 Task: Add a signature McKenzie Adams containing With gratitude and sincere wishes, McKenzie Adams to email address softage.9@softage.net and add a label Auto insurance
Action: Mouse moved to (984, 57)
Screenshot: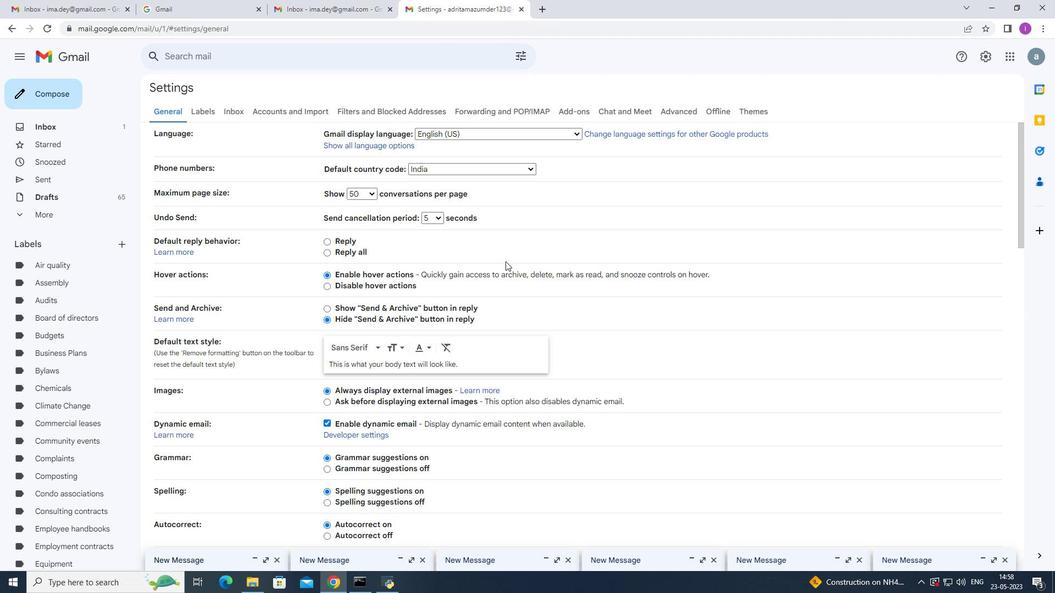 
Action: Mouse pressed left at (984, 57)
Screenshot: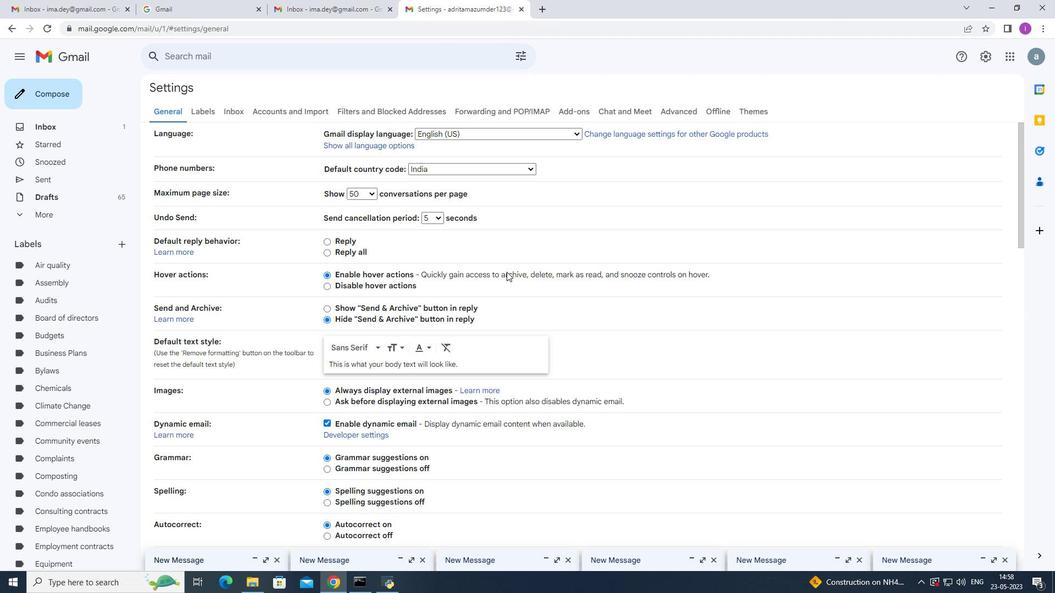 
Action: Mouse moved to (925, 117)
Screenshot: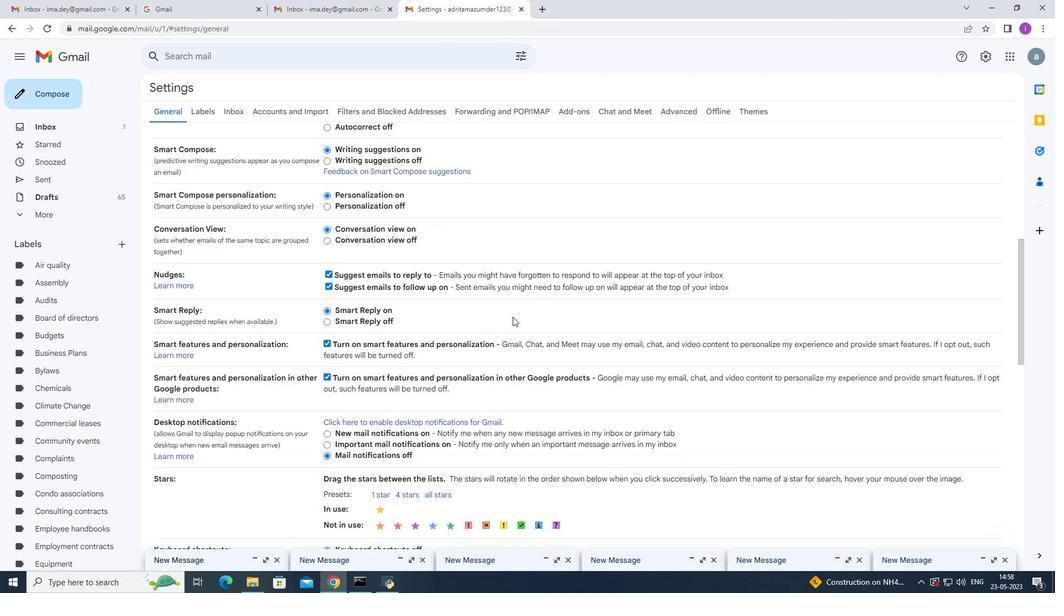 
Action: Mouse pressed left at (925, 117)
Screenshot: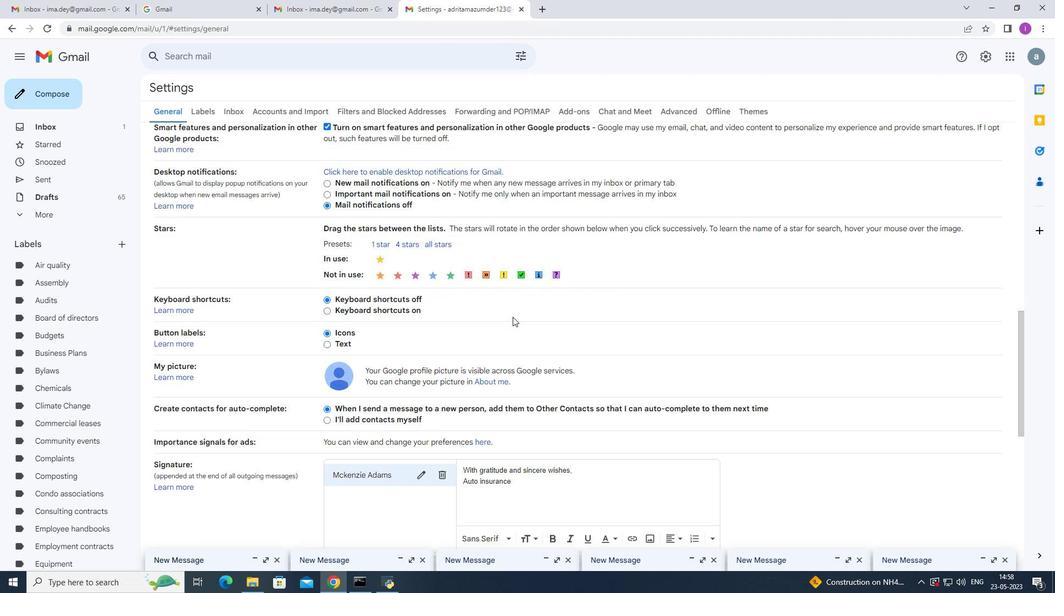 
Action: Mouse moved to (924, 114)
Screenshot: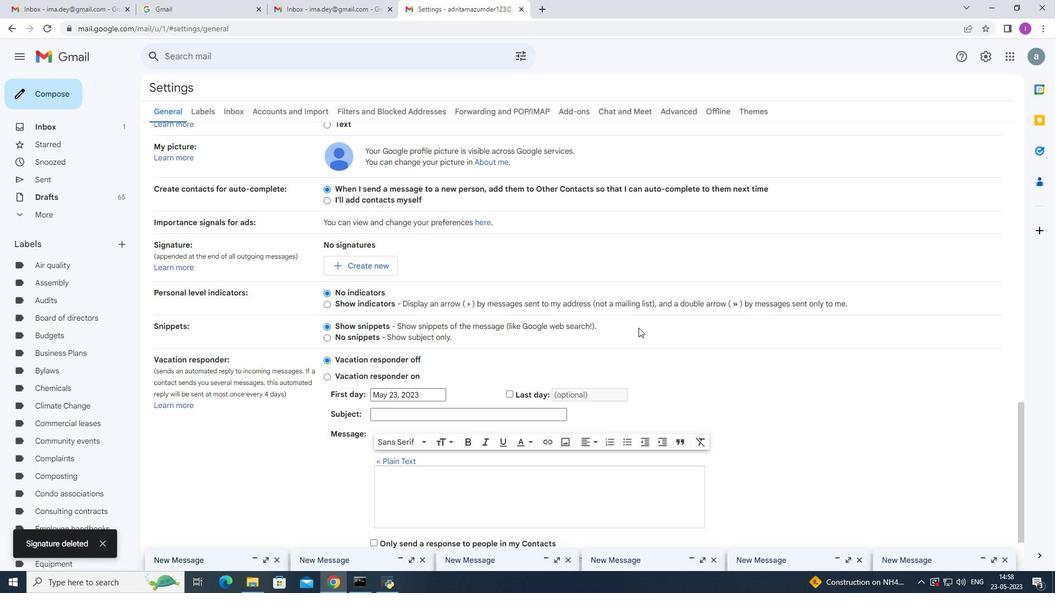 
Action: Mouse pressed left at (924, 114)
Screenshot: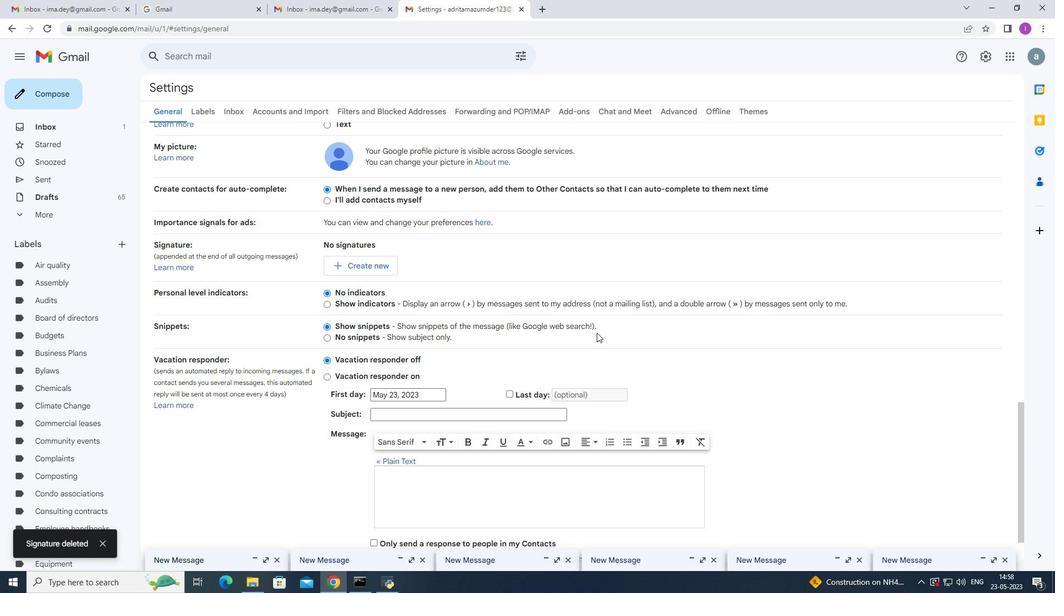 
Action: Mouse moved to (946, 108)
Screenshot: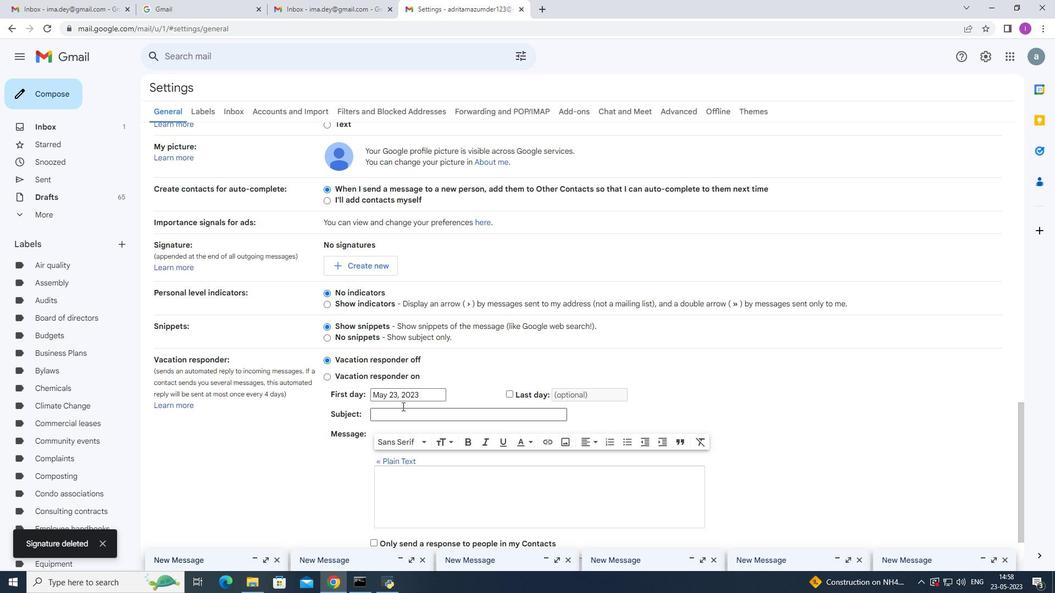 
Action: Mouse pressed left at (946, 108)
Screenshot: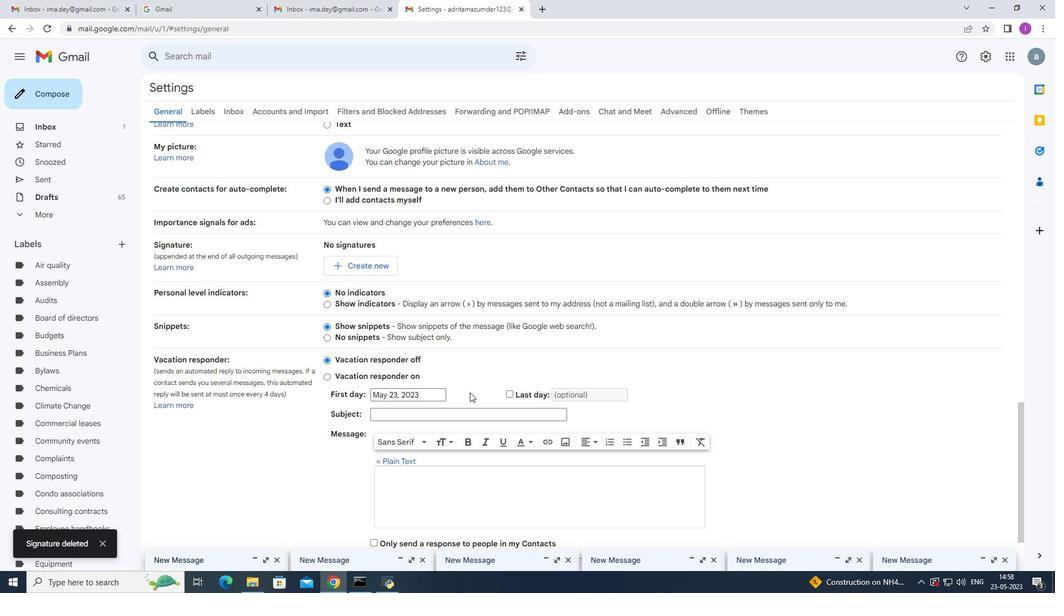 
Action: Mouse moved to (918, 101)
Screenshot: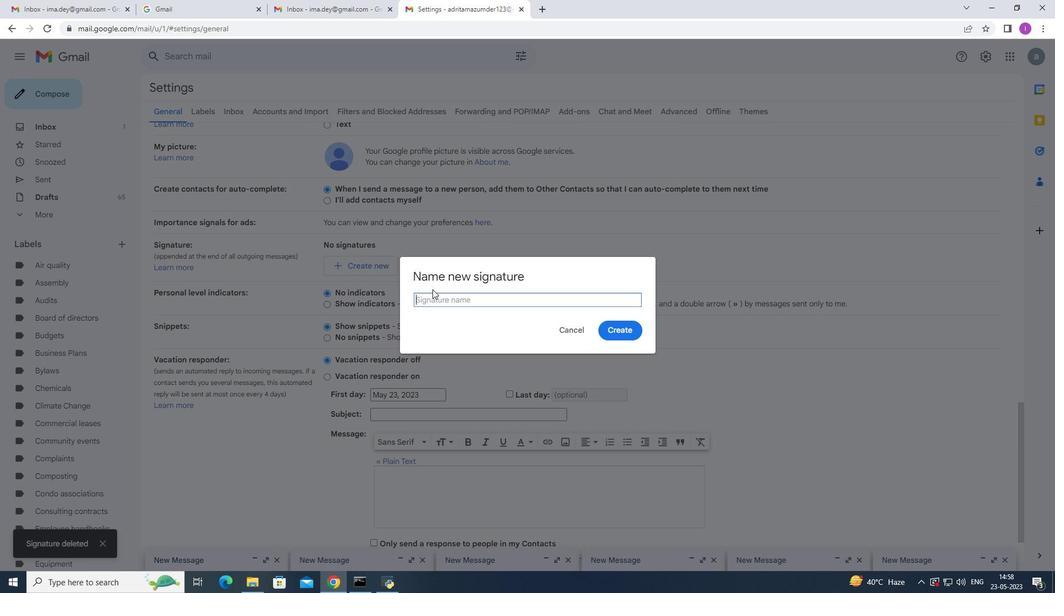 
Action: Mouse pressed left at (918, 101)
Screenshot: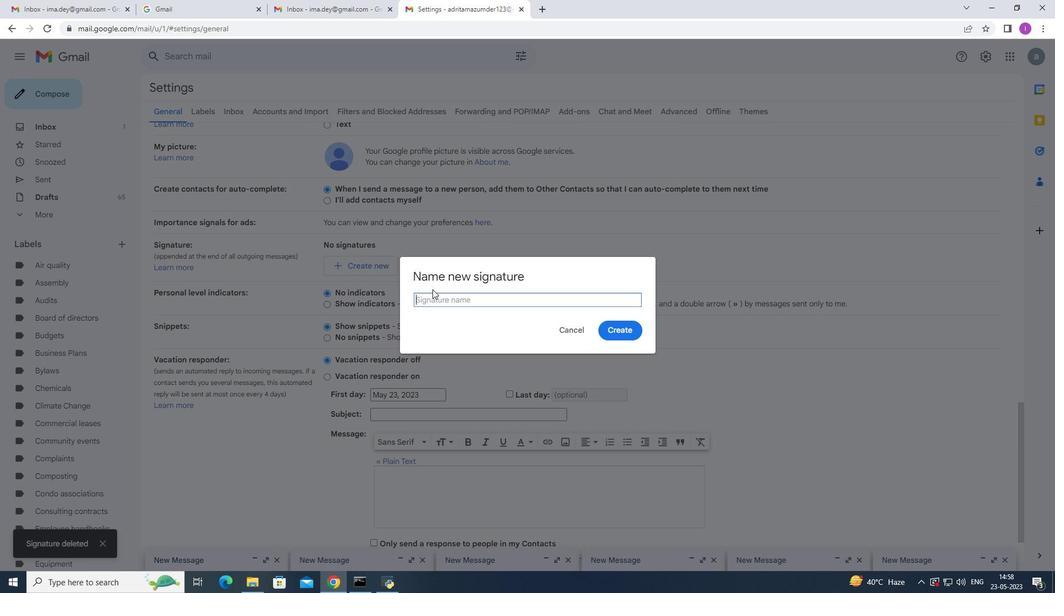 
Action: Mouse moved to (915, 106)
Screenshot: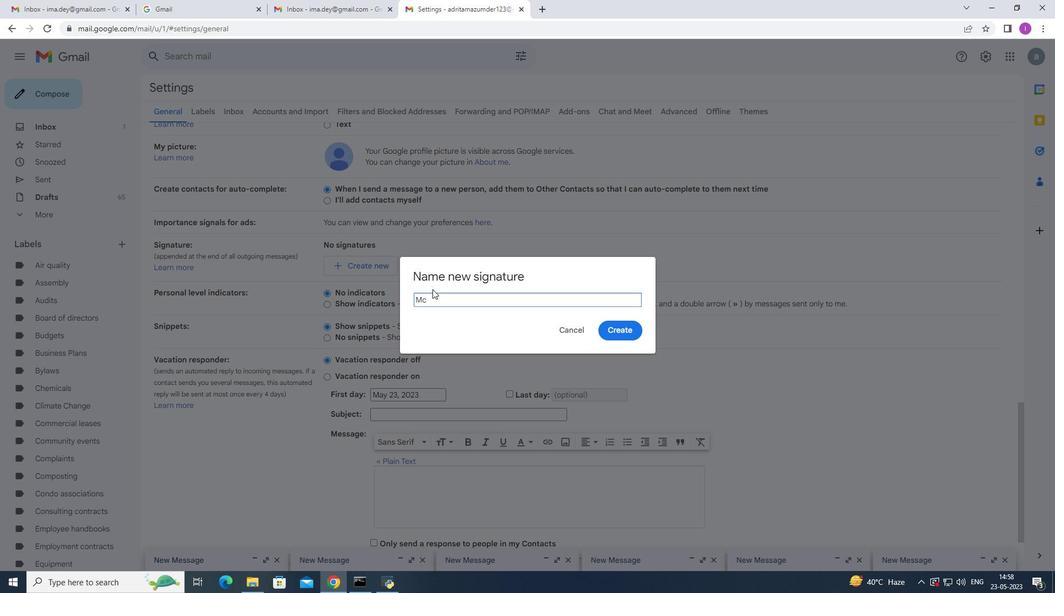
Action: Mouse pressed left at (915, 106)
Screenshot: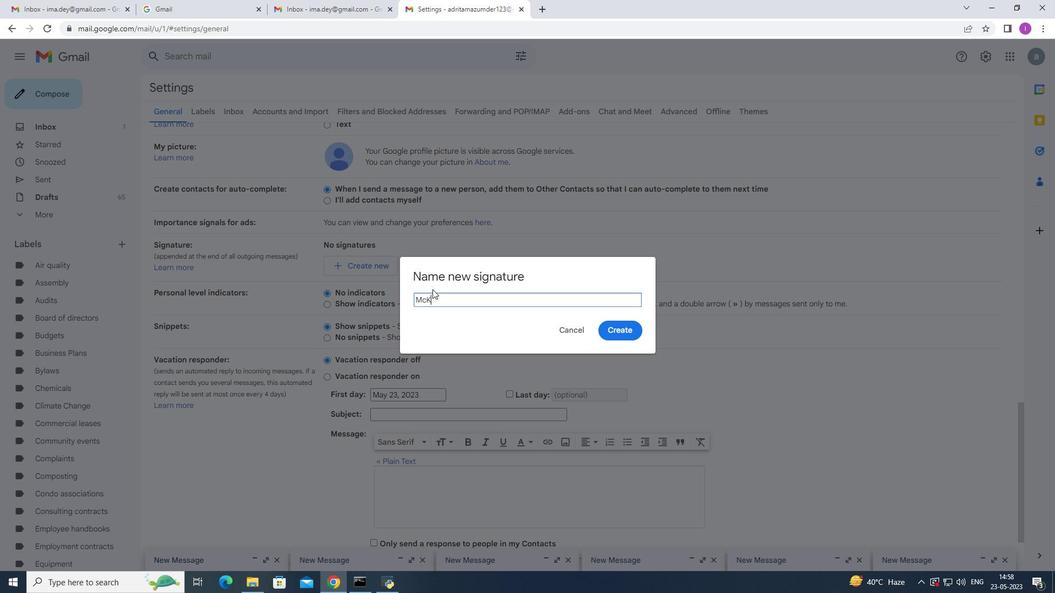 
Action: Mouse pressed left at (915, 106)
Screenshot: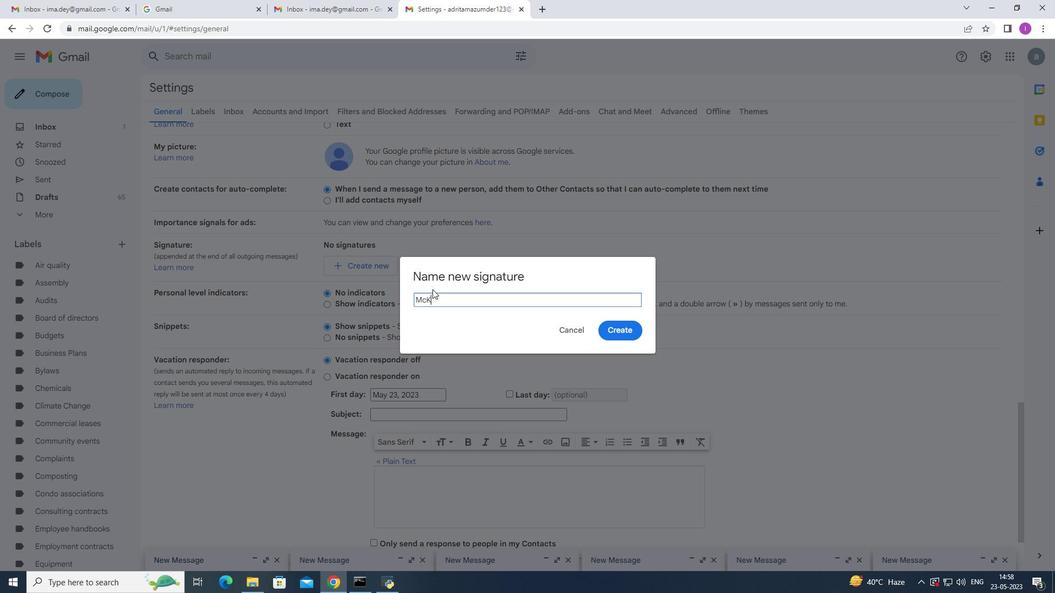 
Action: Mouse moved to (389, 245)
Screenshot: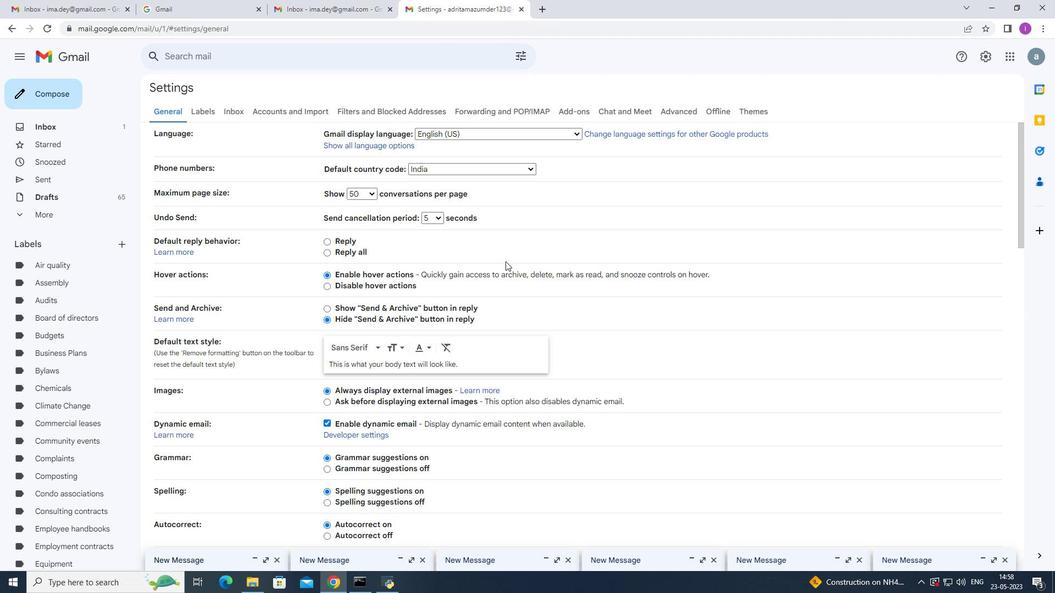 
Action: Mouse scrolled (389, 244) with delta (0, 0)
Screenshot: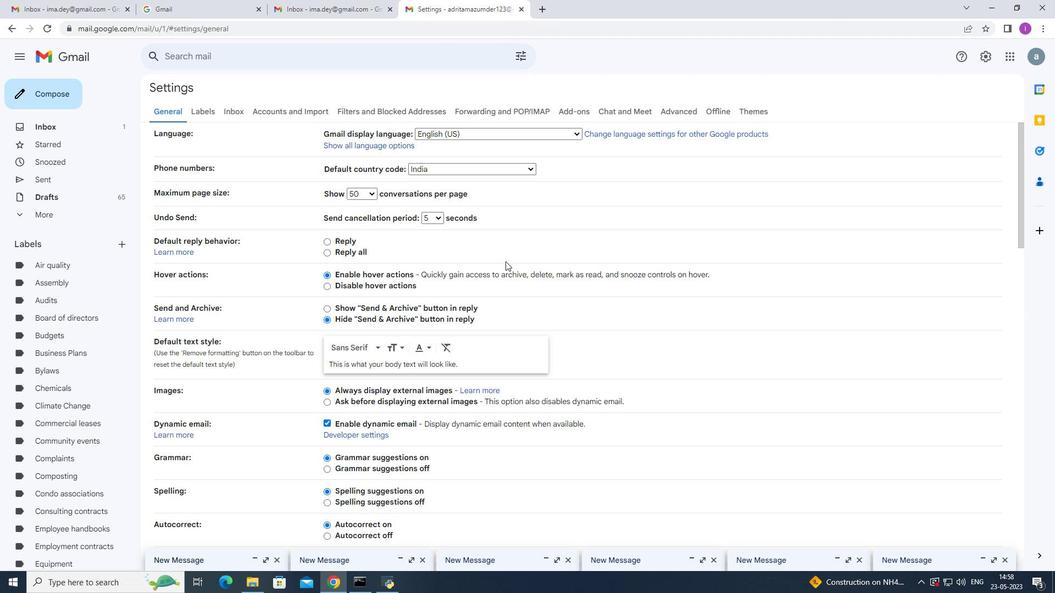 
Action: Mouse moved to (389, 245)
Screenshot: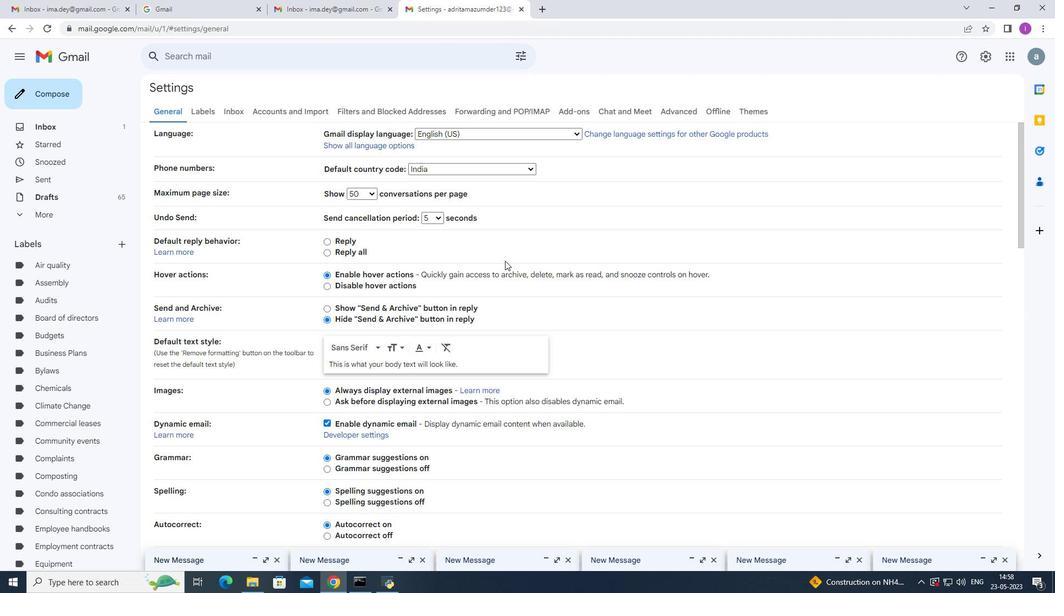 
Action: Mouse scrolled (389, 244) with delta (0, 0)
Screenshot: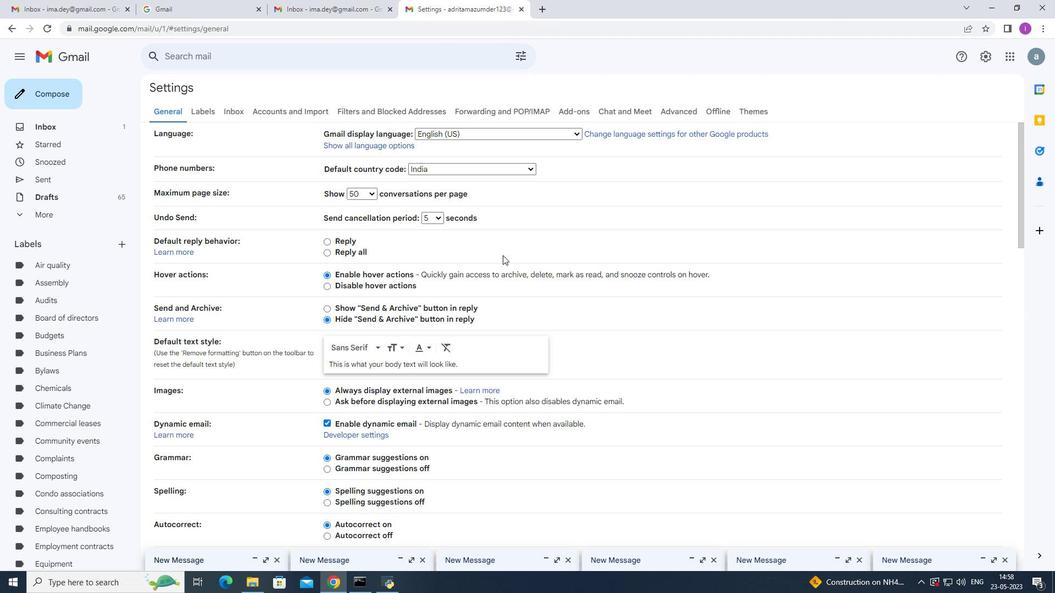 
Action: Mouse scrolled (389, 244) with delta (0, 0)
Screenshot: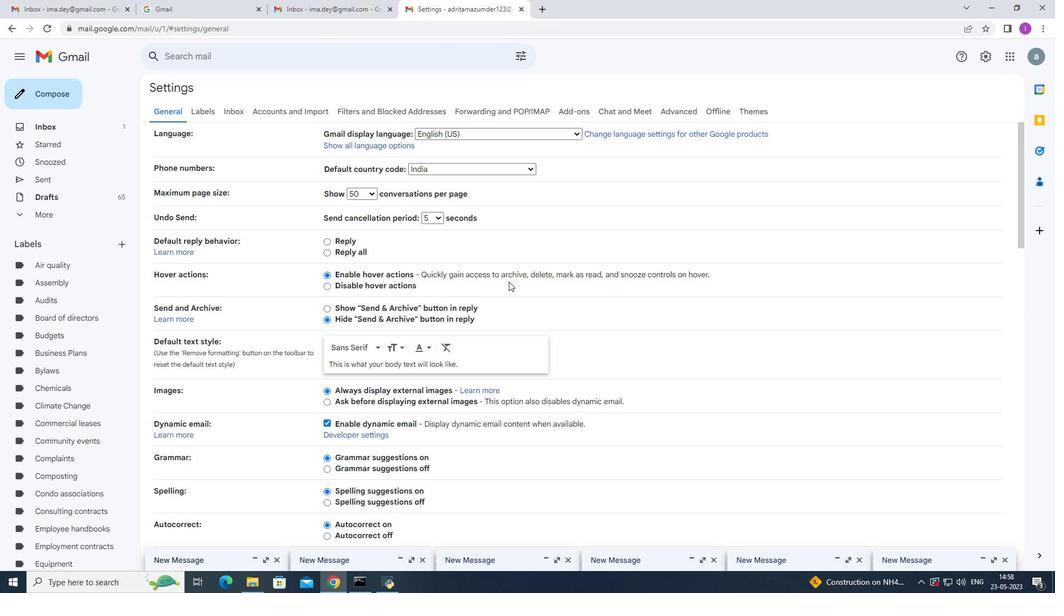 
Action: Mouse moved to (389, 245)
Screenshot: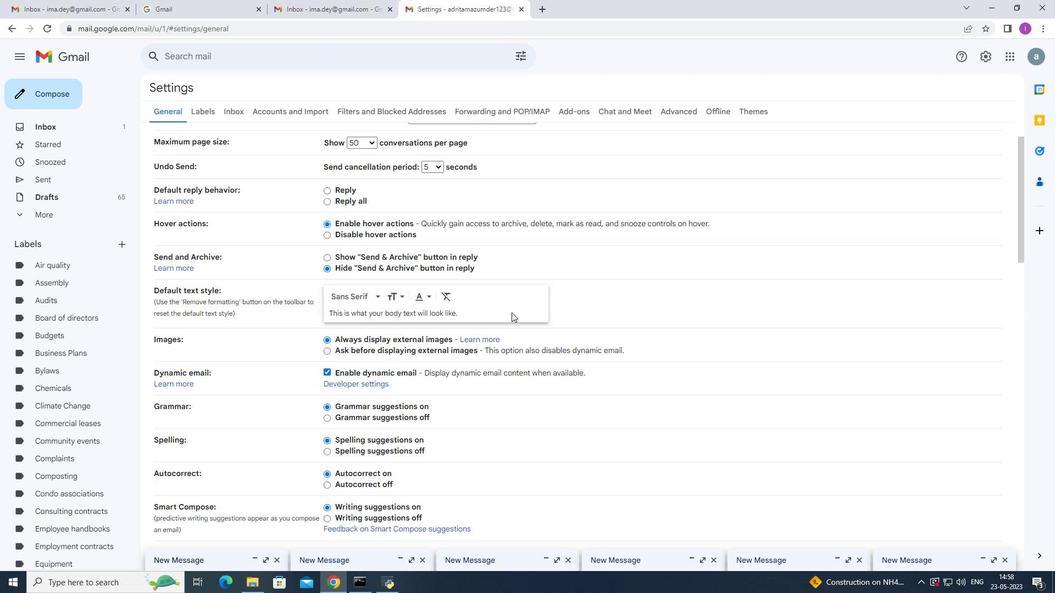 
Action: Mouse scrolled (389, 244) with delta (0, 0)
Screenshot: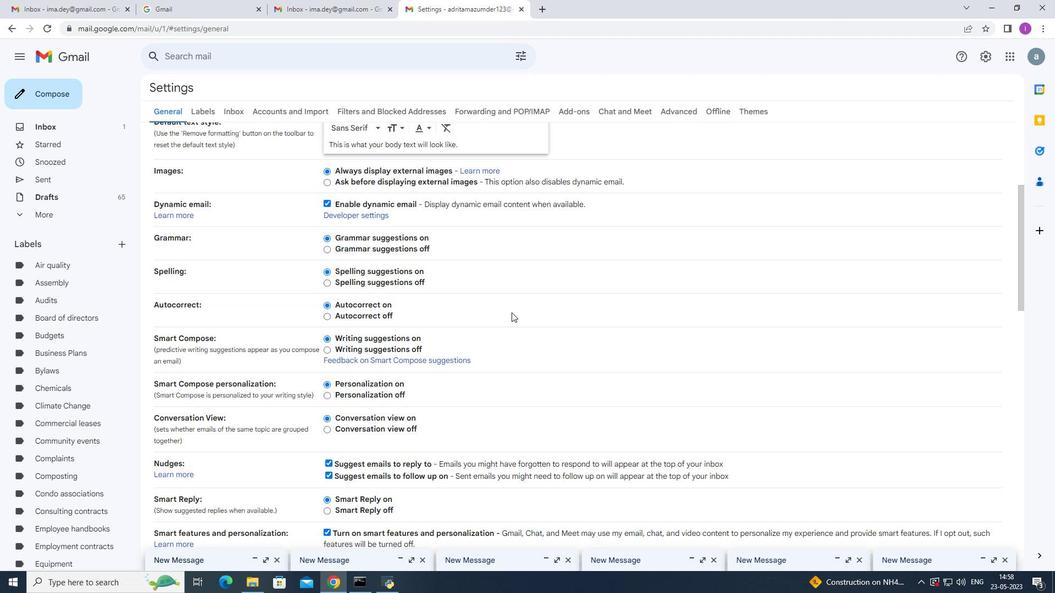 
Action: Mouse scrolled (389, 244) with delta (0, 0)
Screenshot: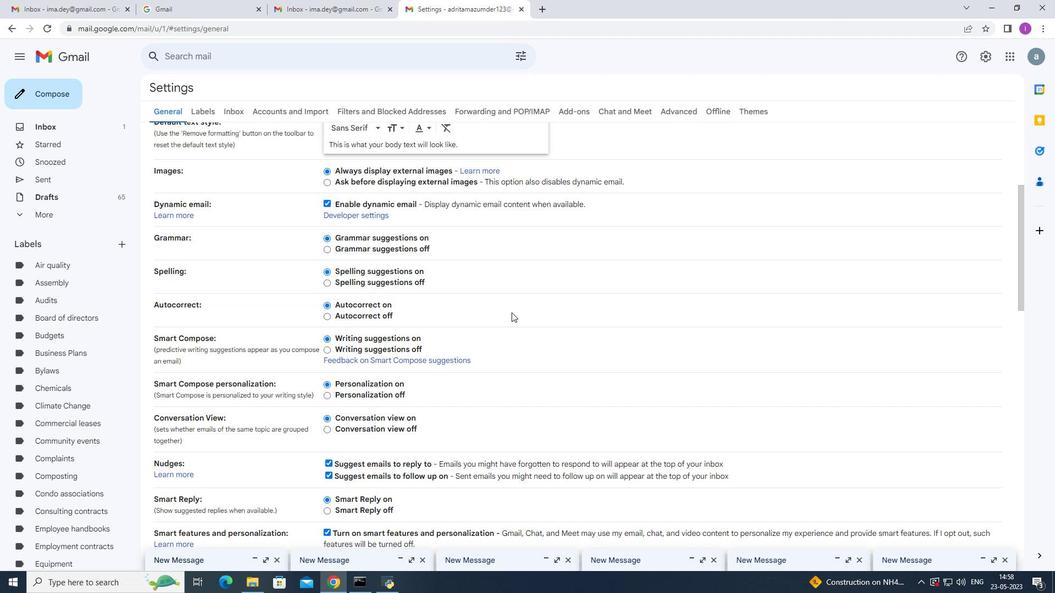 
Action: Mouse scrolled (389, 244) with delta (0, 0)
Screenshot: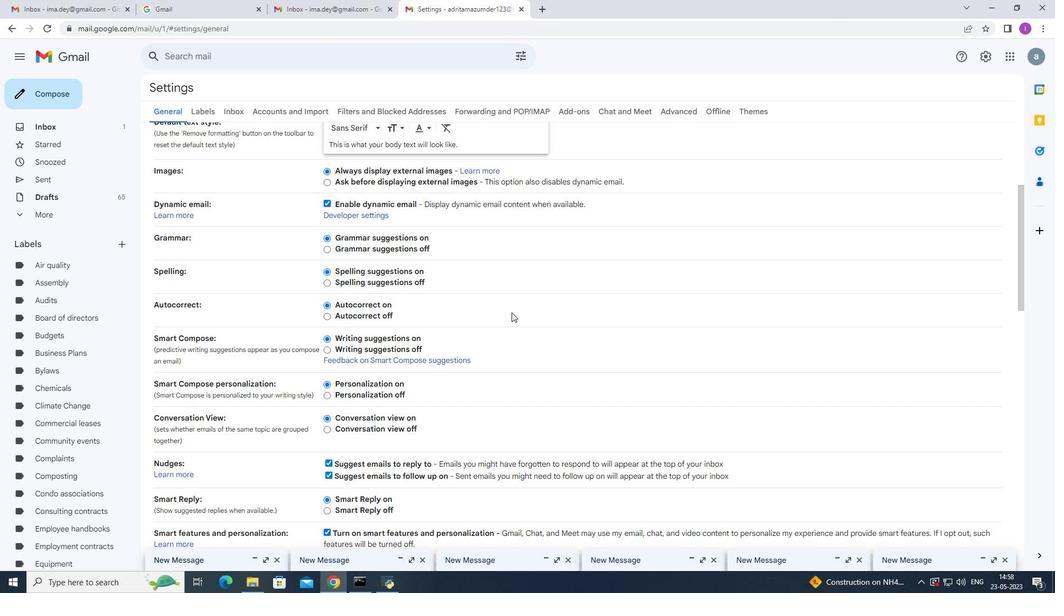 
Action: Mouse scrolled (389, 244) with delta (0, 0)
Screenshot: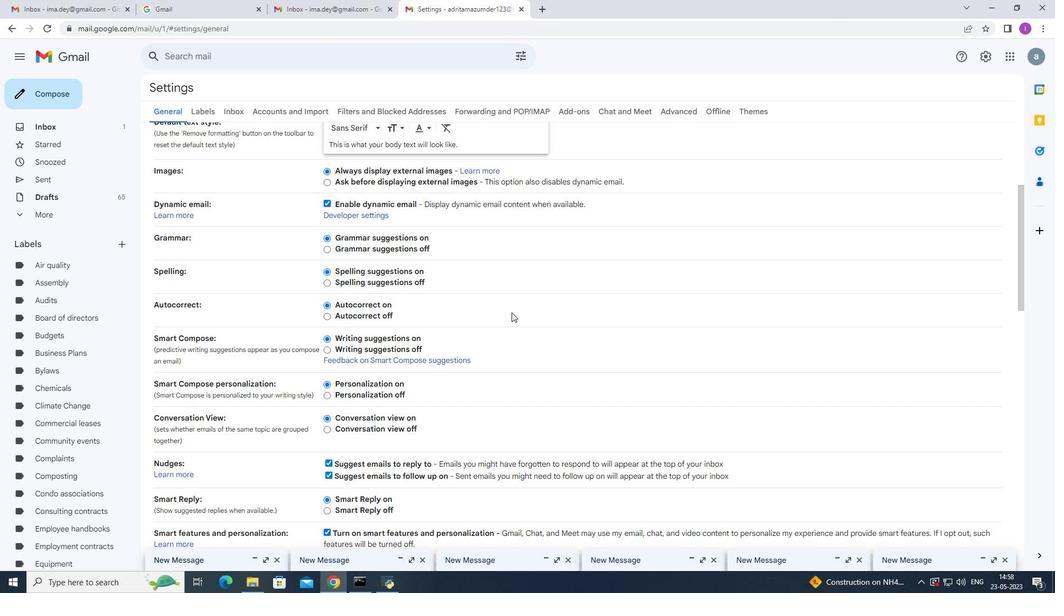 
Action: Mouse scrolled (389, 244) with delta (0, 0)
Screenshot: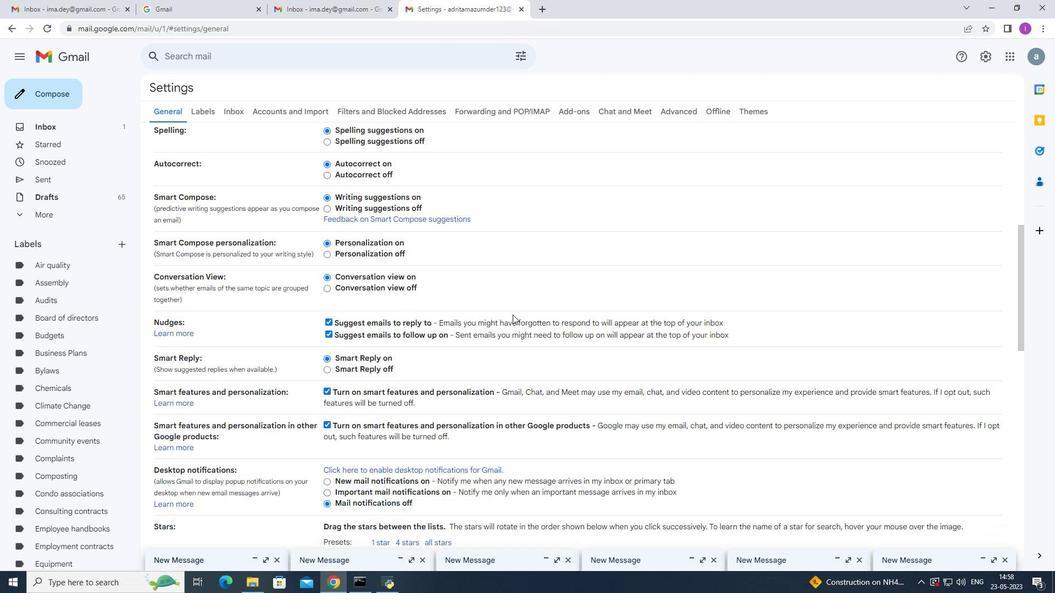 
Action: Mouse scrolled (389, 244) with delta (0, 0)
Screenshot: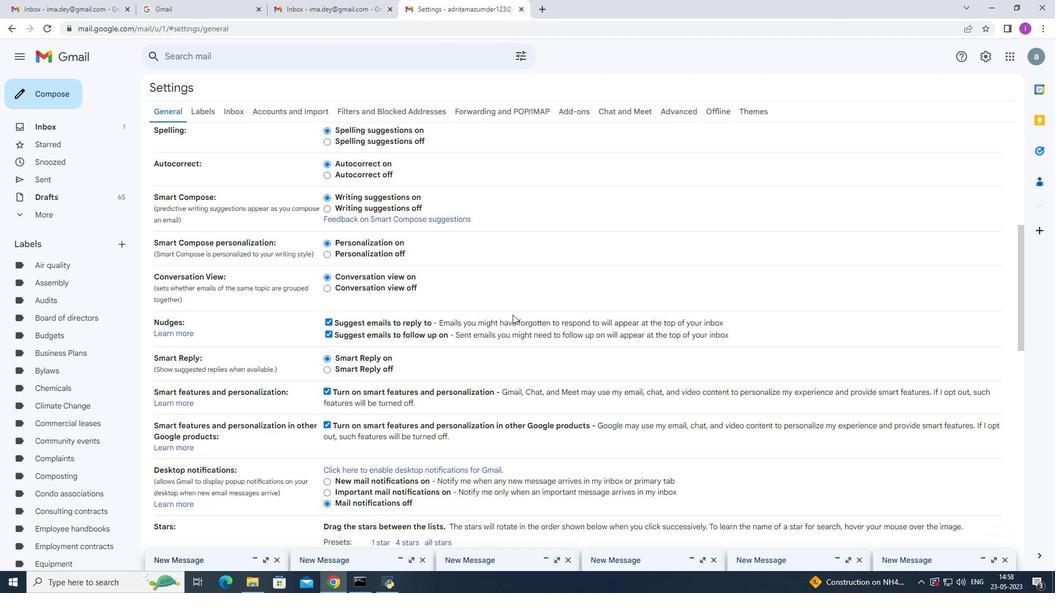 
Action: Mouse scrolled (389, 244) with delta (0, 0)
Screenshot: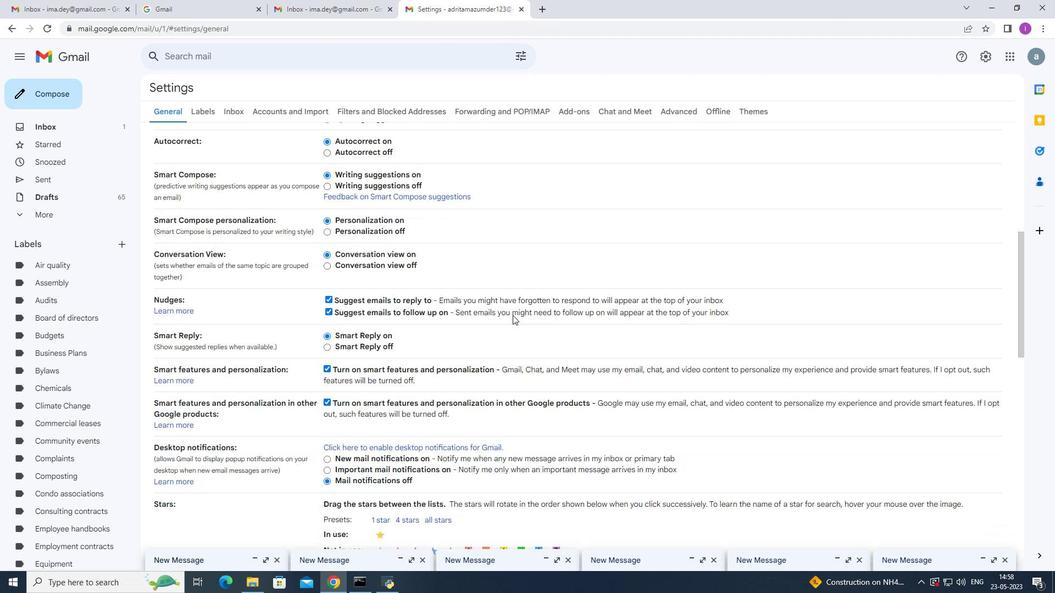 
Action: Mouse moved to (390, 245)
Screenshot: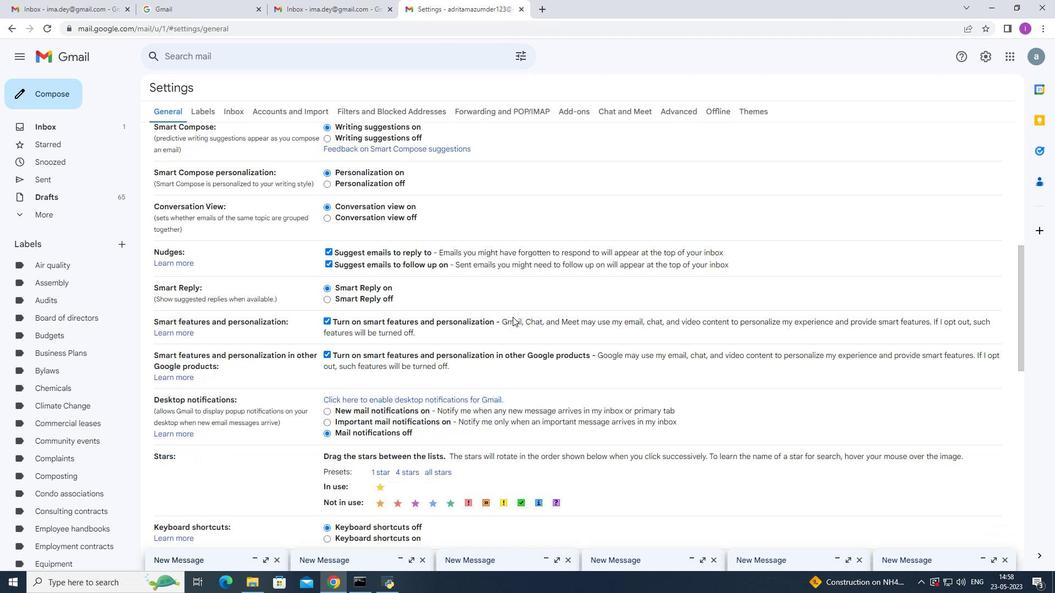 
Action: Mouse scrolled (390, 245) with delta (0, 0)
Screenshot: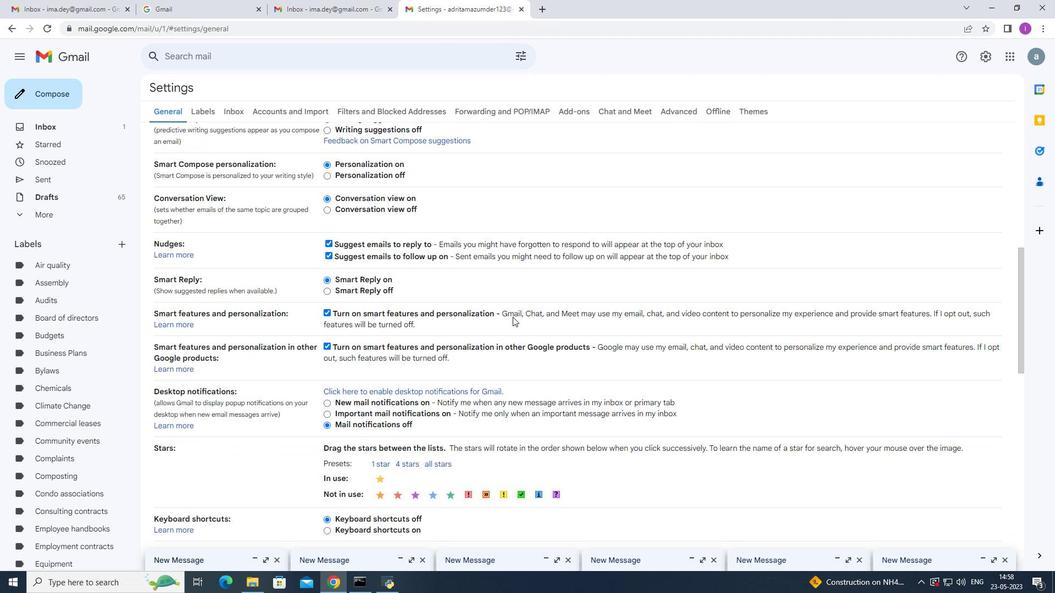 
Action: Mouse scrolled (390, 245) with delta (0, 0)
Screenshot: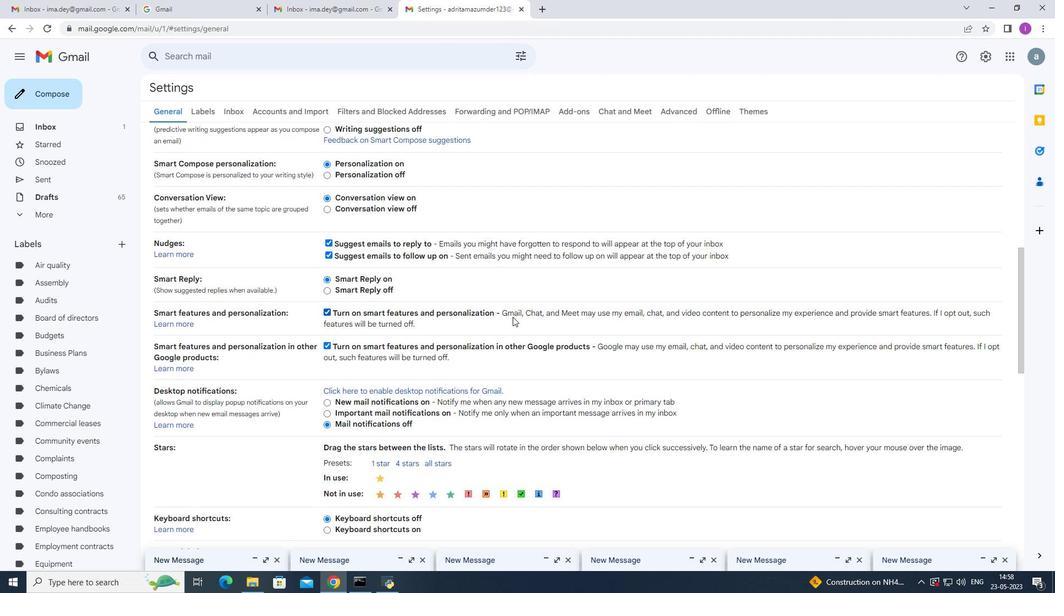 
Action: Mouse scrolled (390, 245) with delta (0, 0)
Screenshot: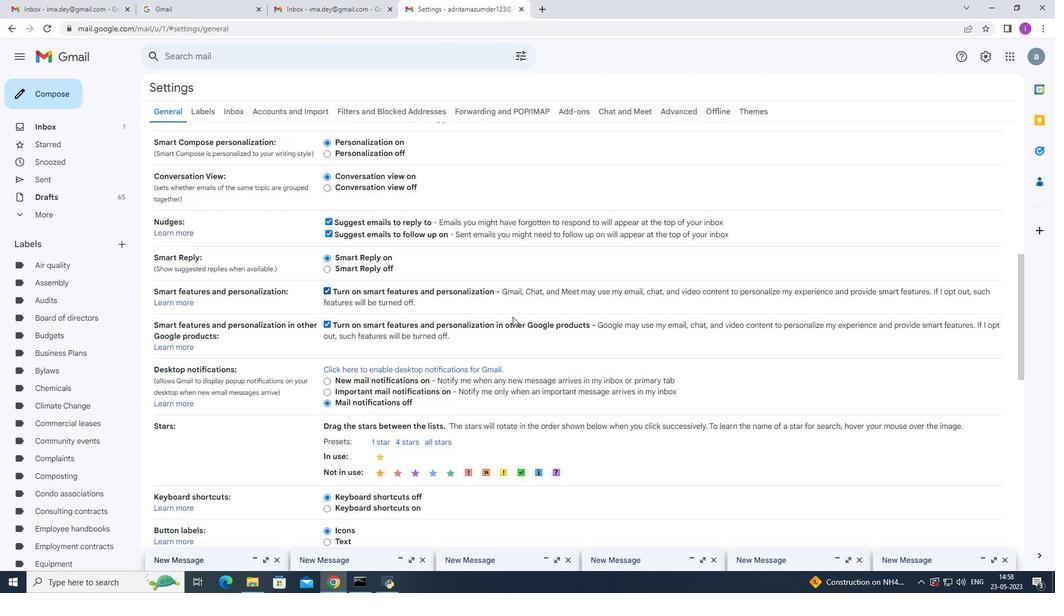 
Action: Mouse scrolled (390, 245) with delta (0, 0)
Screenshot: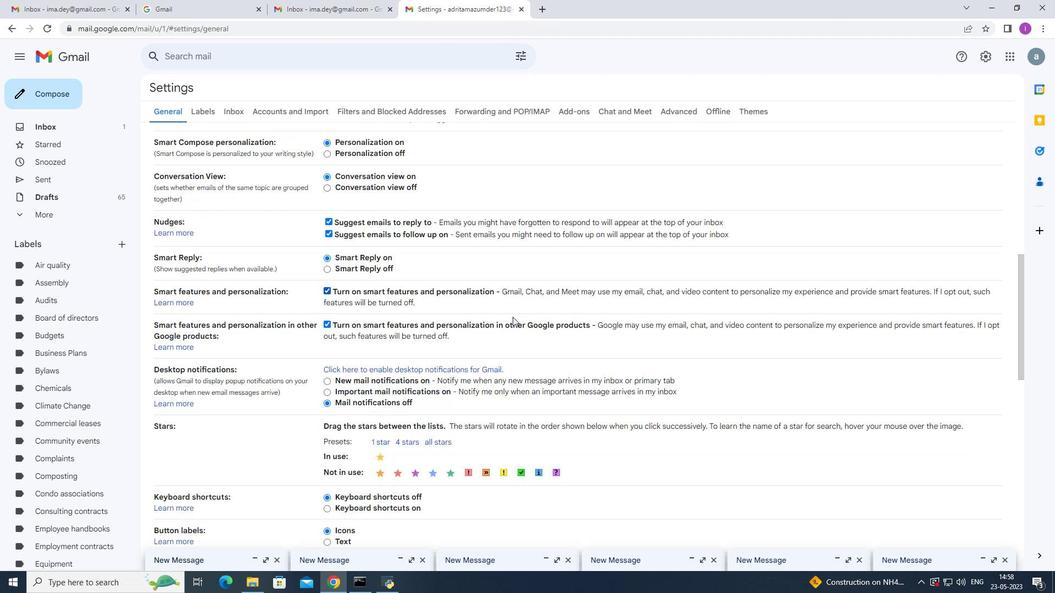 
Action: Mouse moved to (446, 366)
Screenshot: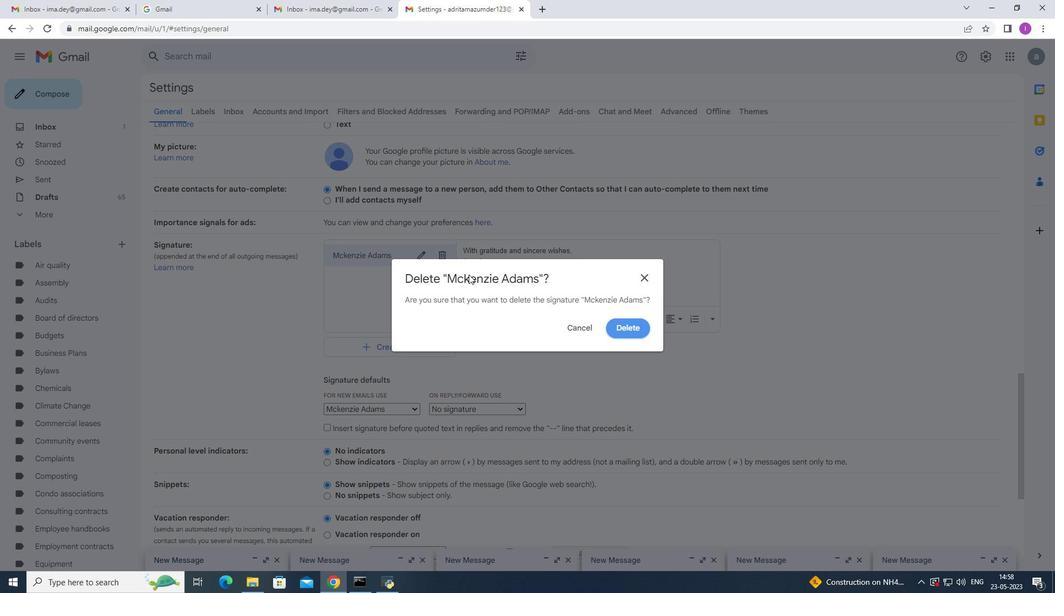 
Action: Mouse pressed left at (446, 366)
Screenshot: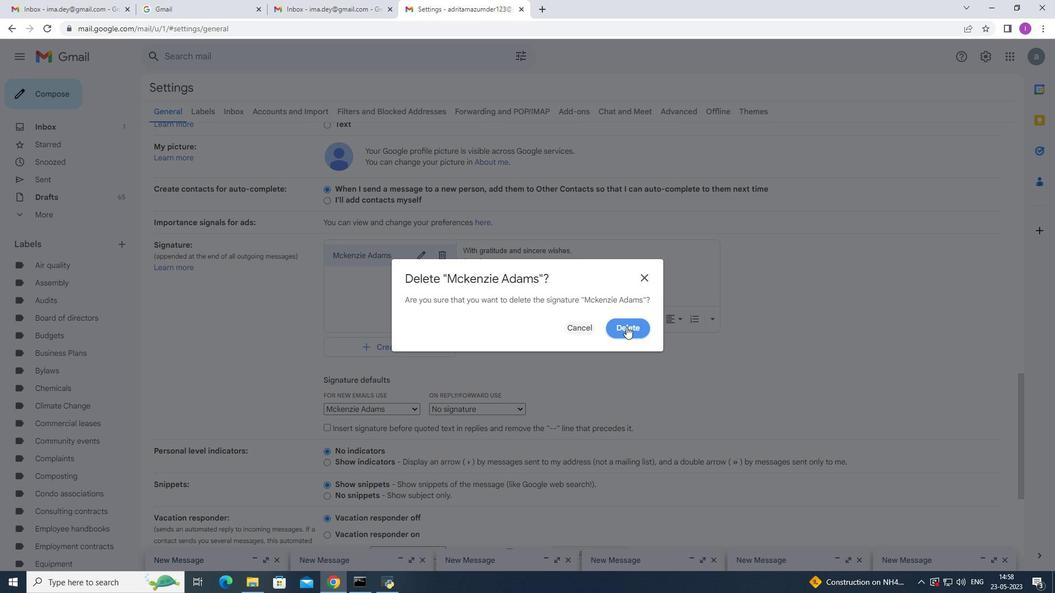 
Action: Mouse moved to (633, 329)
Screenshot: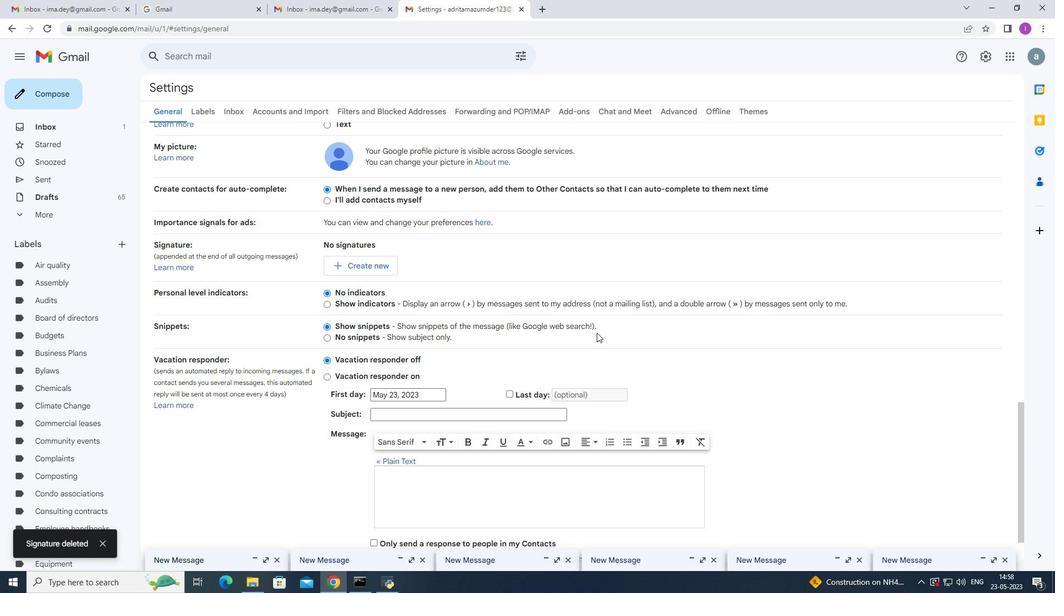
Action: Mouse pressed left at (633, 329)
Screenshot: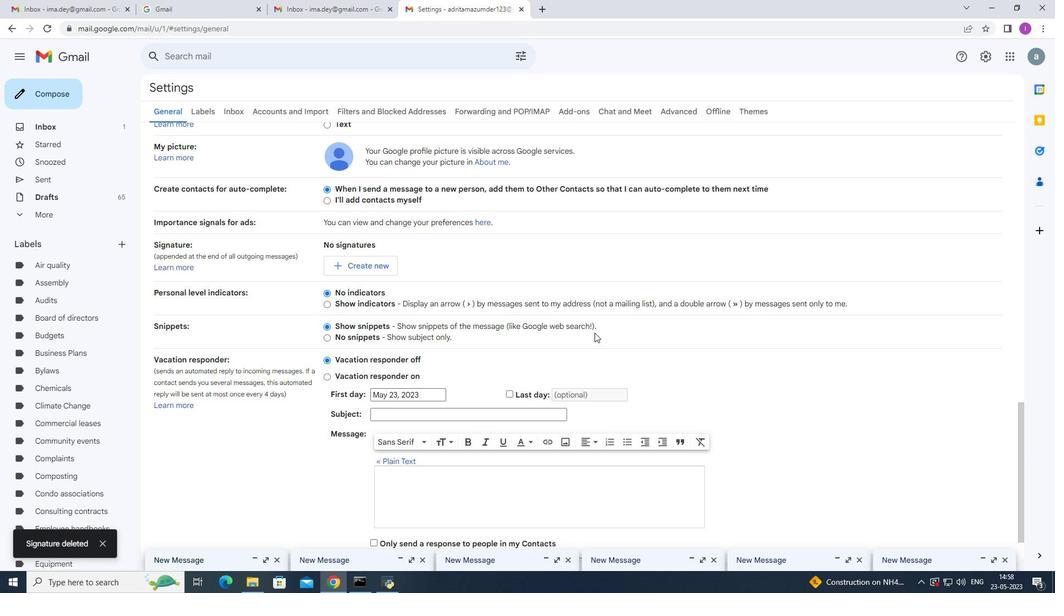 
Action: Mouse moved to (375, 377)
Screenshot: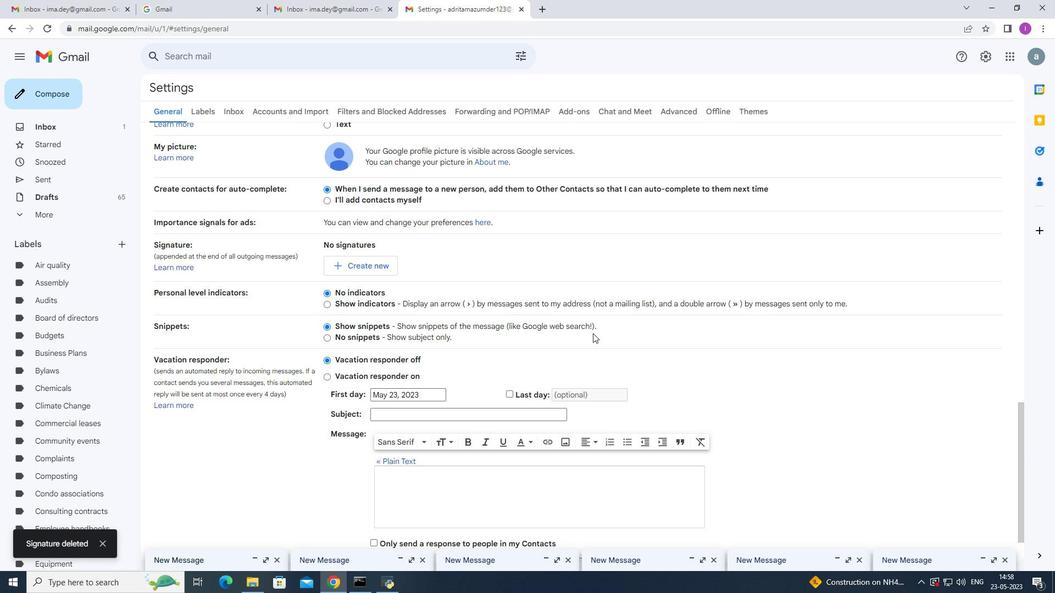 
Action: Mouse pressed left at (375, 377)
Screenshot: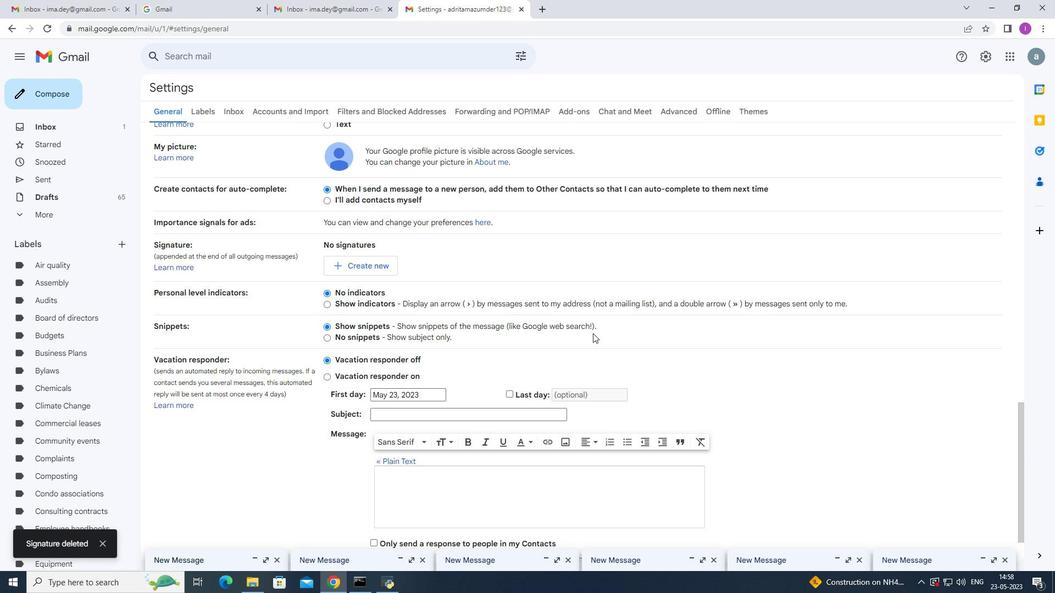 
Action: Mouse moved to (425, 294)
Screenshot: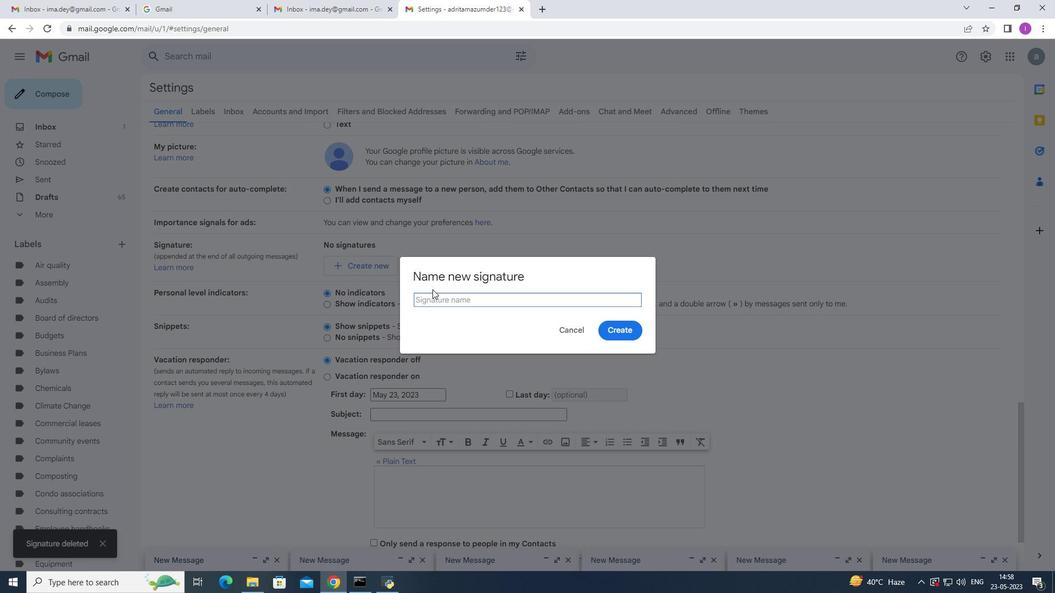 
Action: Mouse pressed left at (425, 294)
Screenshot: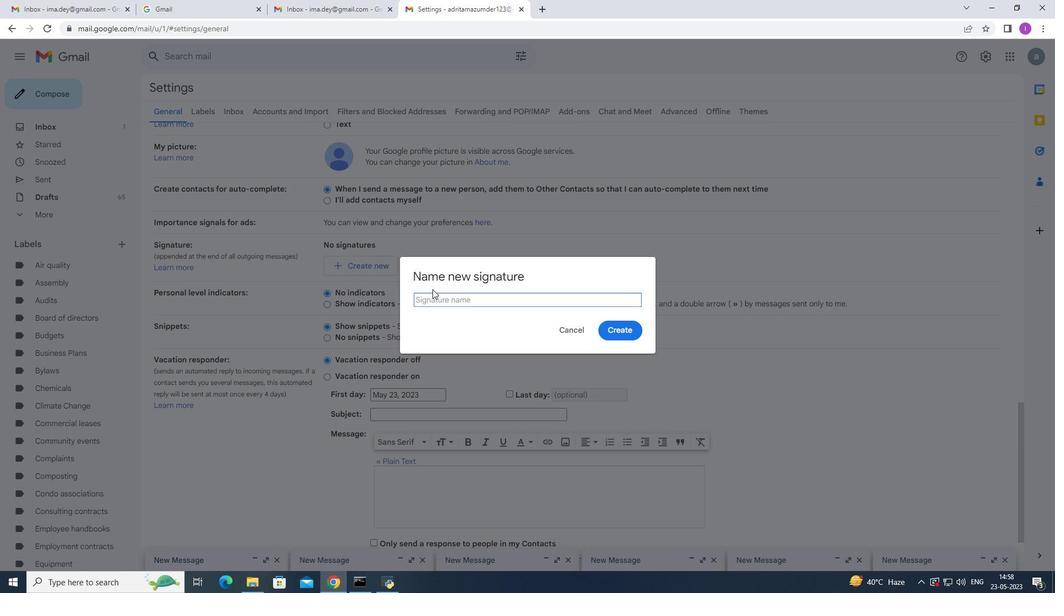 
Action: Mouse moved to (425, 297)
Screenshot: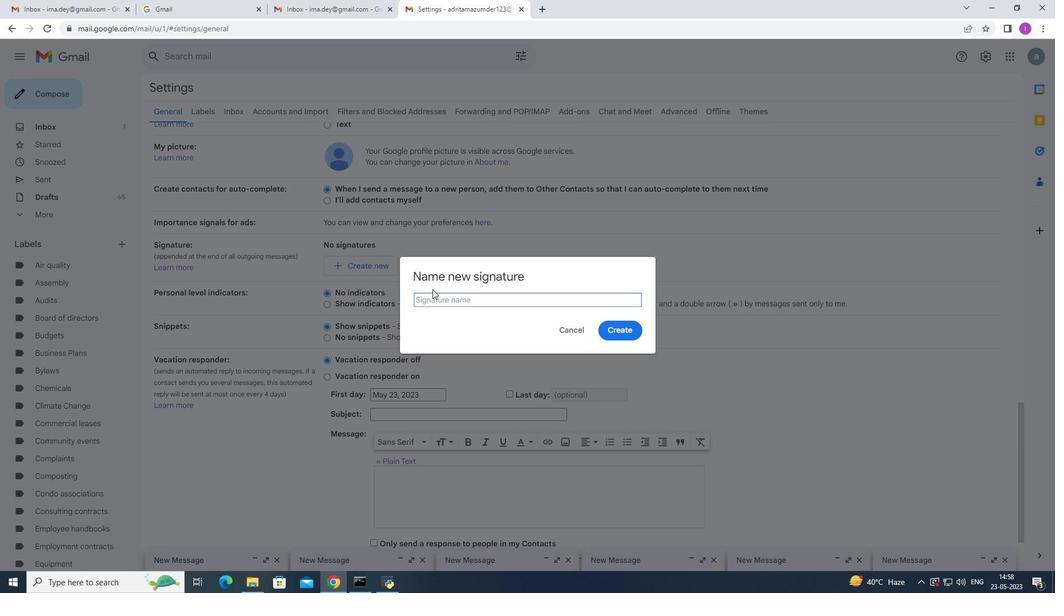 
Action: Key pressed <Key.shift><Key.shift>Ma<Key.backspace>ckenzie<Key.space><Key.shift>adams
Screenshot: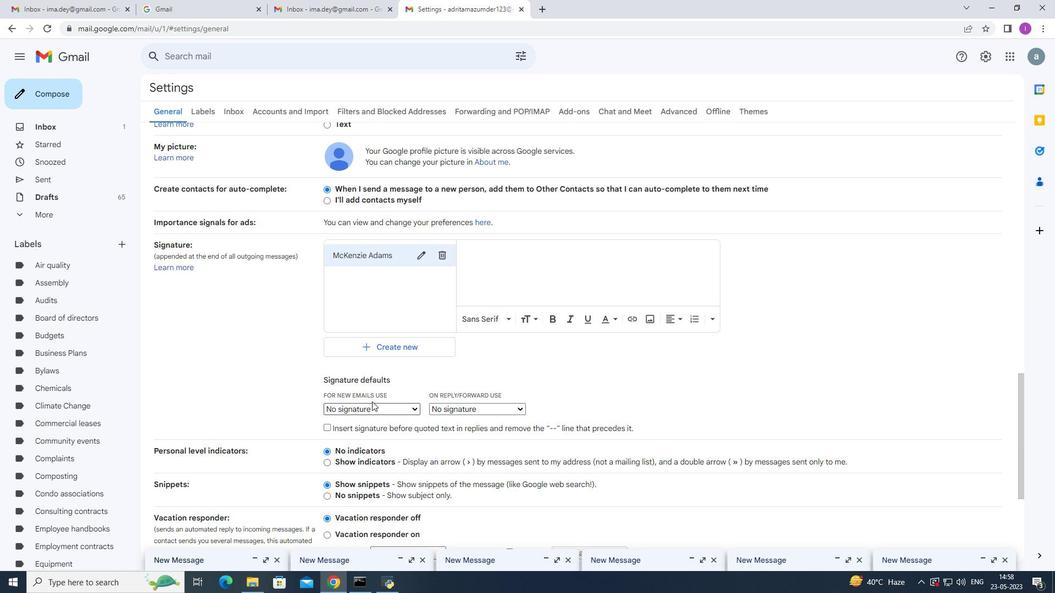 
Action: Mouse moved to (454, 300)
Screenshot: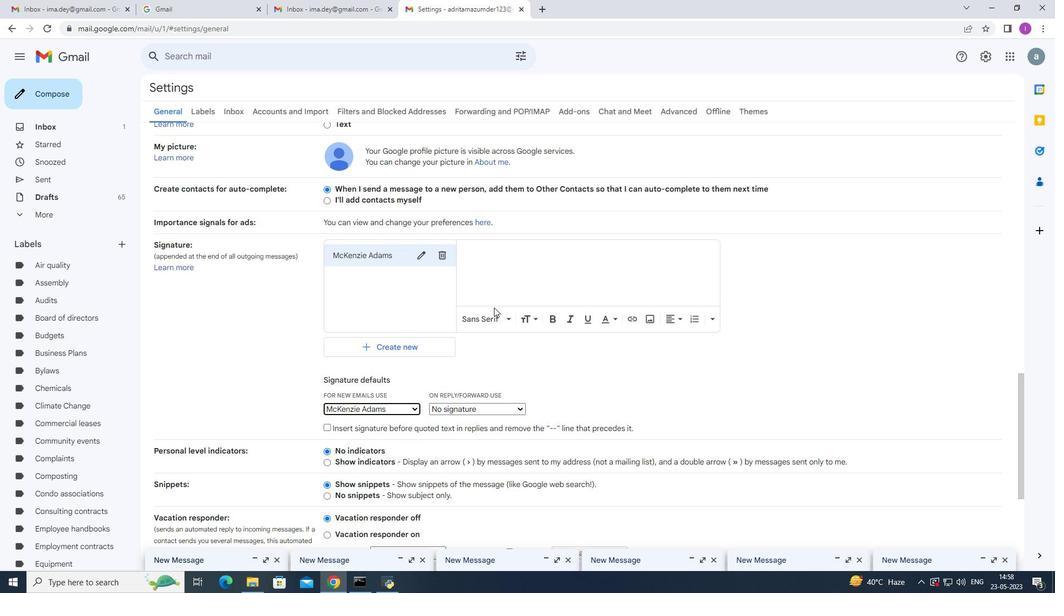 
Action: Mouse pressed left at (454, 300)
Screenshot: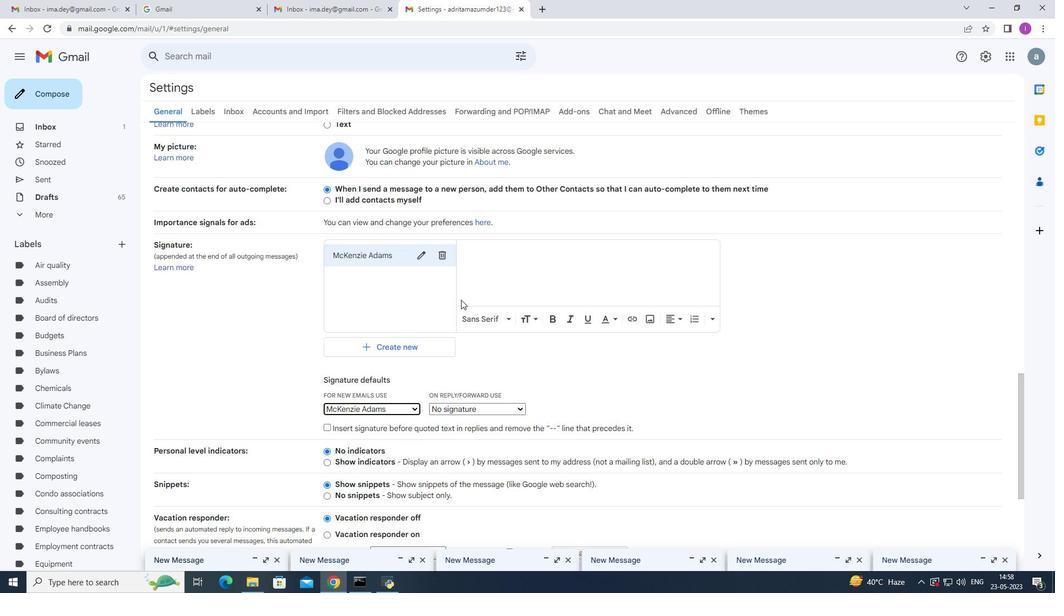 
Action: Mouse moved to (495, 297)
Screenshot: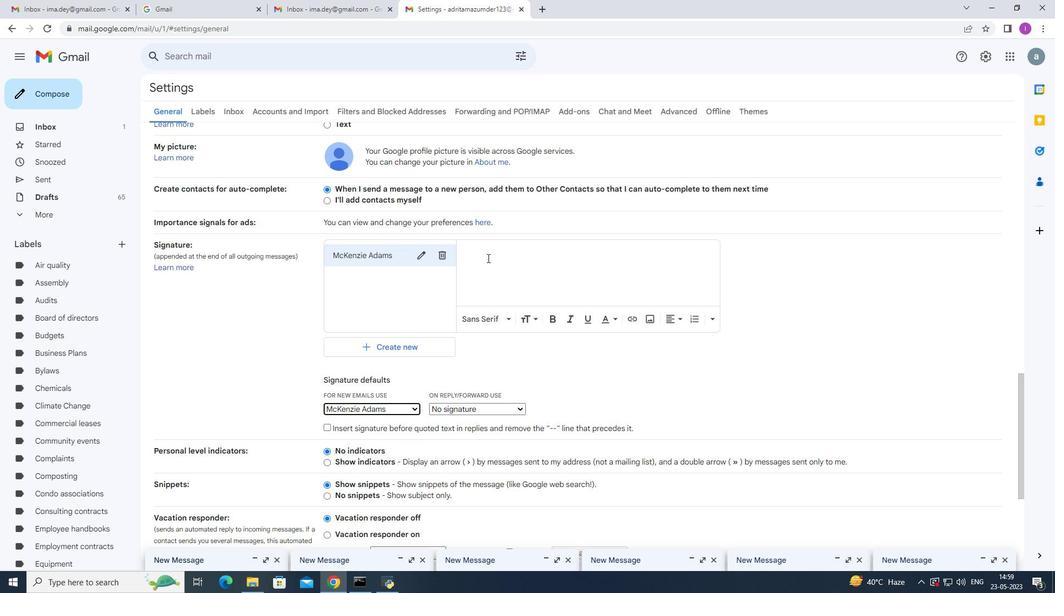 
Action: Key pressed <Key.backspace><Key.shift>A
Screenshot: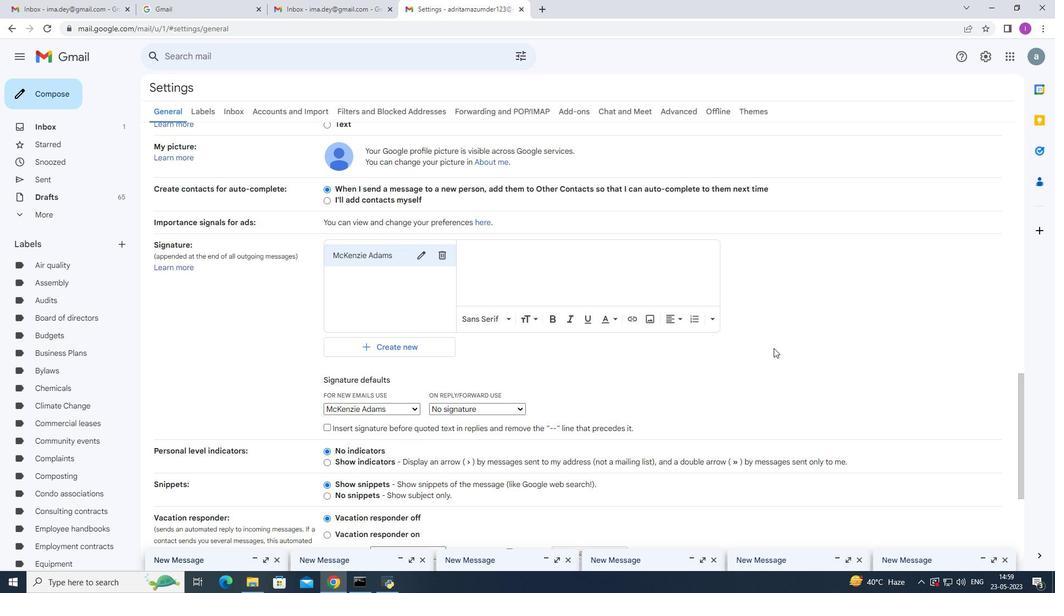 
Action: Mouse moved to (449, 300)
Screenshot: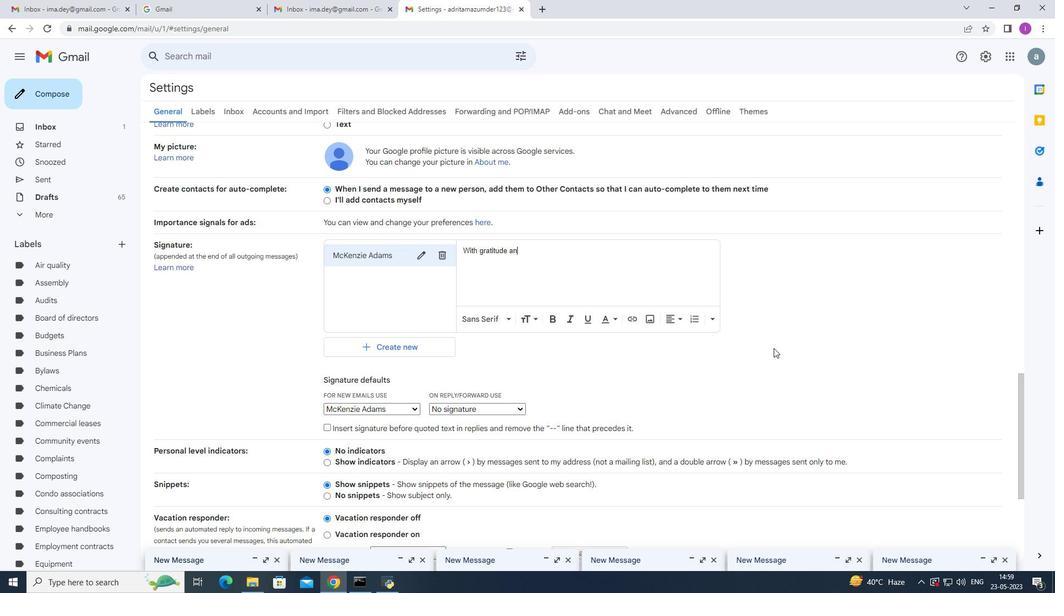 
Action: Mouse pressed left at (449, 300)
Screenshot: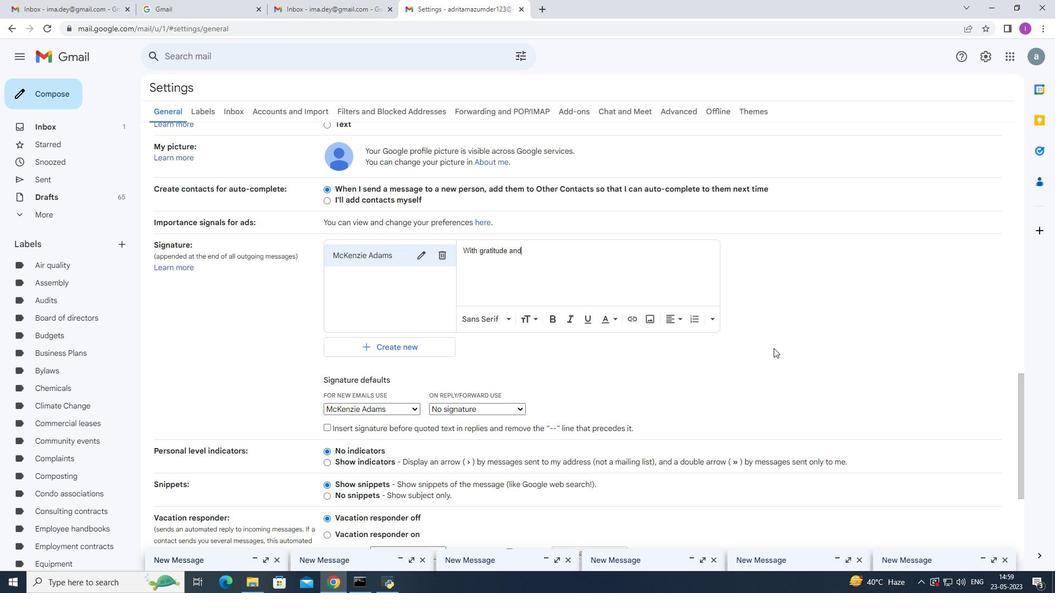 
Action: Key pressed <Key.space>
Screenshot: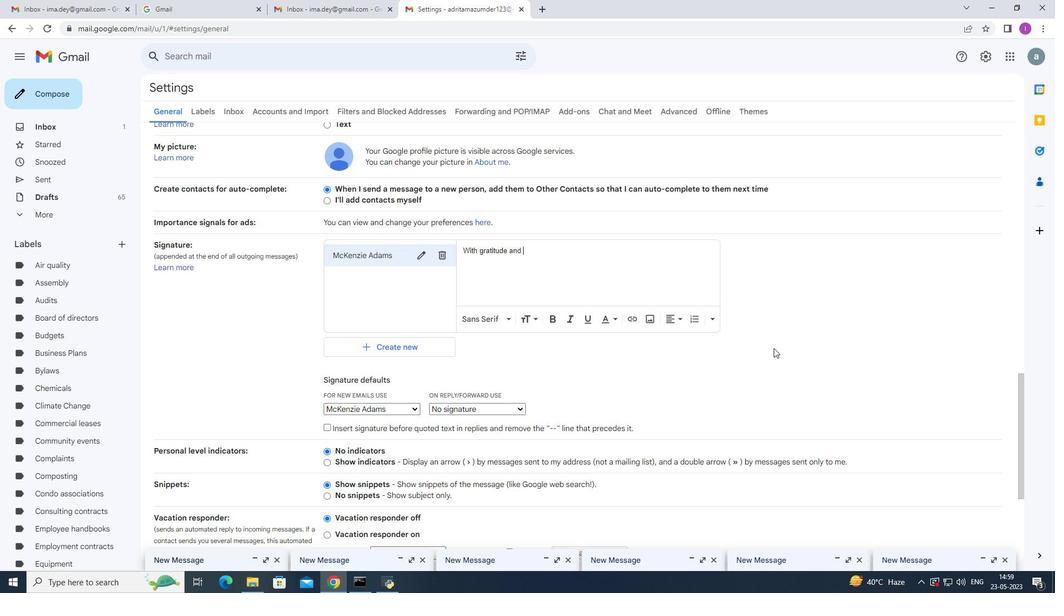
Action: Mouse moved to (638, 335)
Screenshot: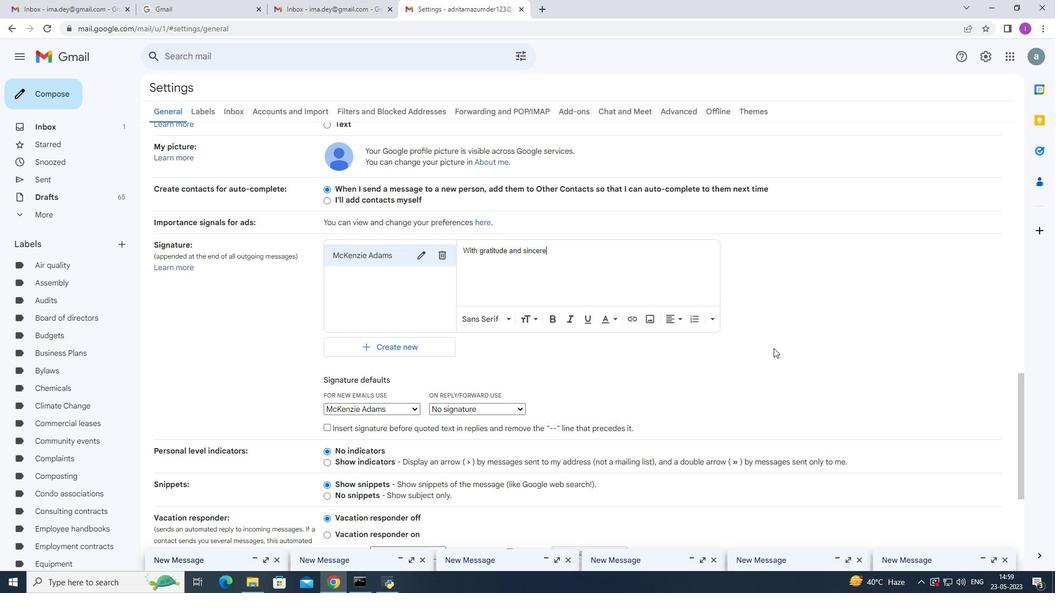 
Action: Mouse pressed left at (638, 335)
Screenshot: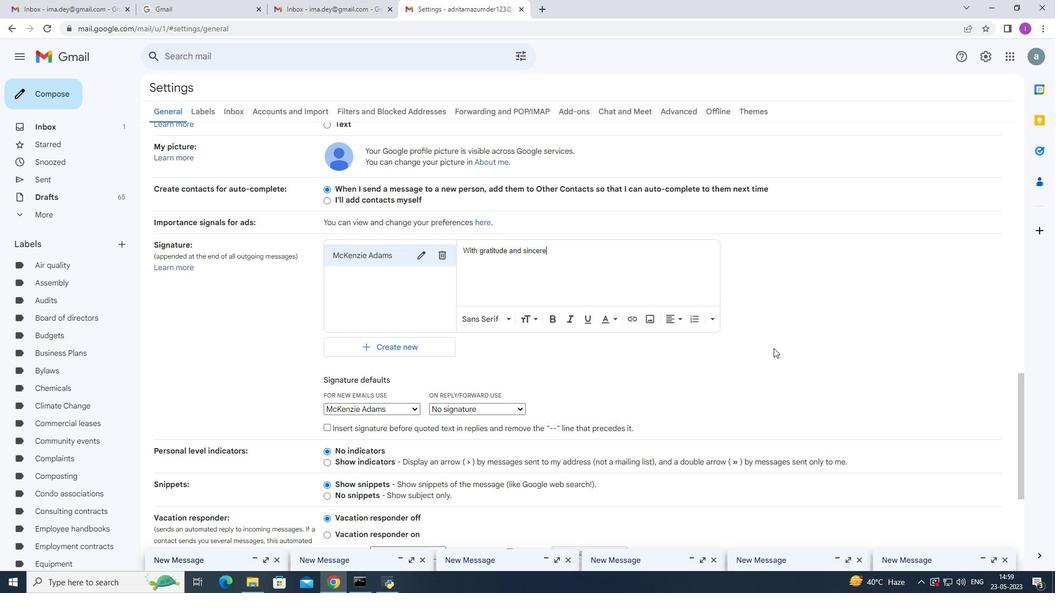 
Action: Mouse moved to (413, 518)
Screenshot: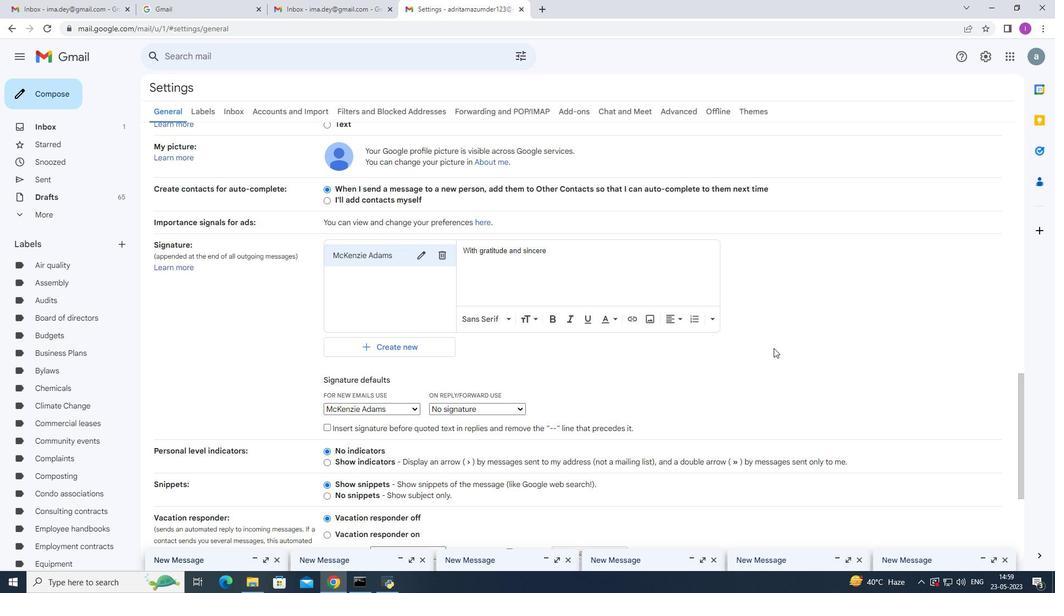 
Action: Mouse pressed left at (413, 518)
Screenshot: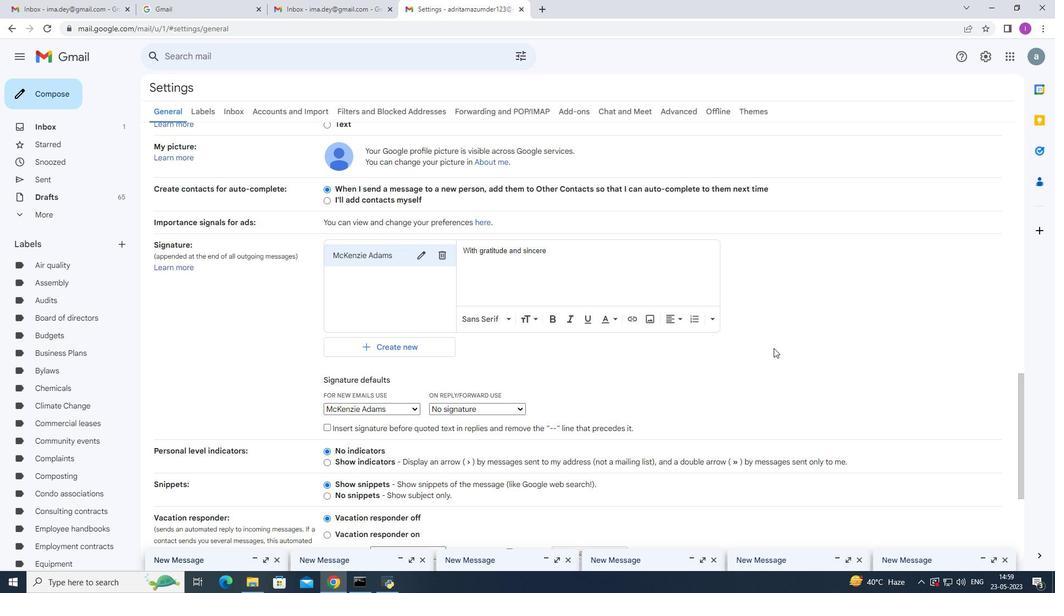 
Action: Mouse moved to (392, 540)
Screenshot: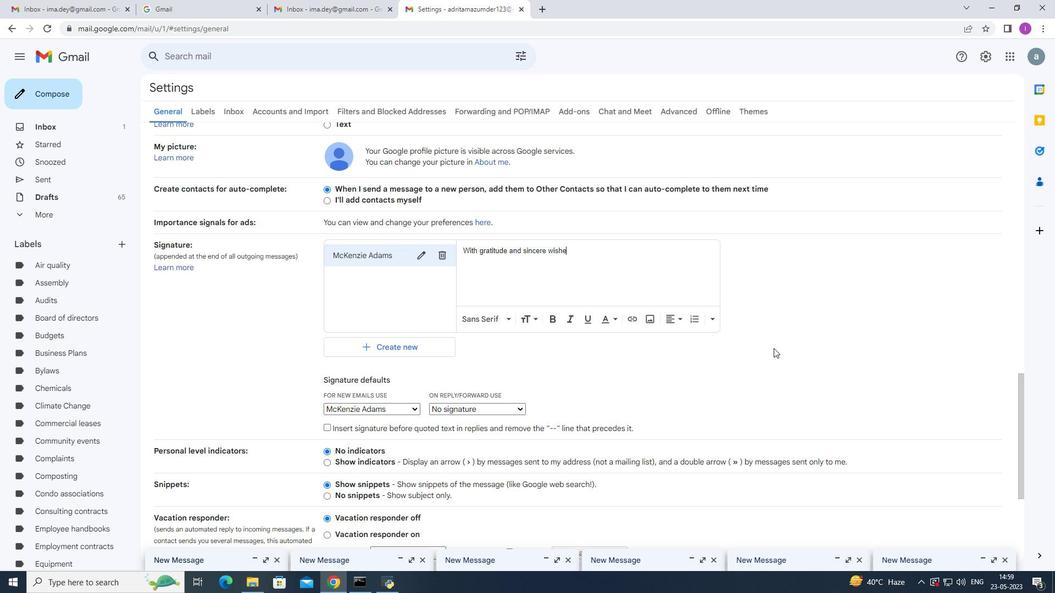 
Action: Mouse pressed left at (392, 540)
Screenshot: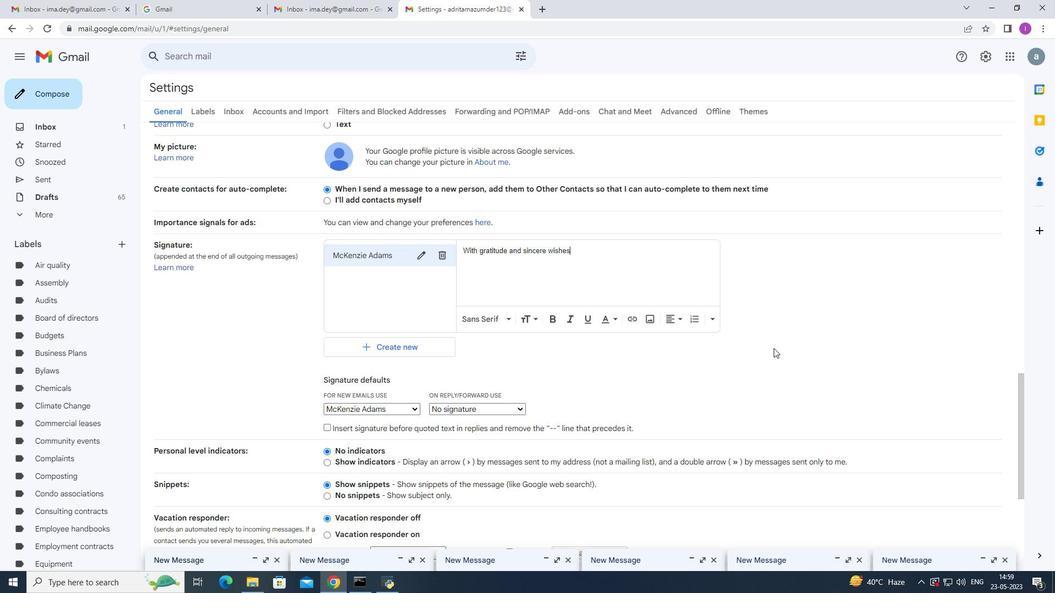 
Action: Mouse pressed left at (392, 540)
Screenshot: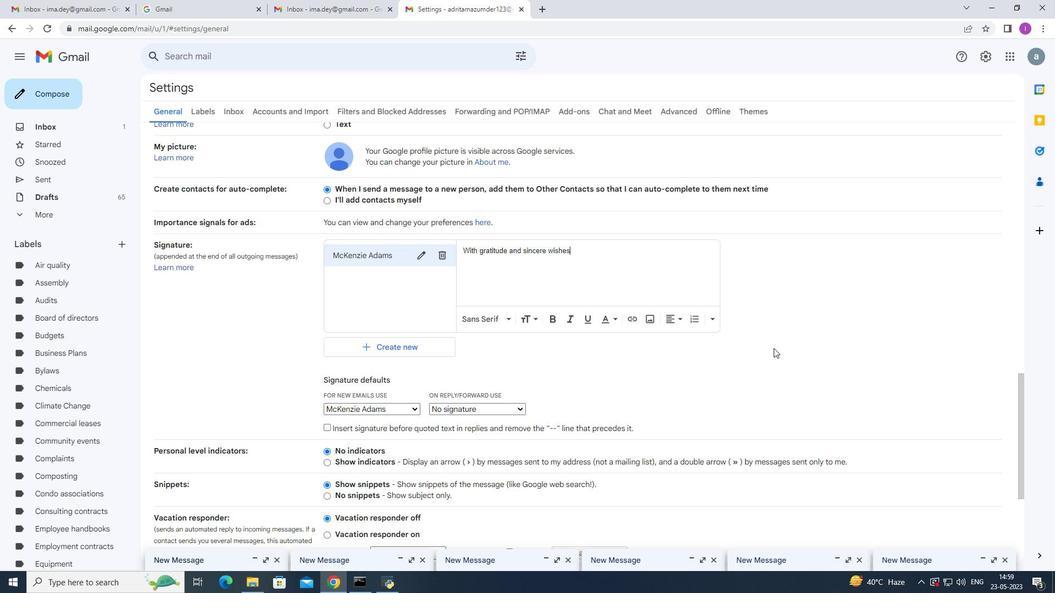 
Action: Mouse moved to (475, 372)
Screenshot: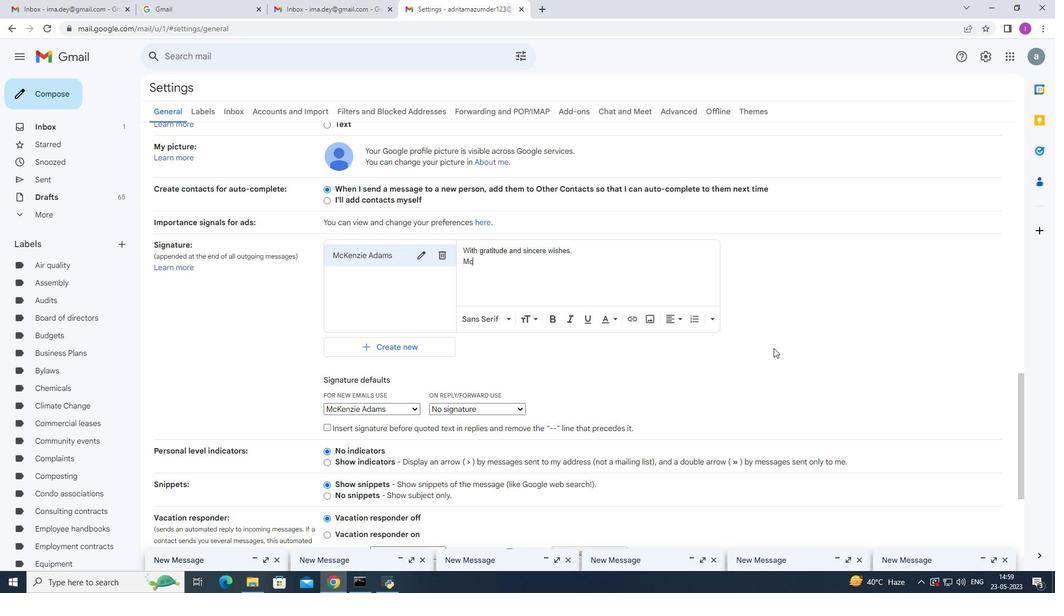 
Action: Mouse pressed left at (475, 372)
Screenshot: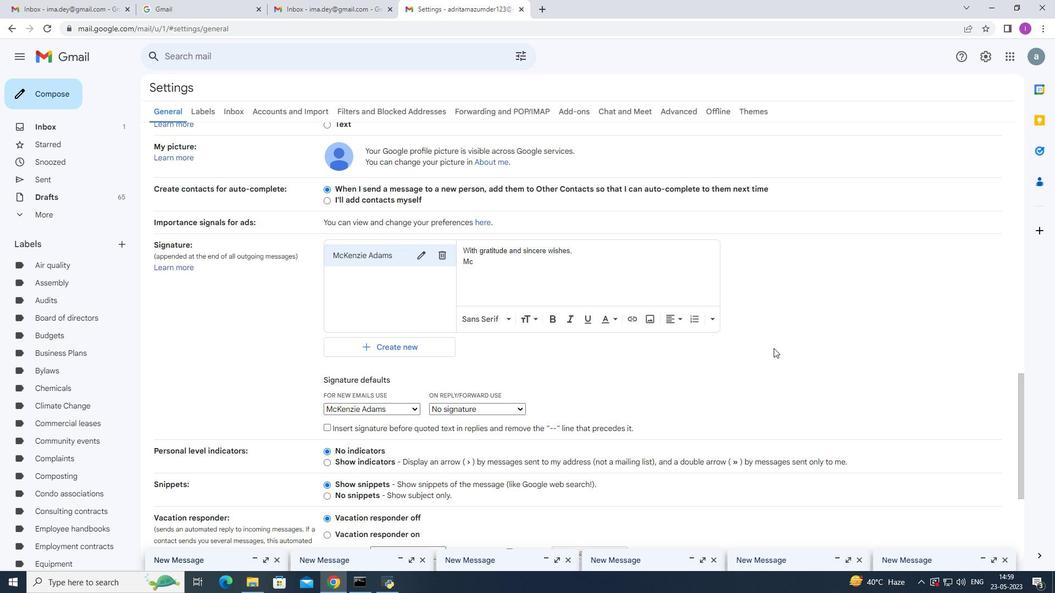 
Action: Mouse moved to (541, 368)
Screenshot: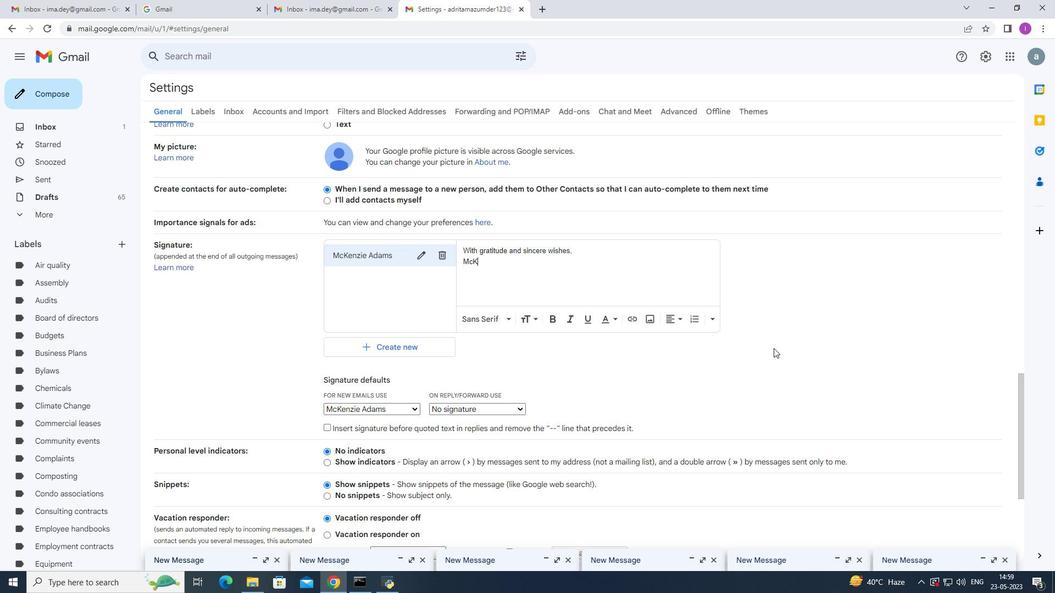
Action: Key pressed <Key.shift>With<Key.space><Key.shift>gratitude<Key.space>and<Key.space>sincere<Key.space>wishes,<Key.enter><Key.shift>Autp<Key.space><Key.backspace><Key.backspace>o<Key.space><Key.shift><Key.shift><Key.shift><Key.shift><Key.shift><Key.shift>Ij<Key.backspace><Key.backspace>insurens<Key.backspace>ce
Screenshot: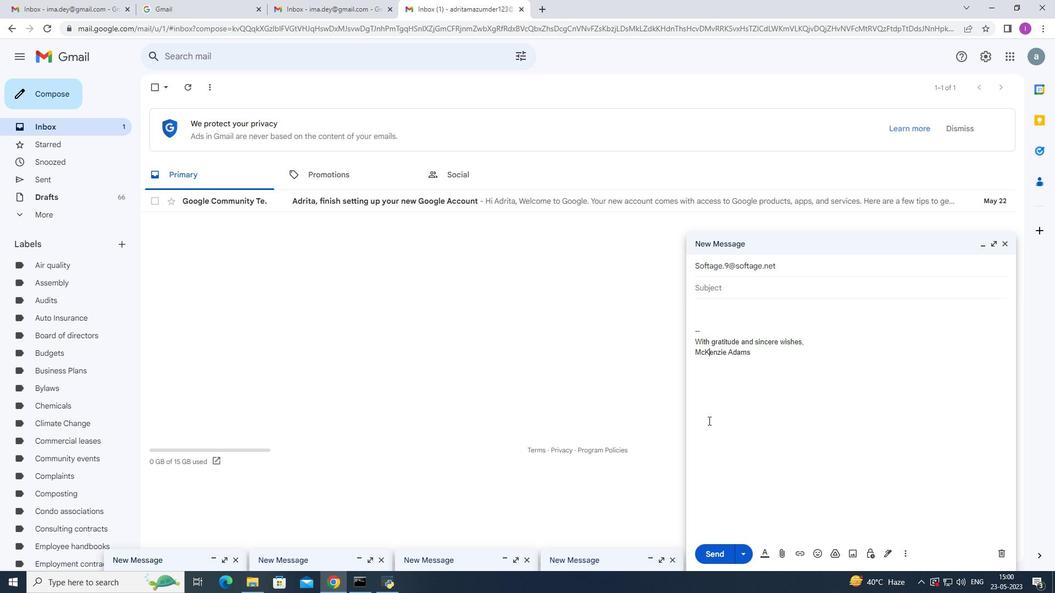 
Action: Mouse moved to (498, 372)
Screenshot: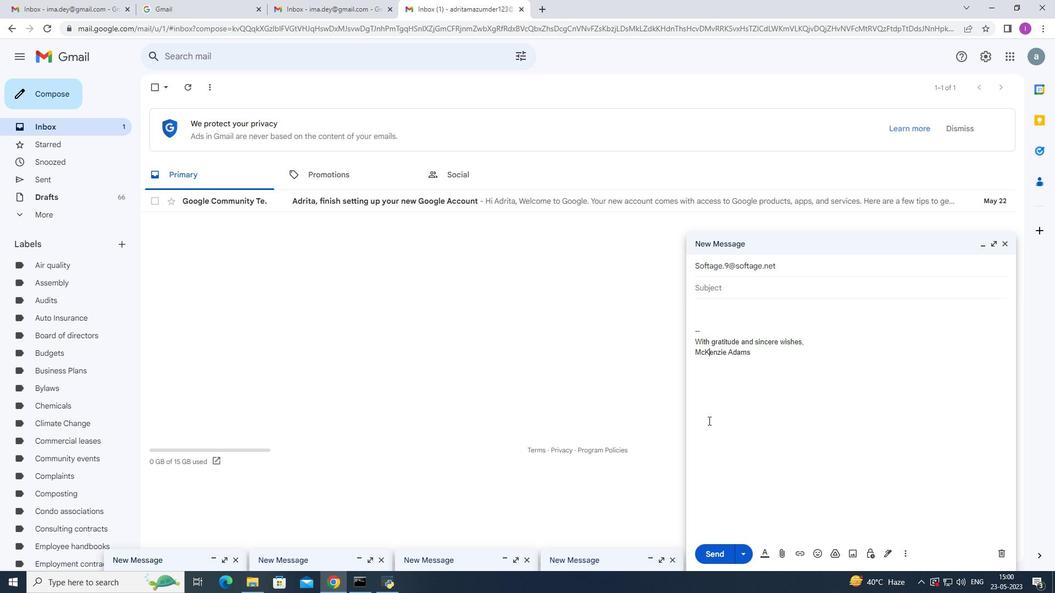 
Action: Mouse pressed left at (498, 372)
Screenshot: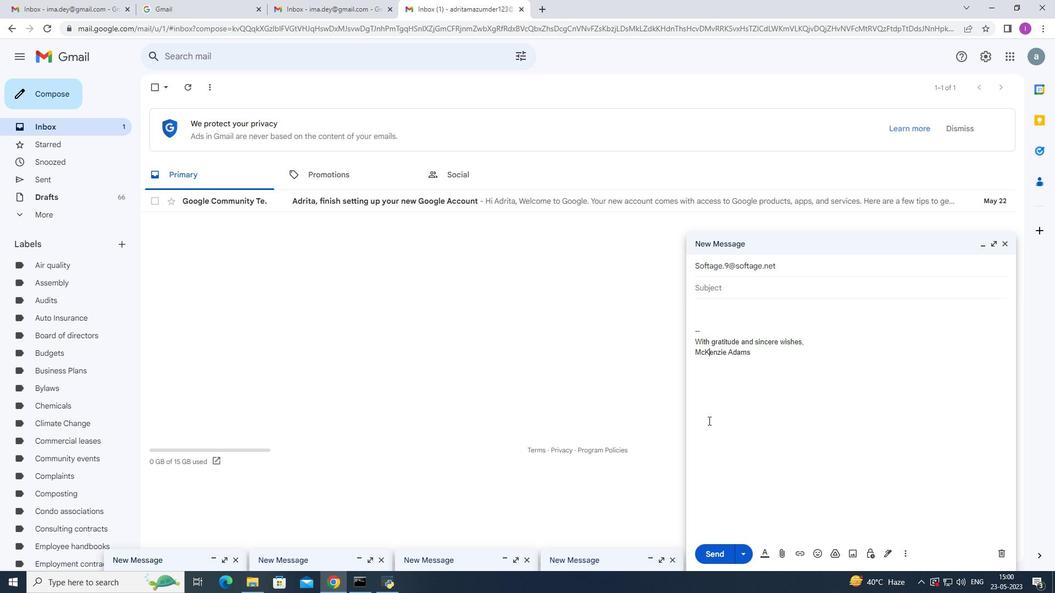 
Action: Mouse moved to (518, 369)
Screenshot: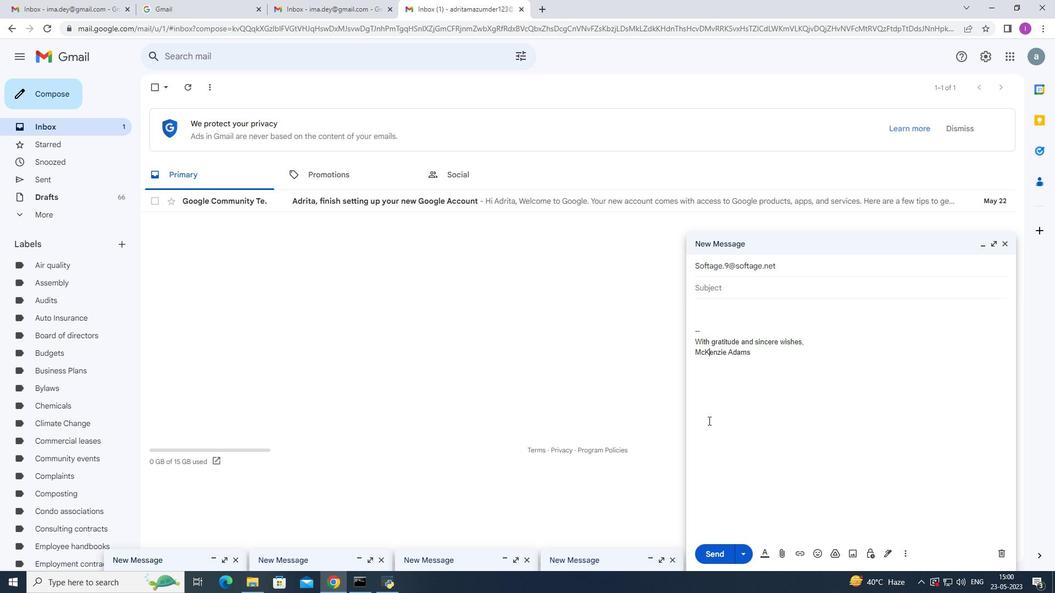 
Action: Key pressed <Key.backspace>a
Screenshot: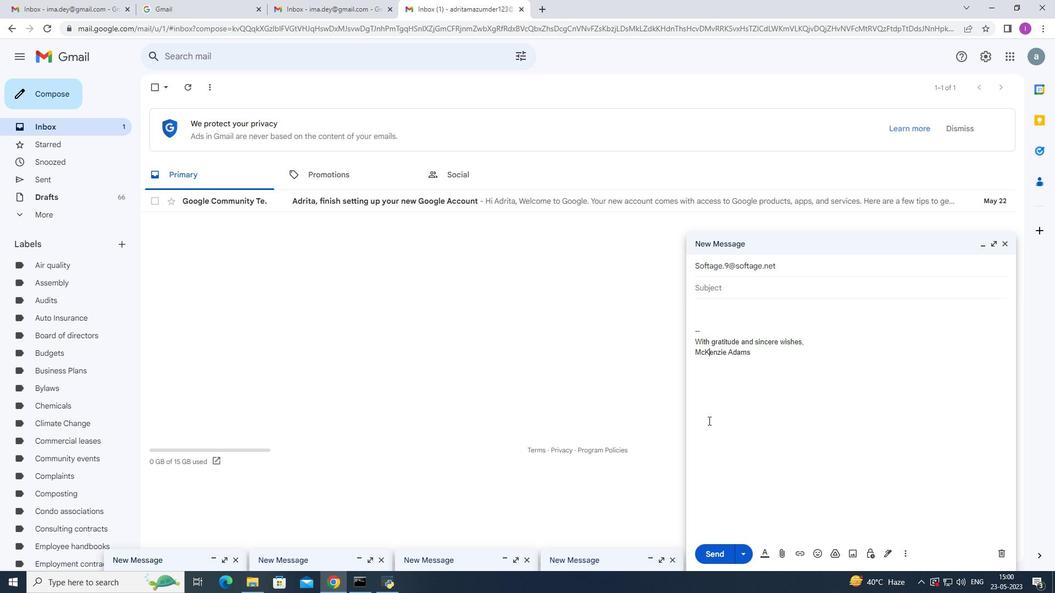
Action: Mouse moved to (522, 375)
Screenshot: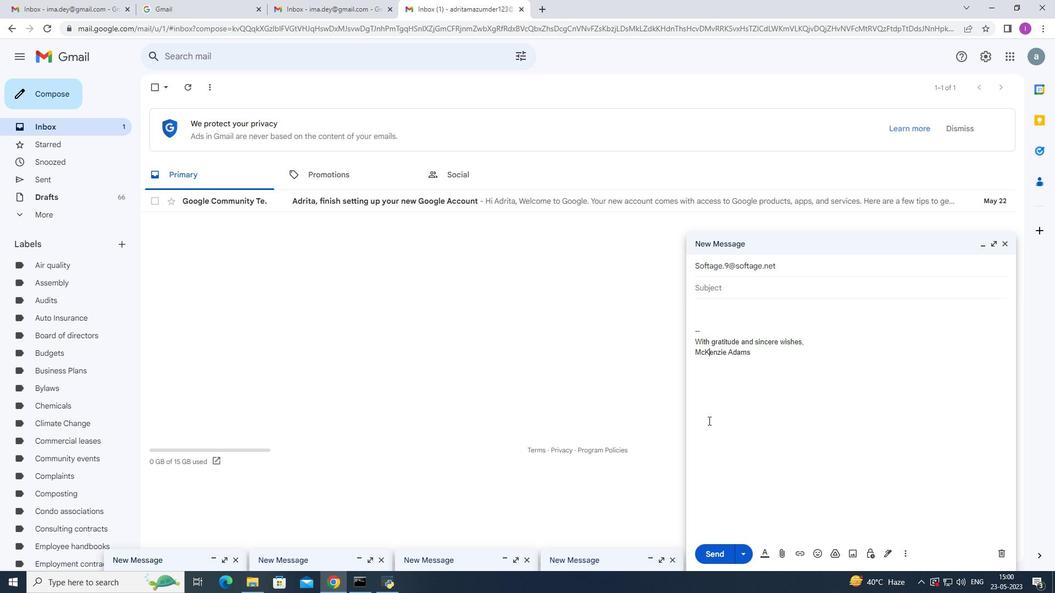
Action: Mouse pressed left at (522, 375)
Screenshot: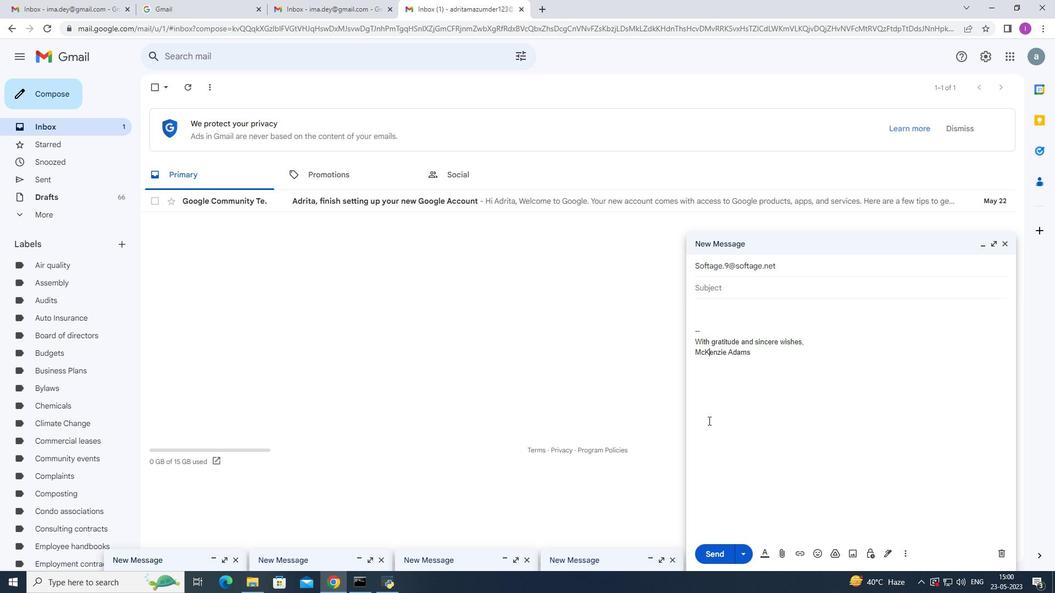 
Action: Mouse moved to (611, 386)
Screenshot: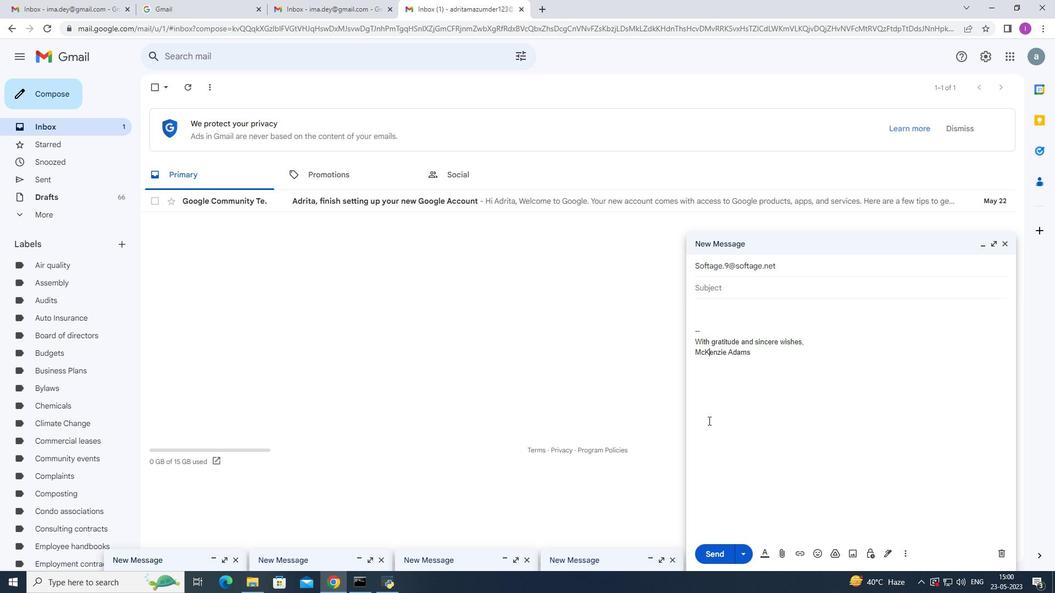 
Action: Mouse scrolled (611, 385) with delta (0, 0)
Screenshot: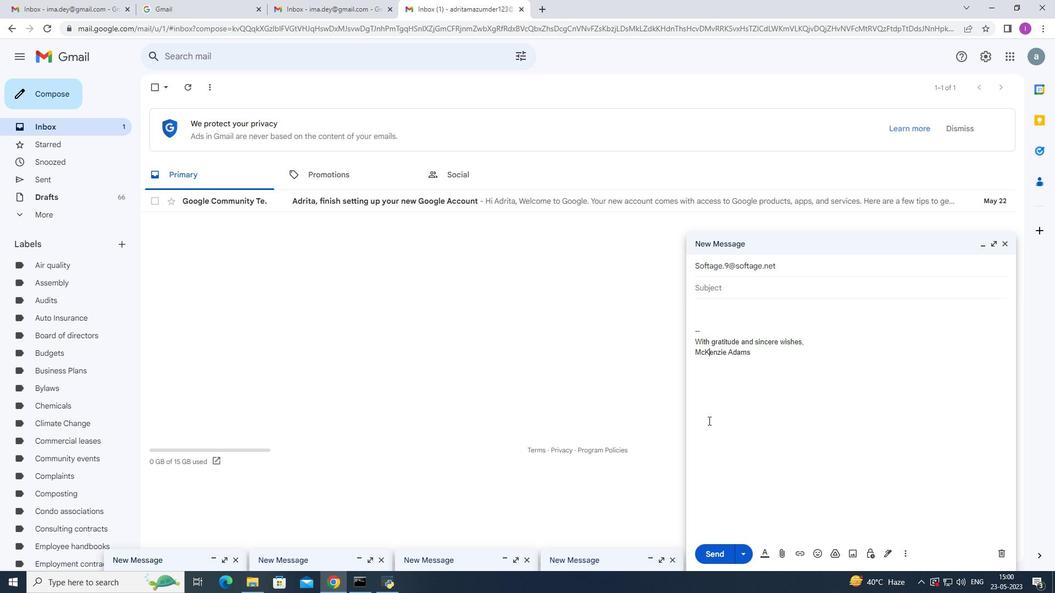 
Action: Mouse scrolled (611, 385) with delta (0, 0)
Screenshot: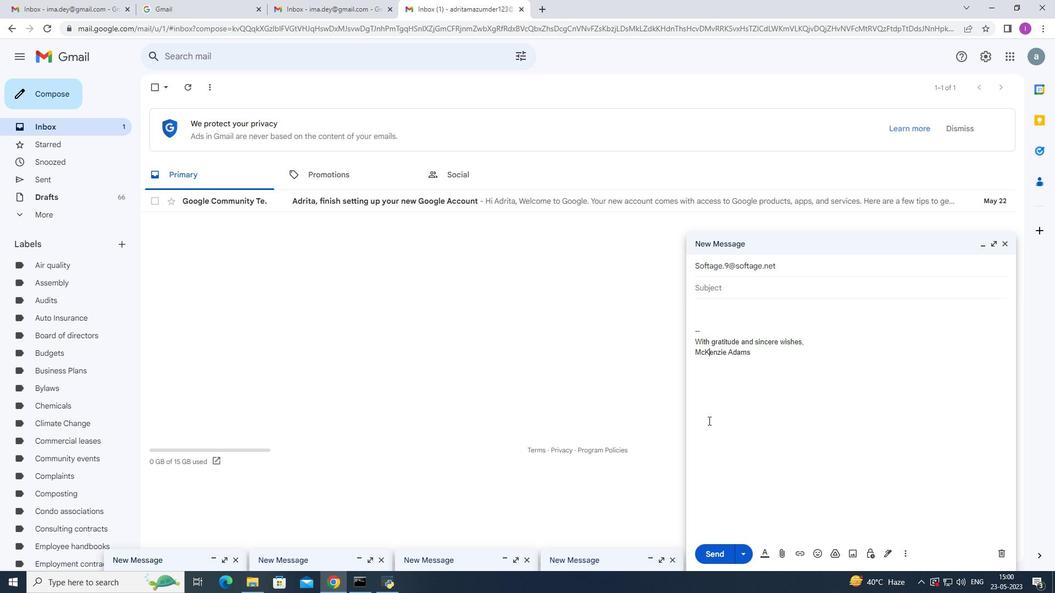 
Action: Mouse moved to (611, 386)
Screenshot: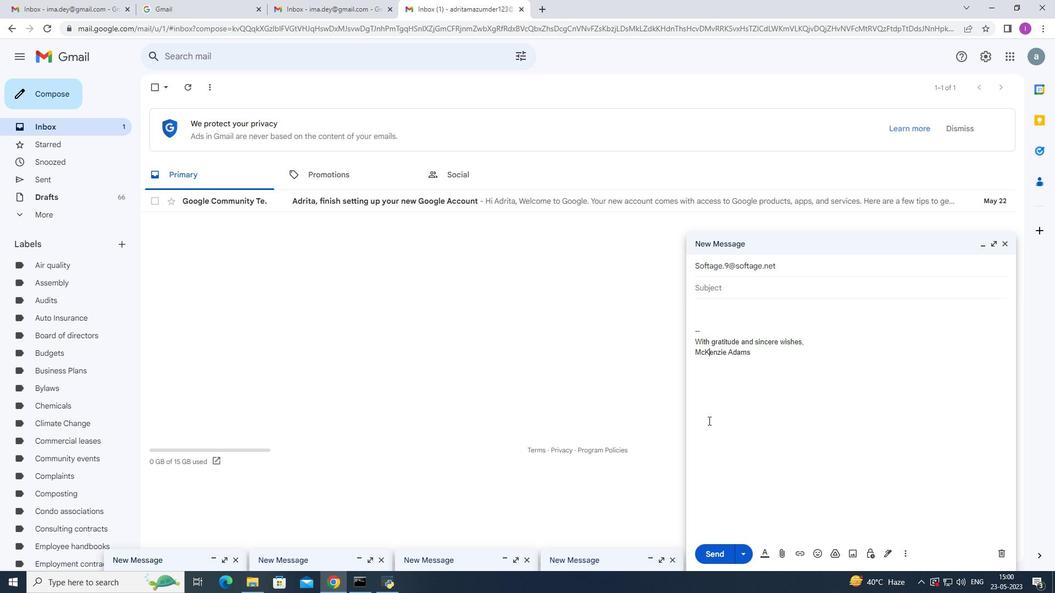 
Action: Mouse scrolled (611, 386) with delta (0, 0)
Screenshot: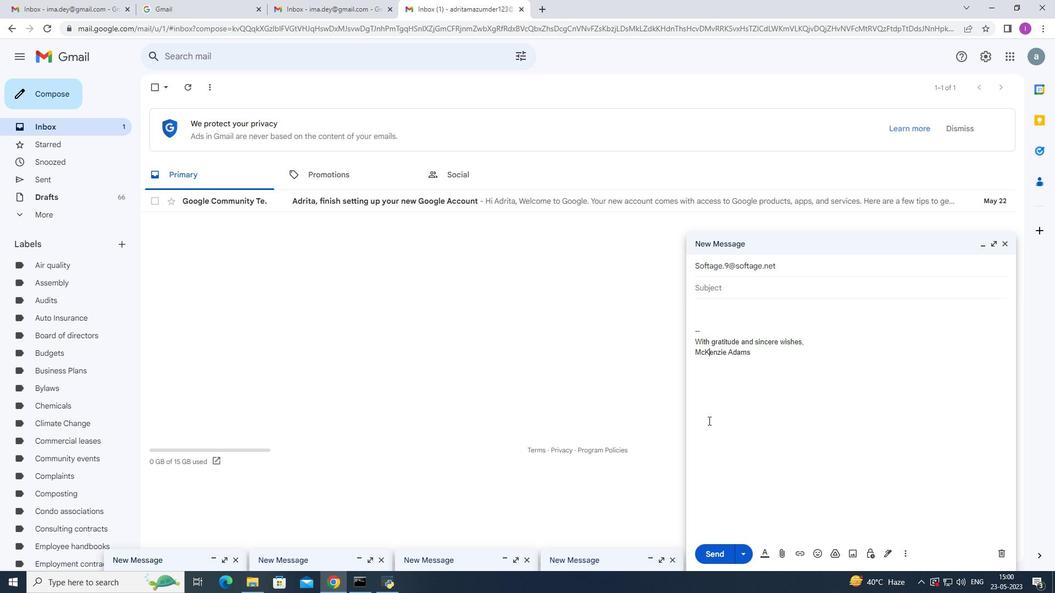 
Action: Mouse scrolled (611, 386) with delta (0, 0)
Screenshot: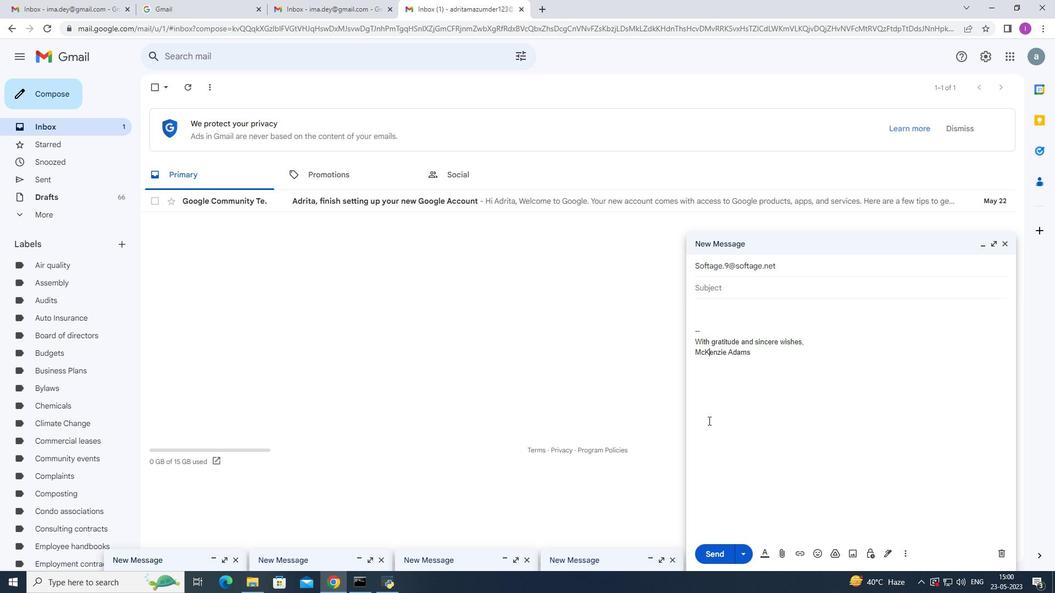 
Action: Mouse scrolled (611, 386) with delta (0, 0)
Screenshot: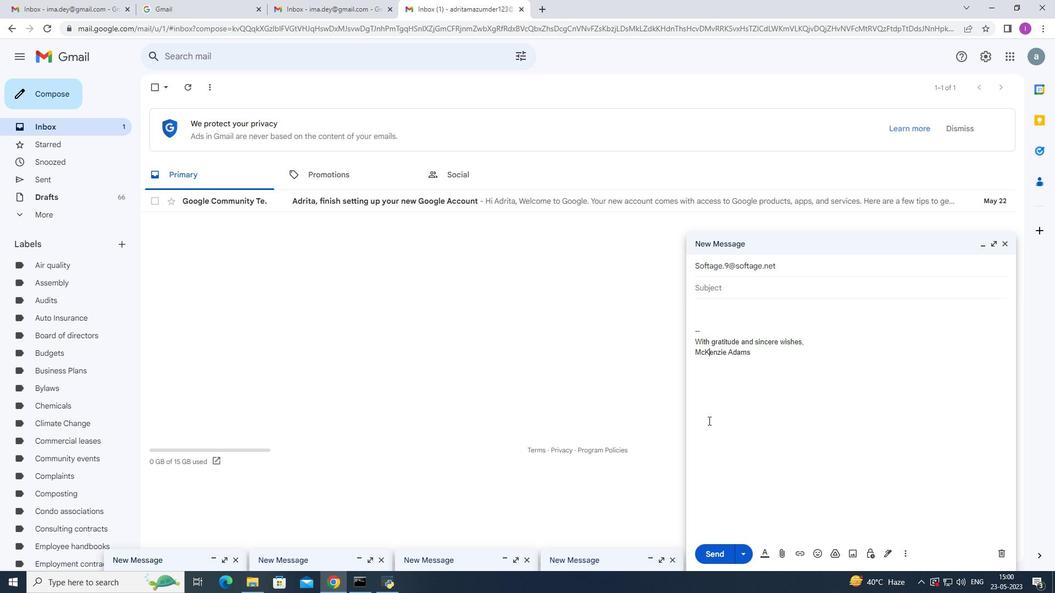 
Action: Mouse scrolled (611, 386) with delta (0, 0)
Screenshot: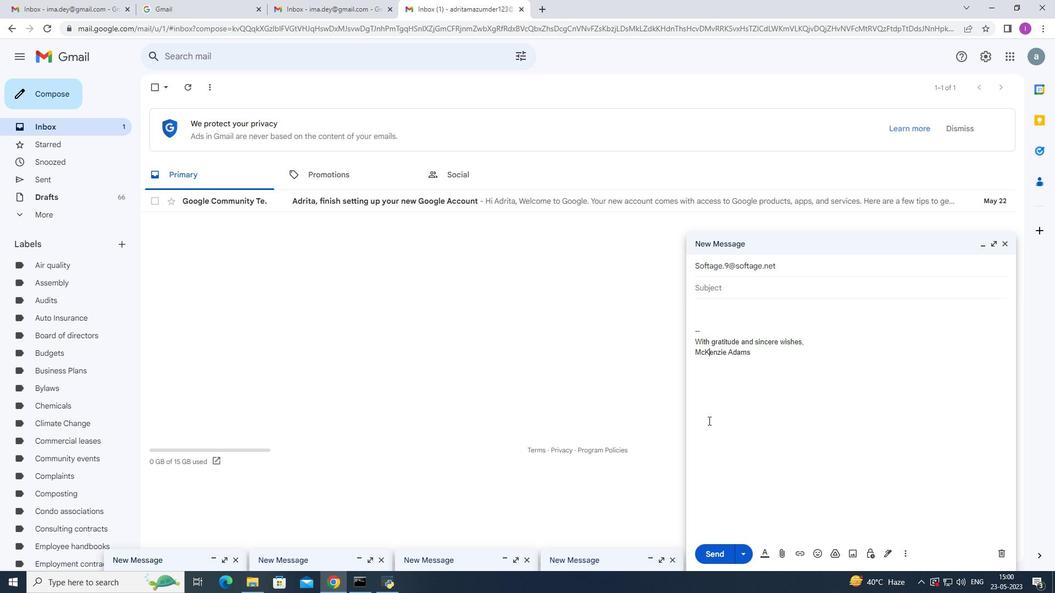 
Action: Mouse scrolled (611, 387) with delta (0, 0)
Screenshot: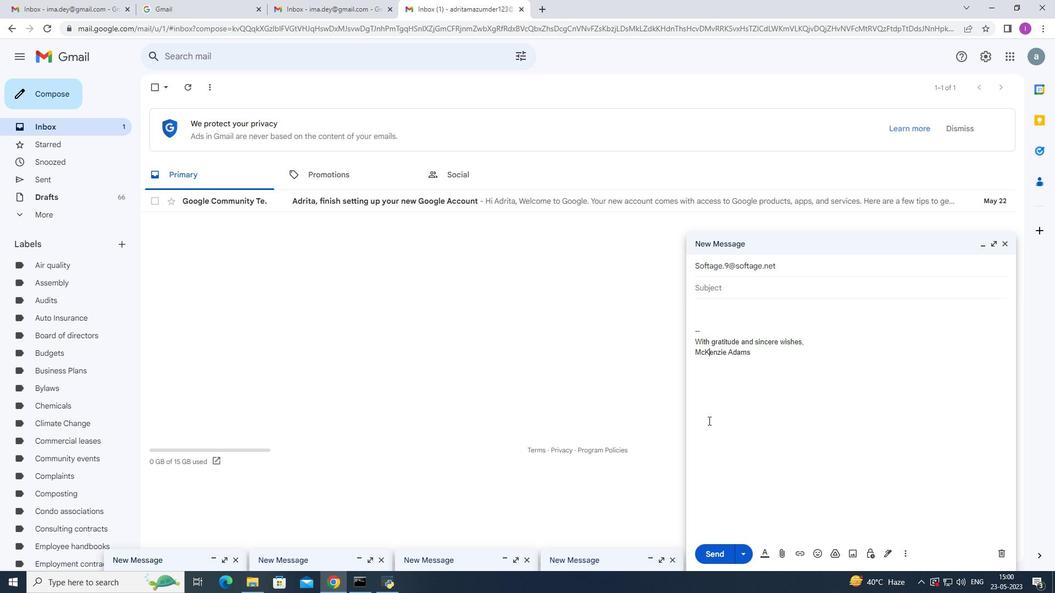 
Action: Mouse moved to (611, 387)
Screenshot: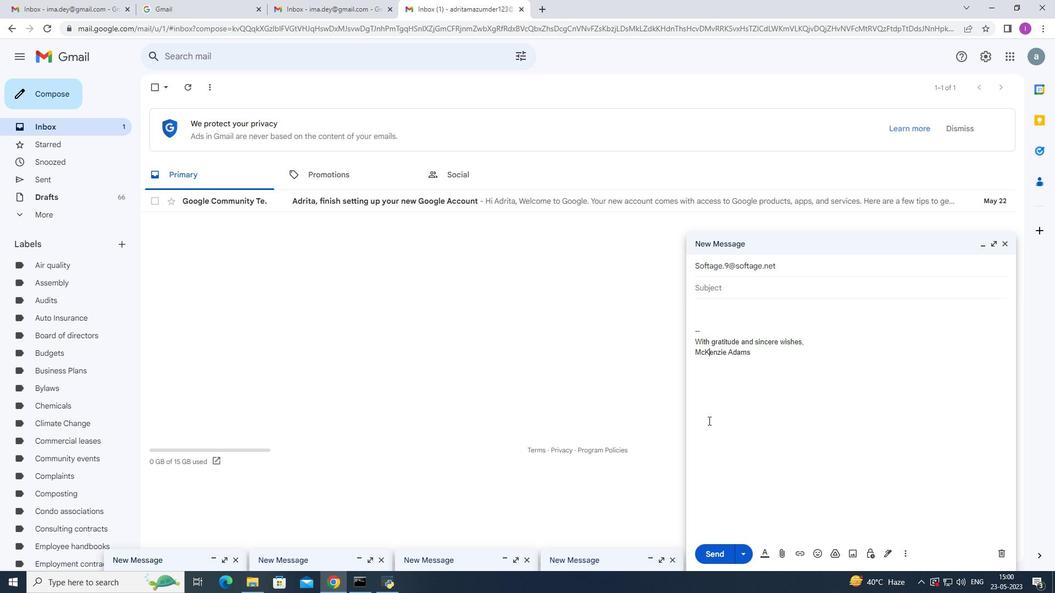 
Action: Mouse scrolled (611, 386) with delta (0, 0)
Screenshot: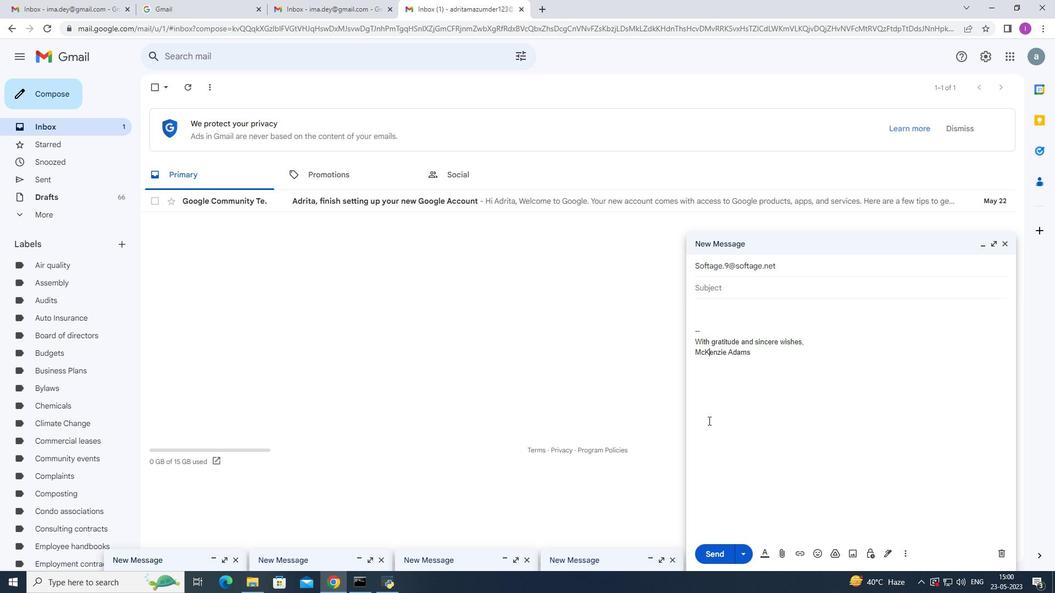 
Action: Mouse moved to (610, 388)
Screenshot: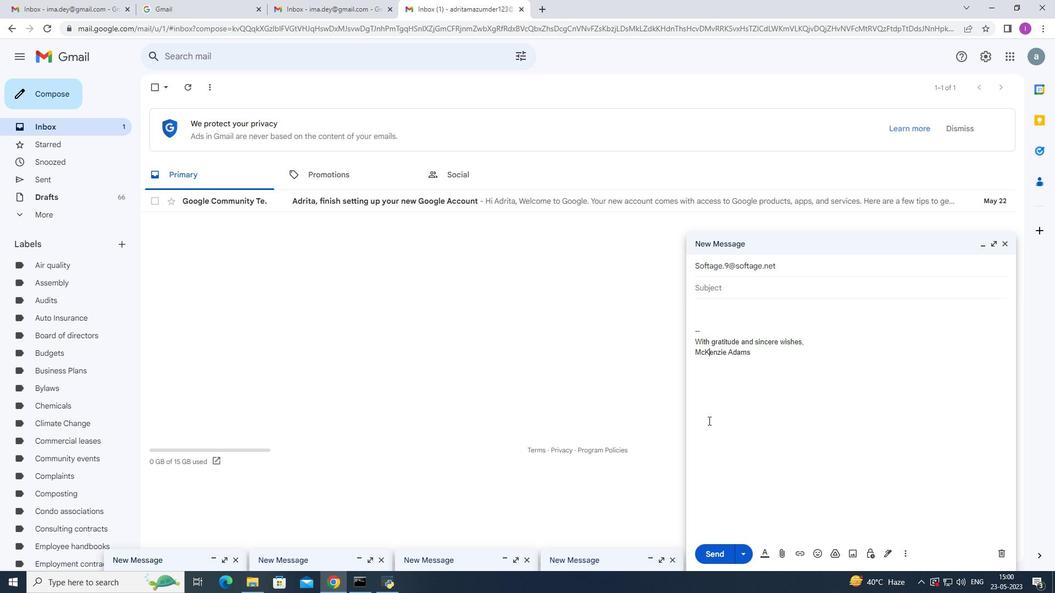 
Action: Mouse scrolled (610, 387) with delta (0, 0)
Screenshot: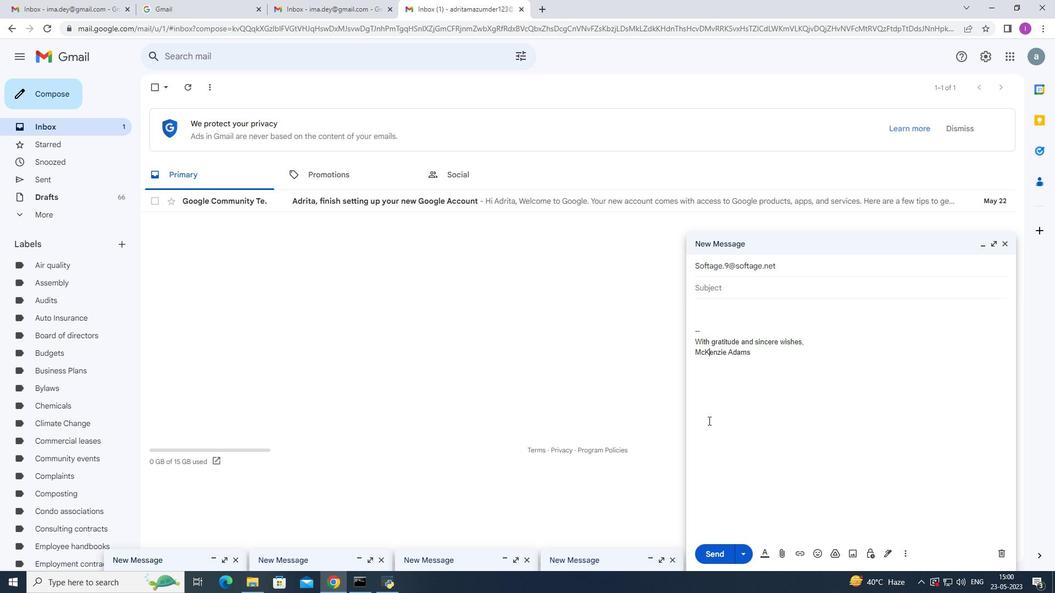 
Action: Mouse scrolled (610, 387) with delta (0, 0)
Screenshot: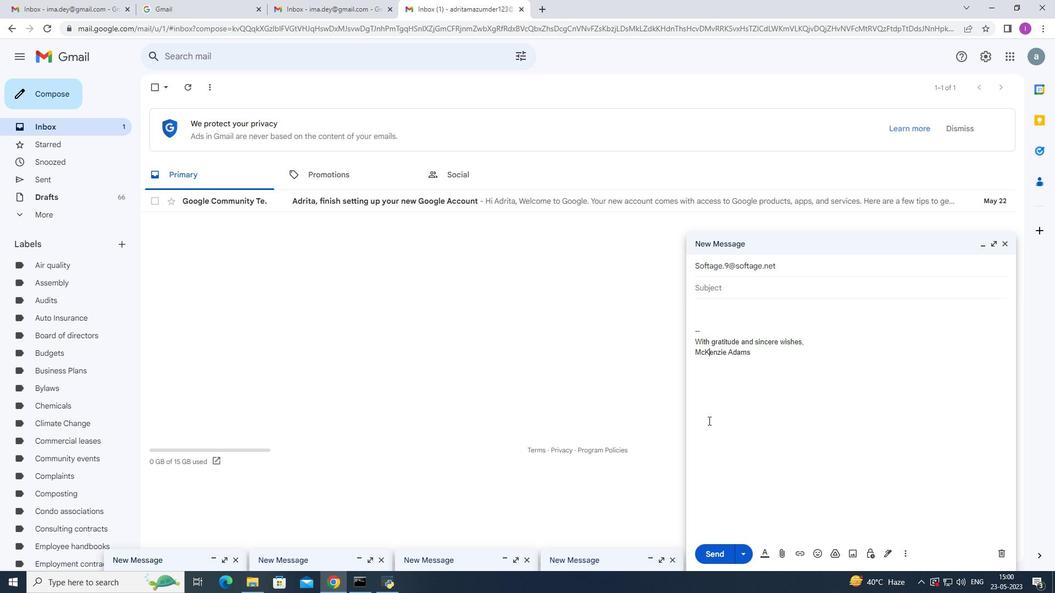 
Action: Mouse moved to (610, 388)
Screenshot: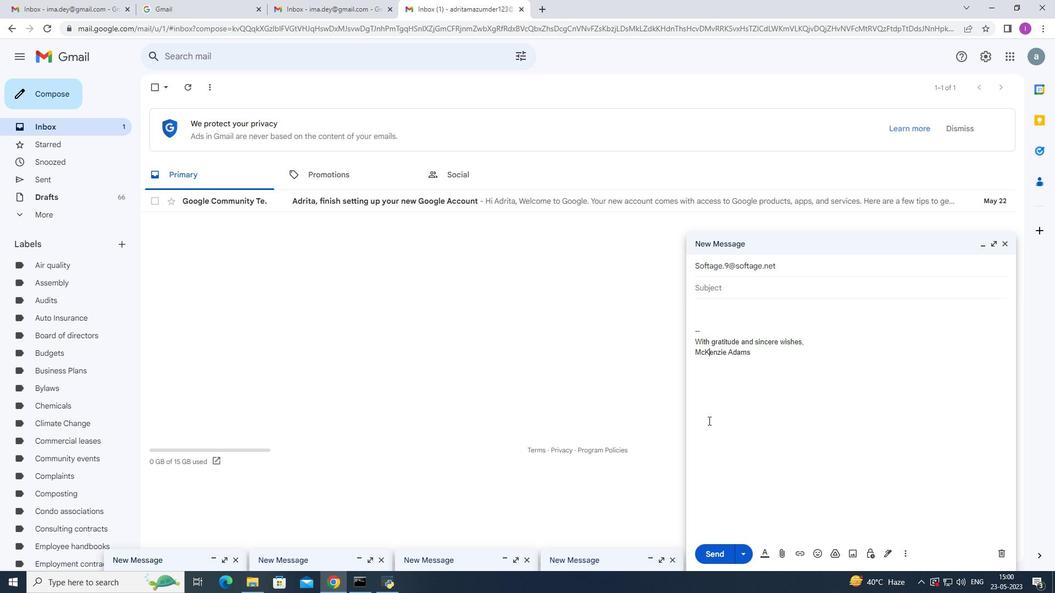 
Action: Mouse scrolled (610, 387) with delta (0, 0)
Screenshot: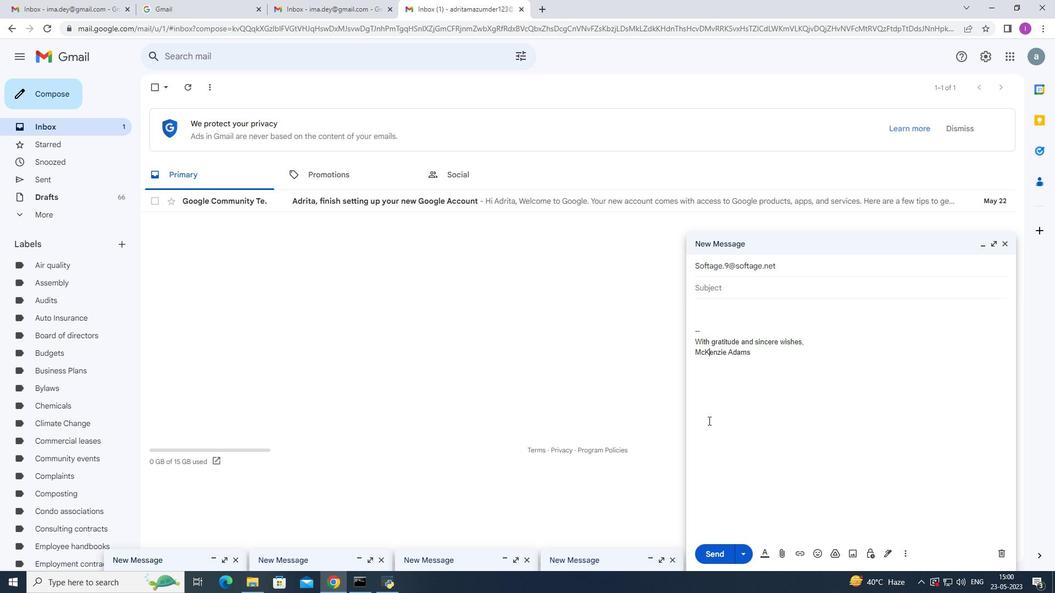 
Action: Mouse moved to (603, 395)
Screenshot: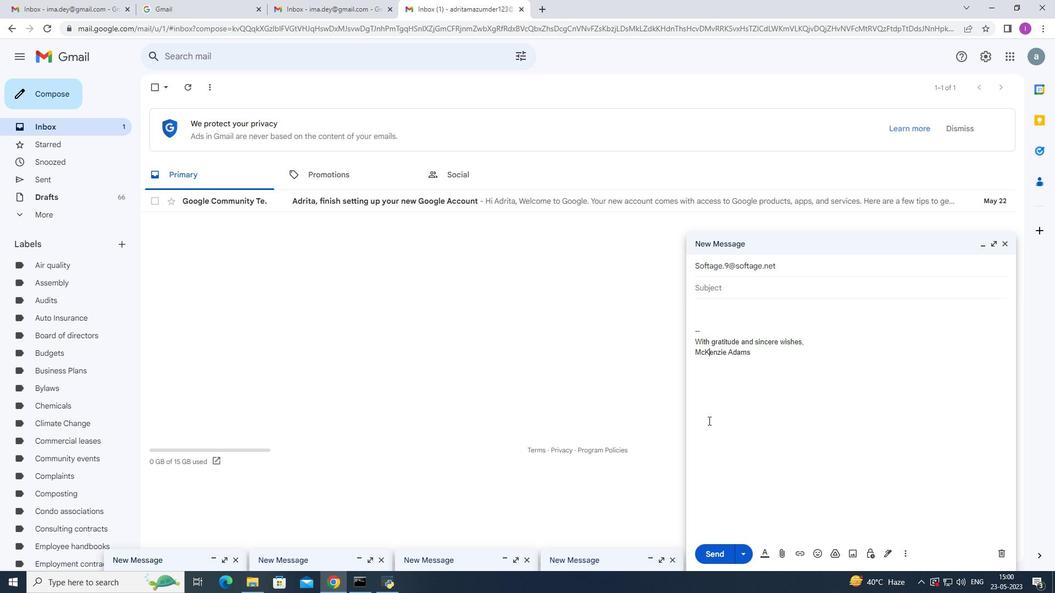 
Action: Mouse scrolled (603, 394) with delta (0, 0)
Screenshot: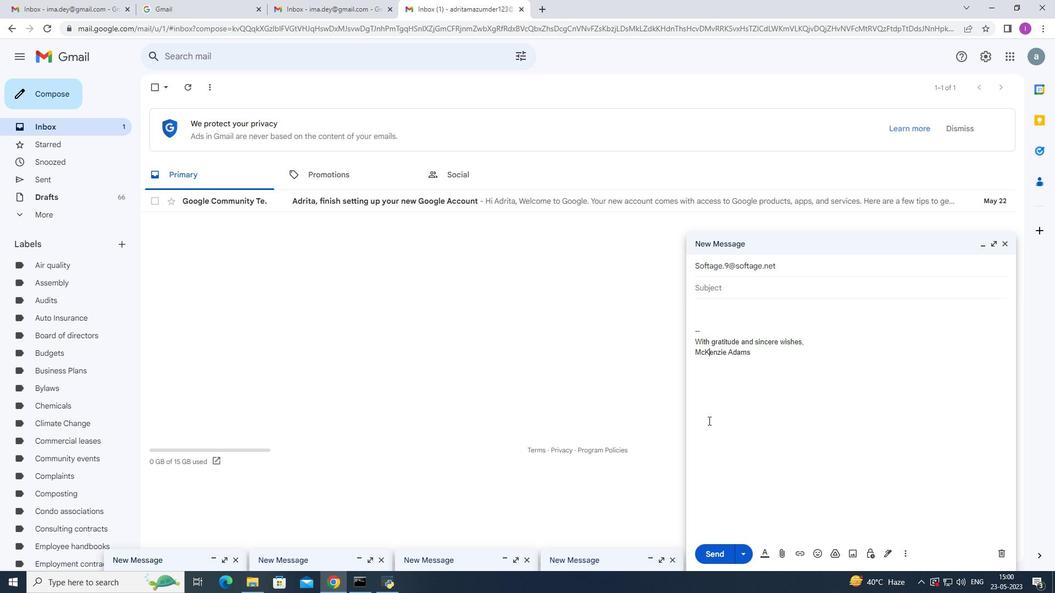 
Action: Mouse moved to (602, 396)
Screenshot: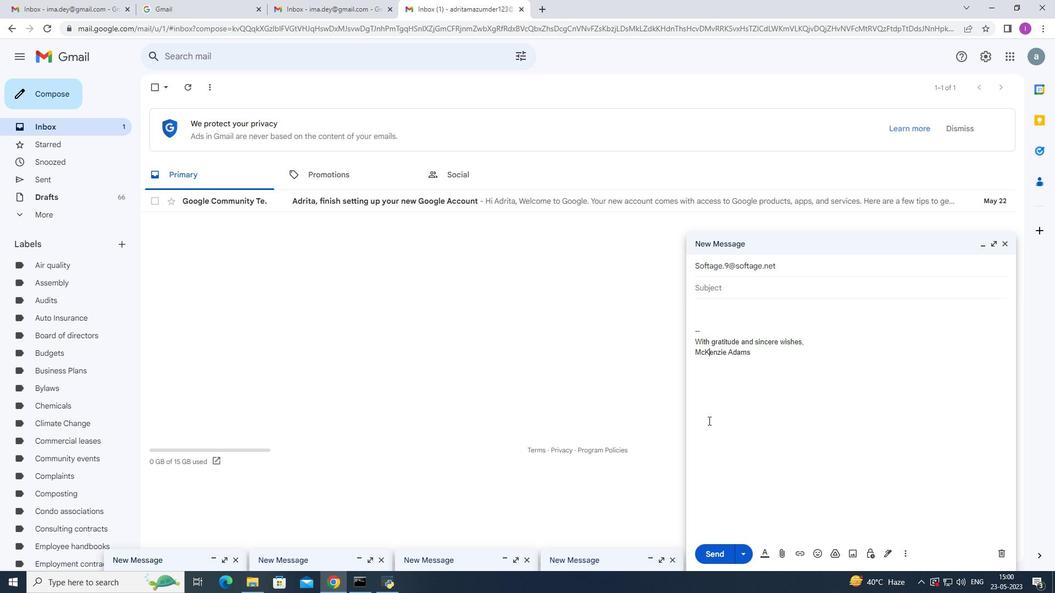 
Action: Mouse scrolled (602, 396) with delta (0, 0)
Screenshot: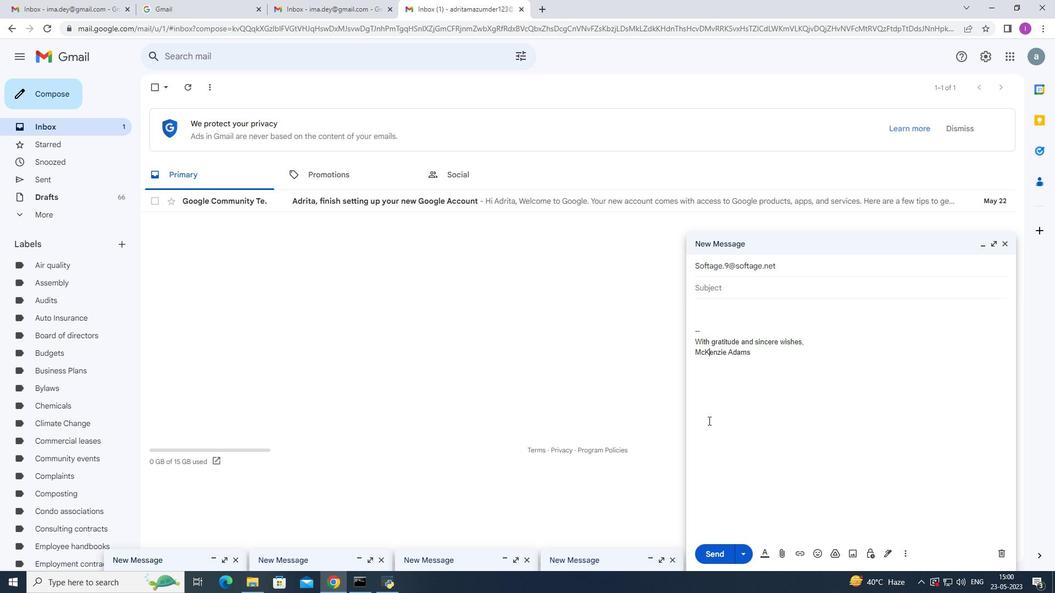 
Action: Mouse moved to (601, 397)
Screenshot: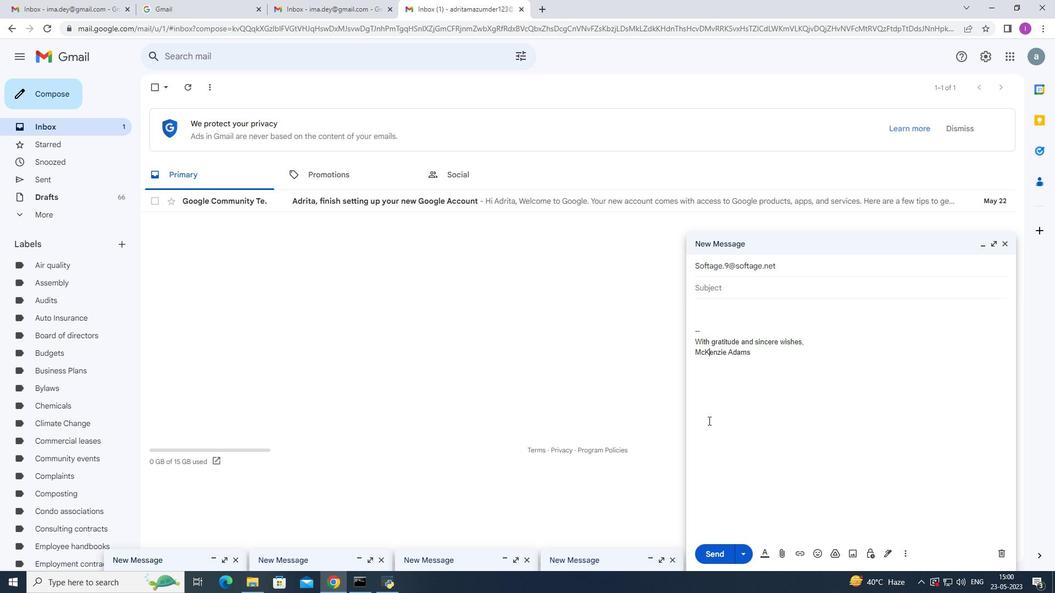 
Action: Mouse scrolled (601, 396) with delta (0, 0)
Screenshot: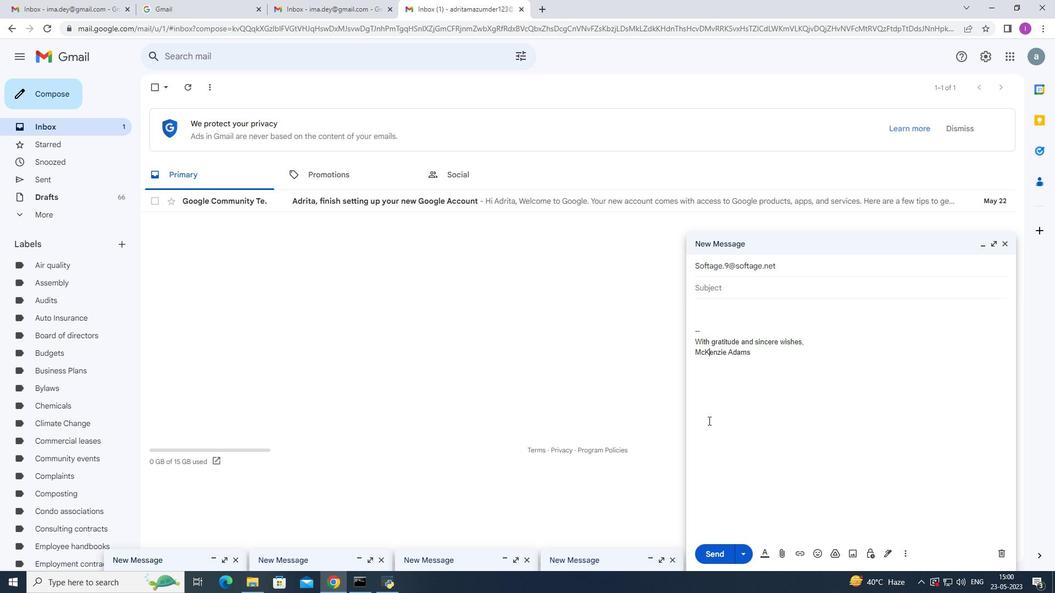 
Action: Mouse scrolled (601, 396) with delta (0, 0)
Screenshot: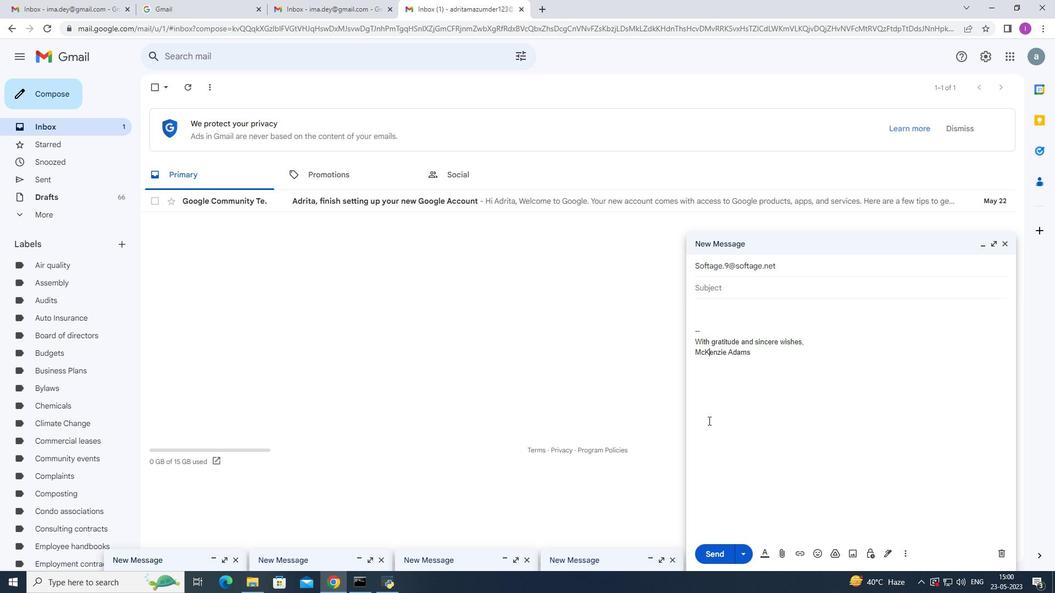 
Action: Mouse moved to (555, 499)
Screenshot: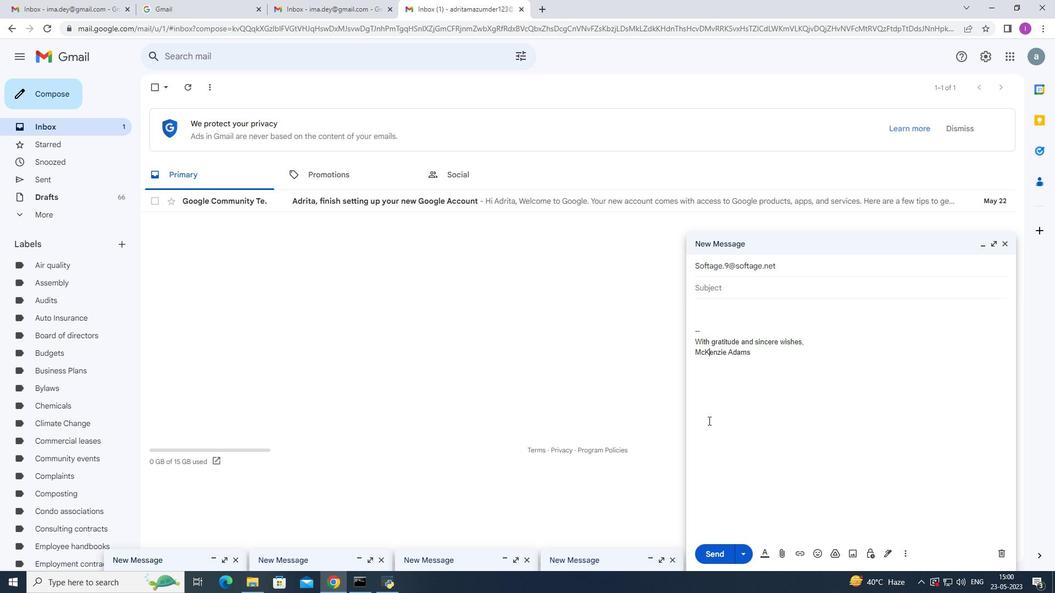
Action: Mouse pressed left at (555, 499)
Screenshot: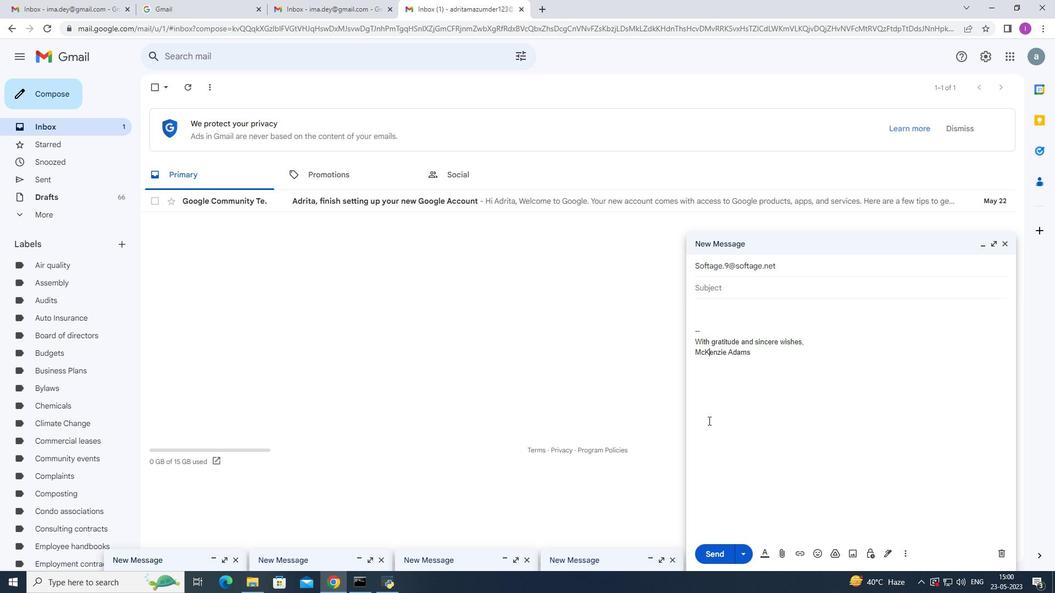
Action: Mouse moved to (32, 99)
Screenshot: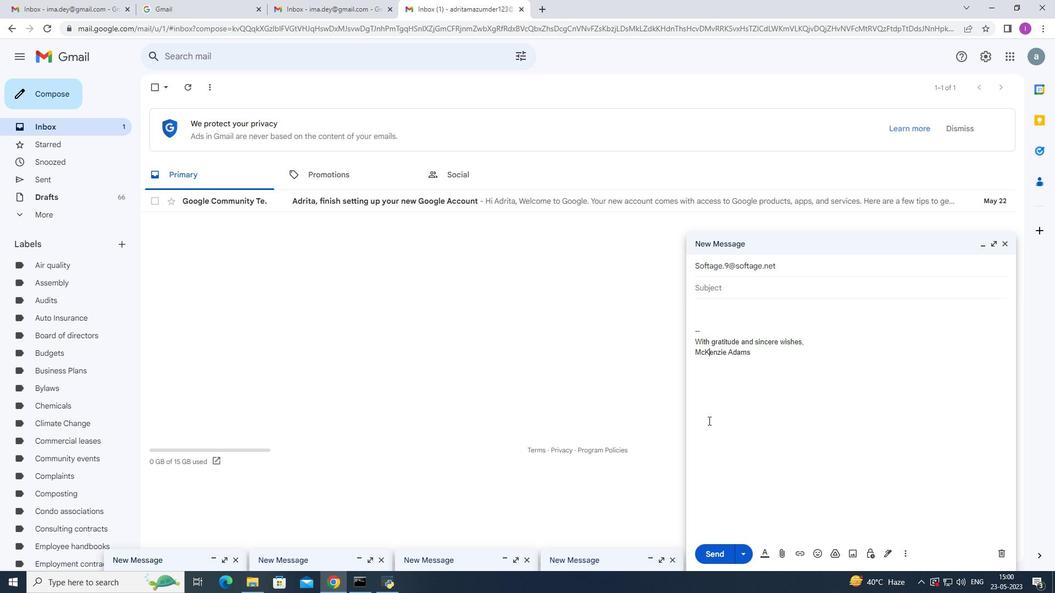 
Action: Mouse pressed left at (32, 99)
Screenshot: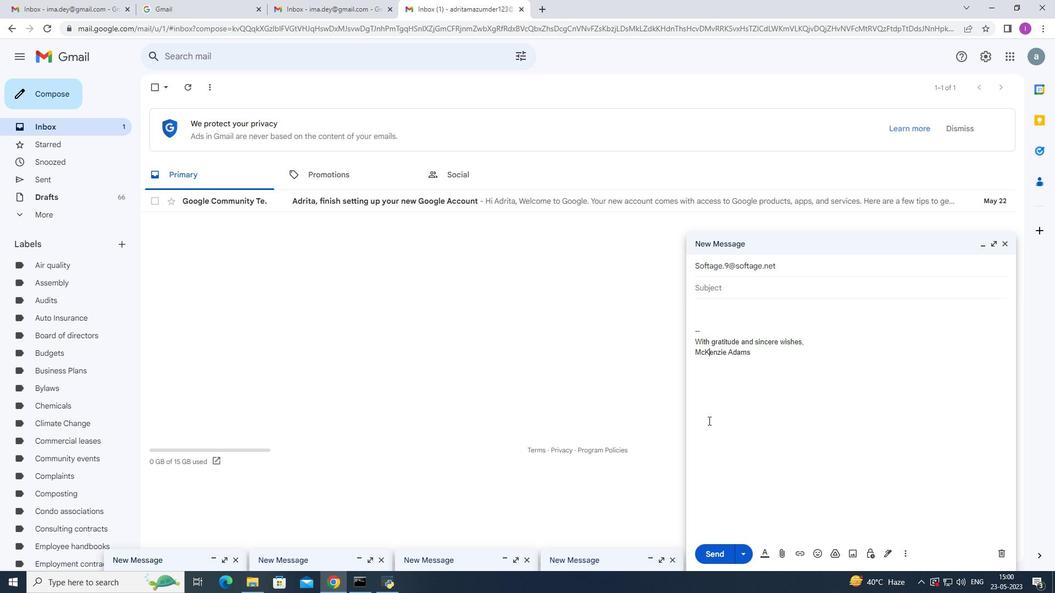 
Action: Mouse moved to (983, 59)
Screenshot: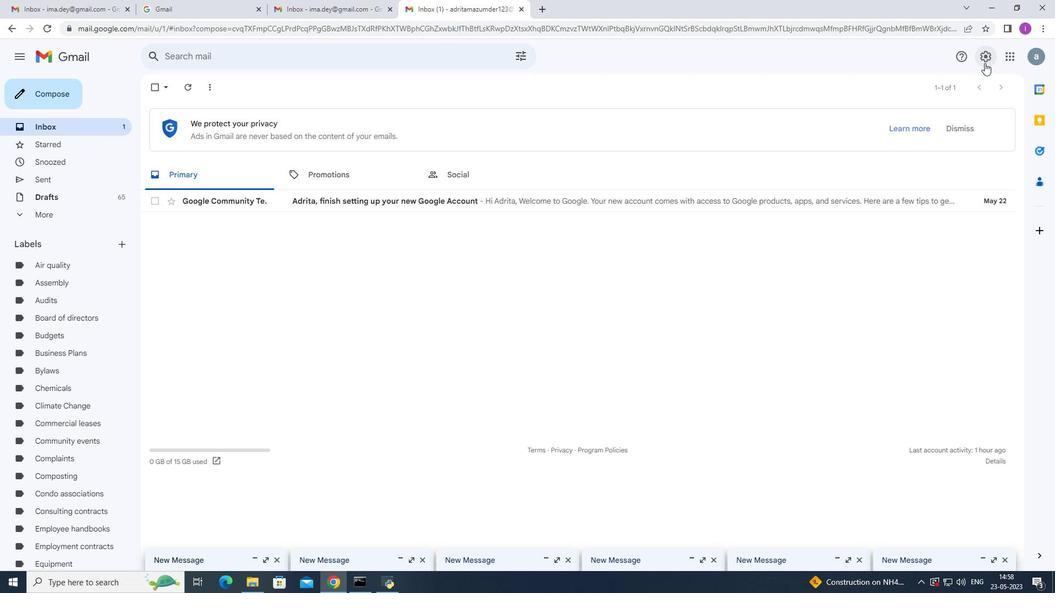 
Action: Mouse pressed left at (983, 59)
Screenshot: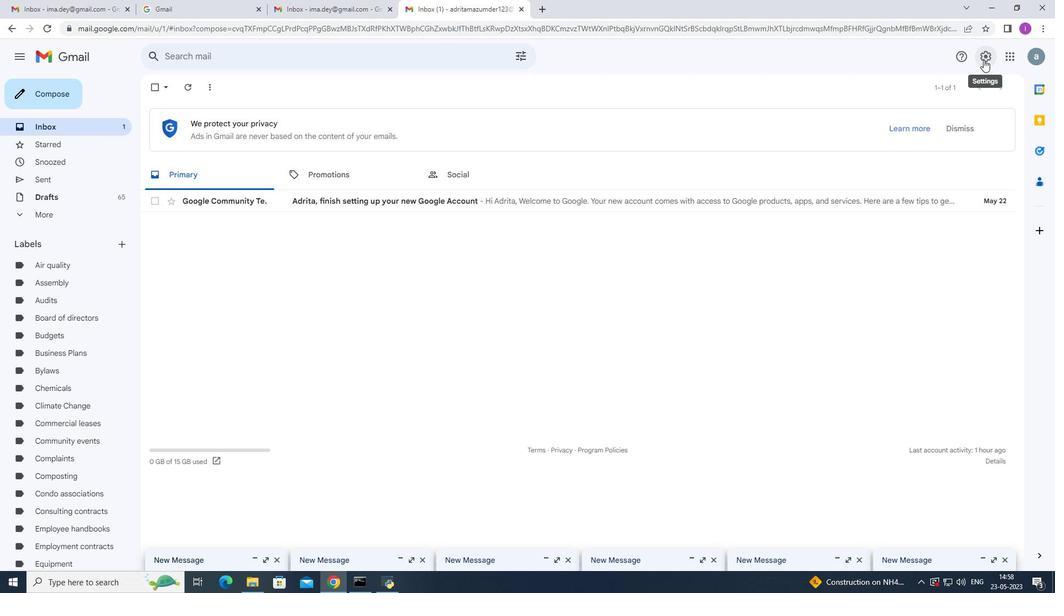 
Action: Mouse moved to (953, 118)
Screenshot: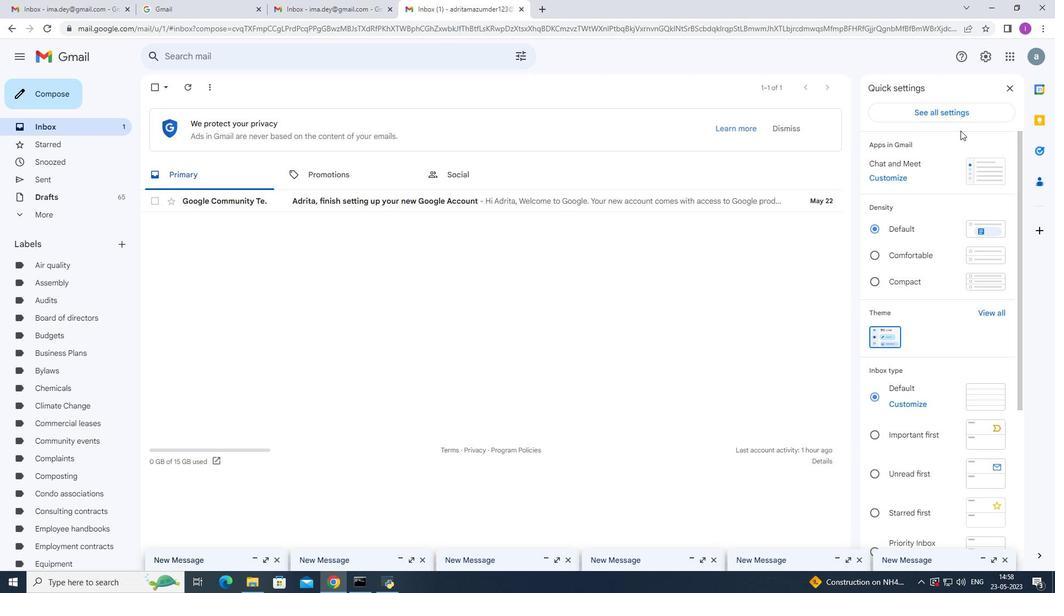 
Action: Mouse pressed left at (953, 118)
Screenshot: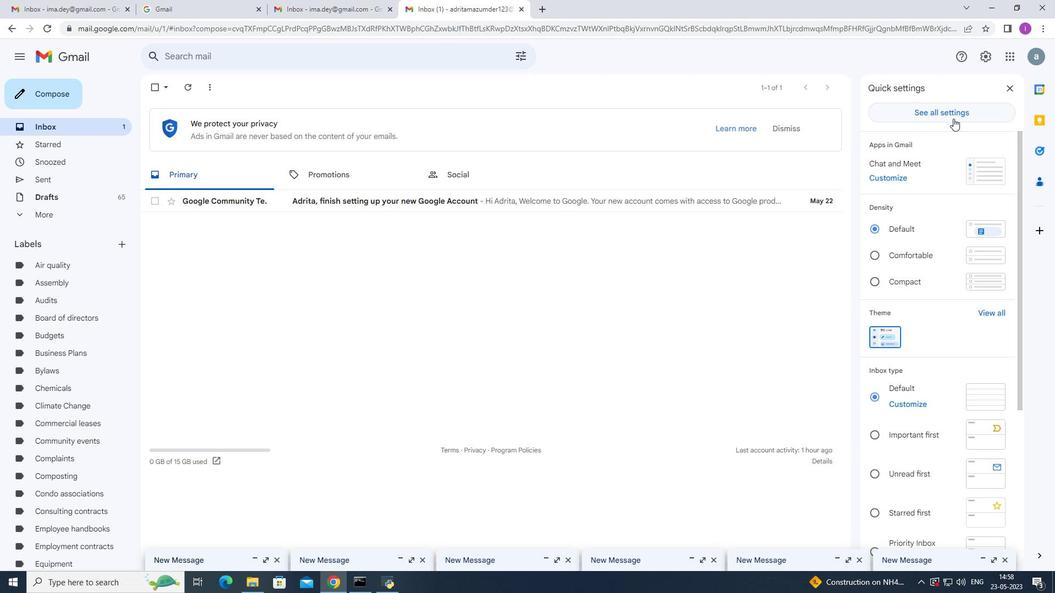
Action: Mouse moved to (509, 304)
Screenshot: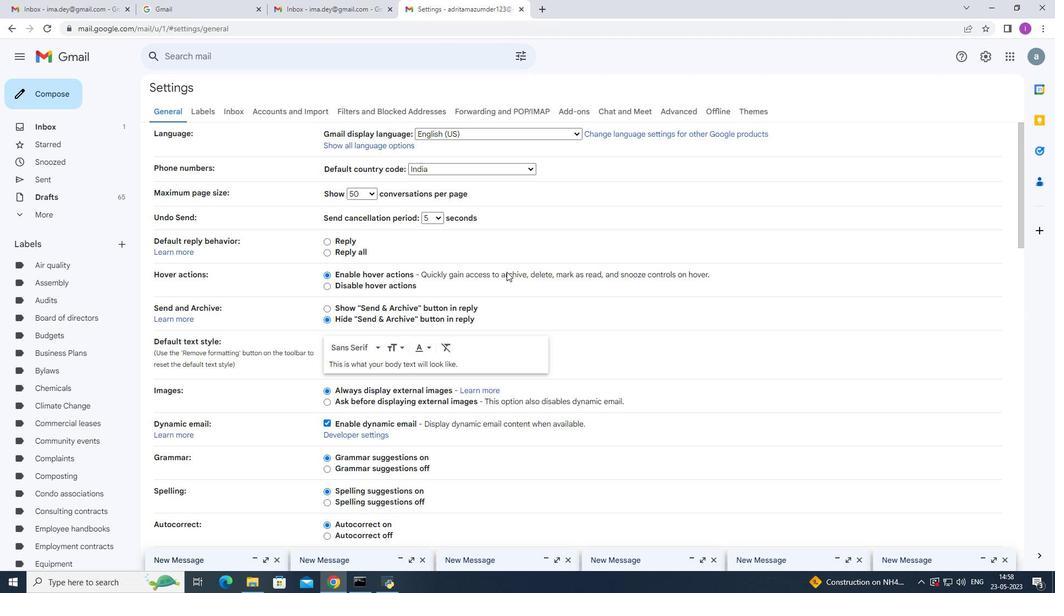 
Action: Mouse scrolled (509, 303) with delta (0, 0)
Screenshot: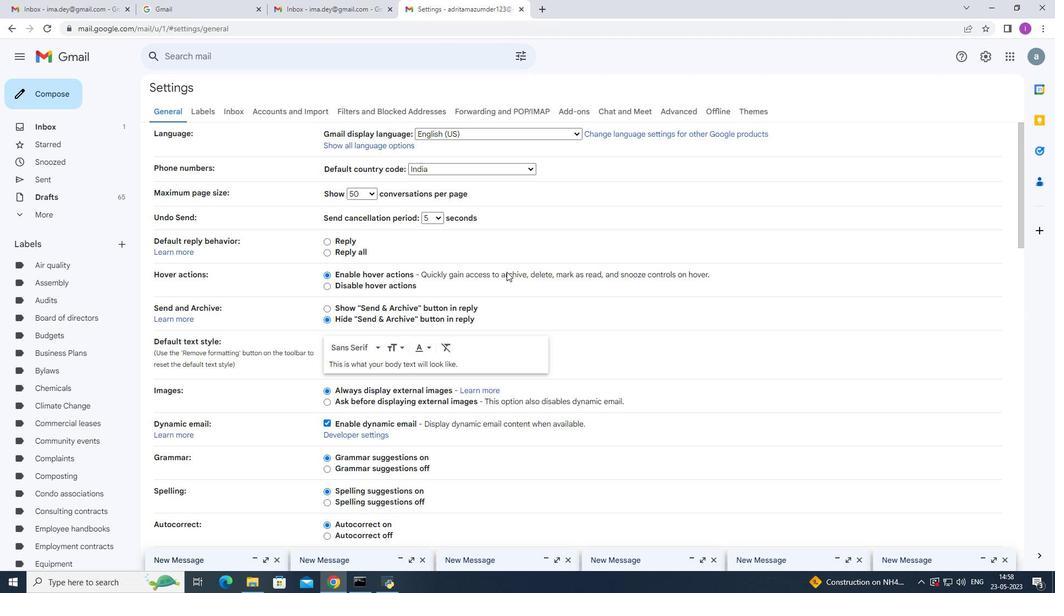
Action: Mouse moved to (511, 309)
Screenshot: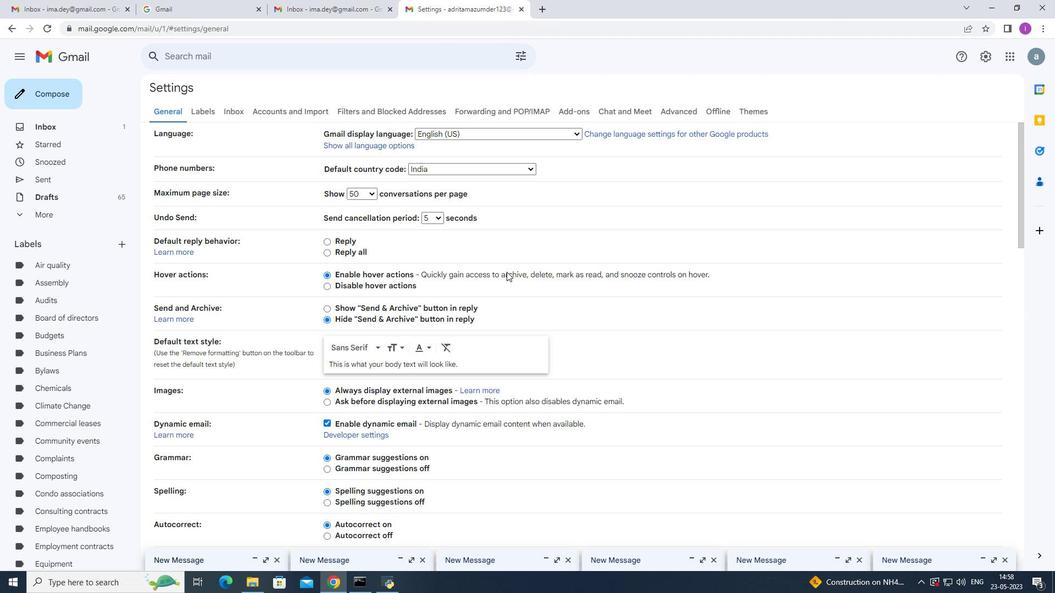 
Action: Mouse scrolled (511, 308) with delta (0, 0)
Screenshot: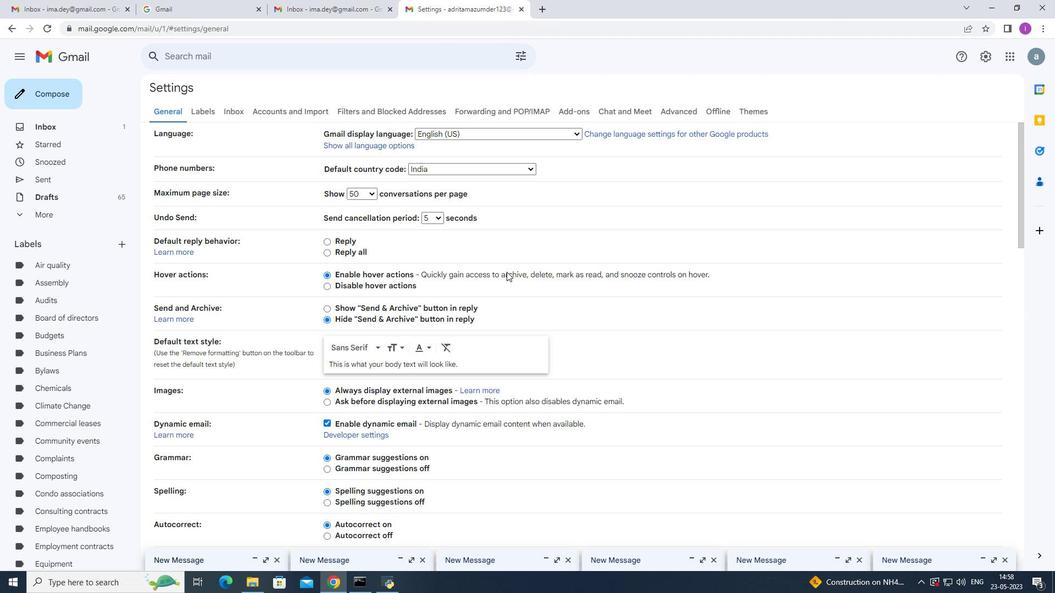 
Action: Mouse scrolled (511, 309) with delta (0, 0)
Screenshot: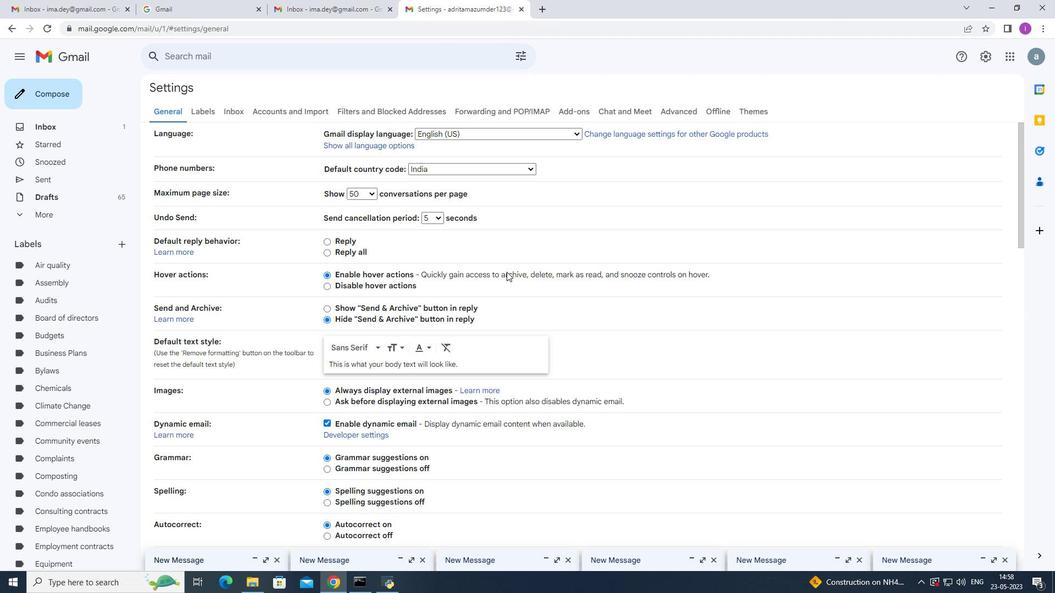 
Action: Mouse moved to (511, 312)
Screenshot: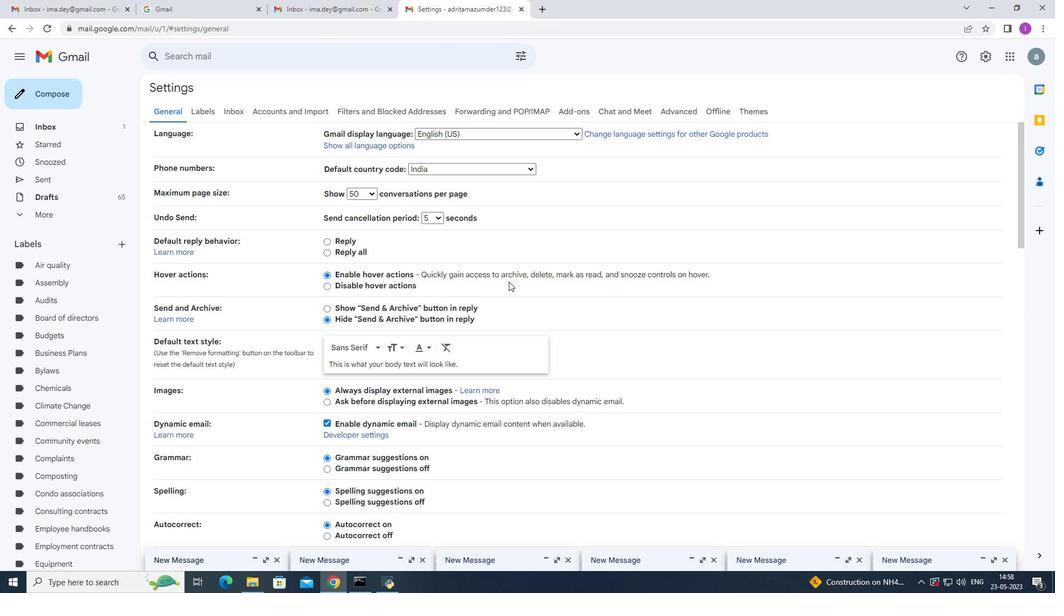 
Action: Mouse scrolled (511, 309) with delta (0, 0)
Screenshot: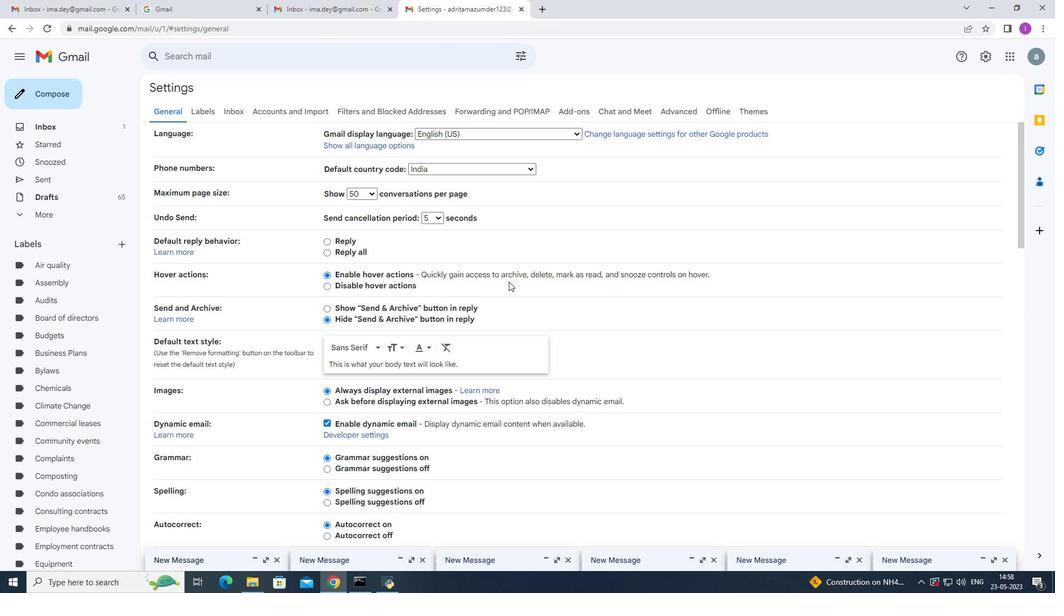 
Action: Mouse scrolled (511, 312) with delta (0, 0)
Screenshot: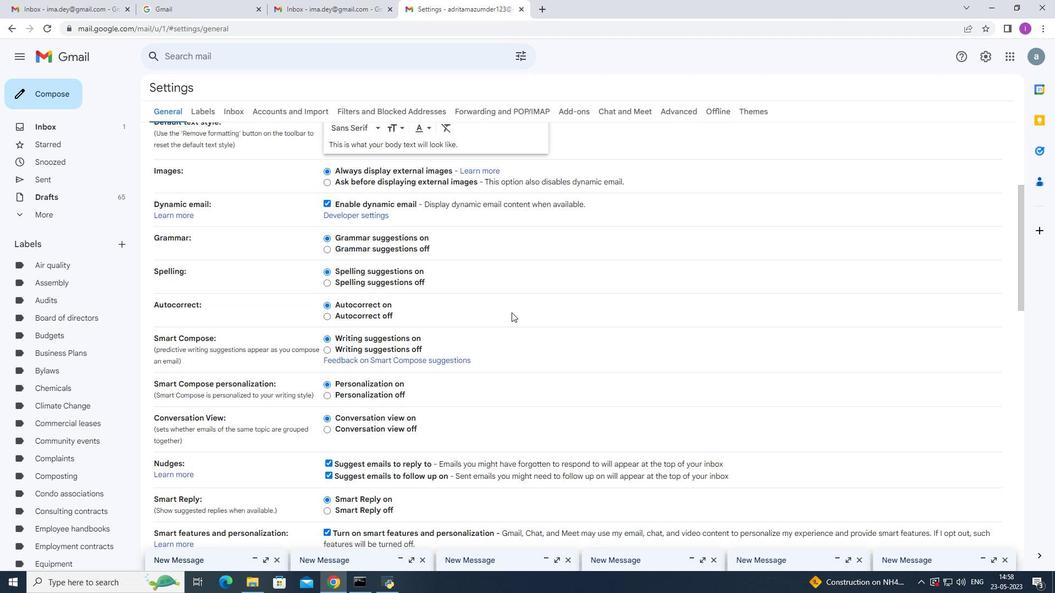 
Action: Mouse scrolled (511, 312) with delta (0, 0)
Screenshot: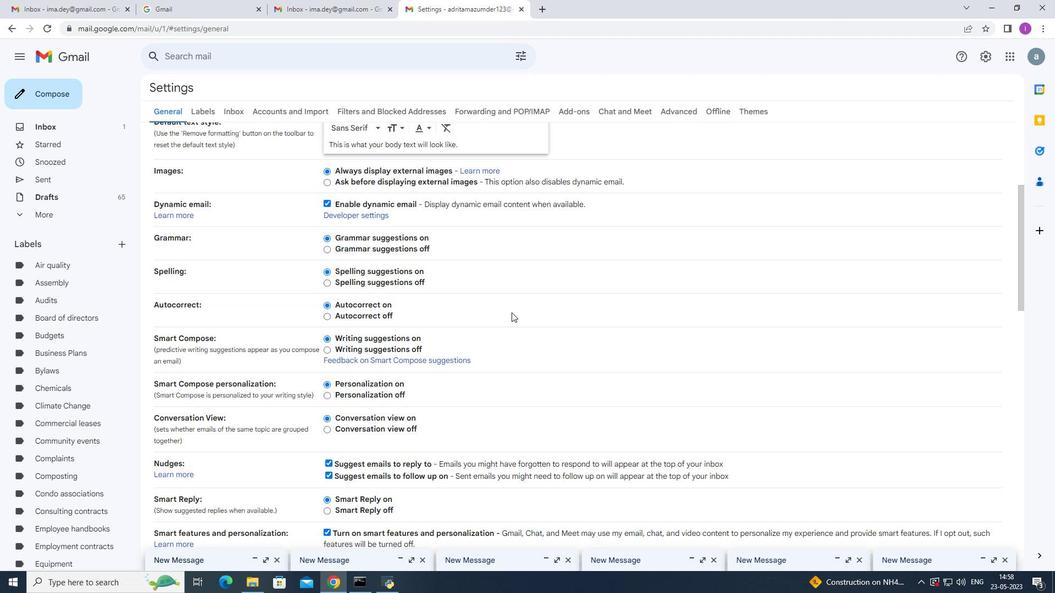 
Action: Mouse moved to (512, 314)
Screenshot: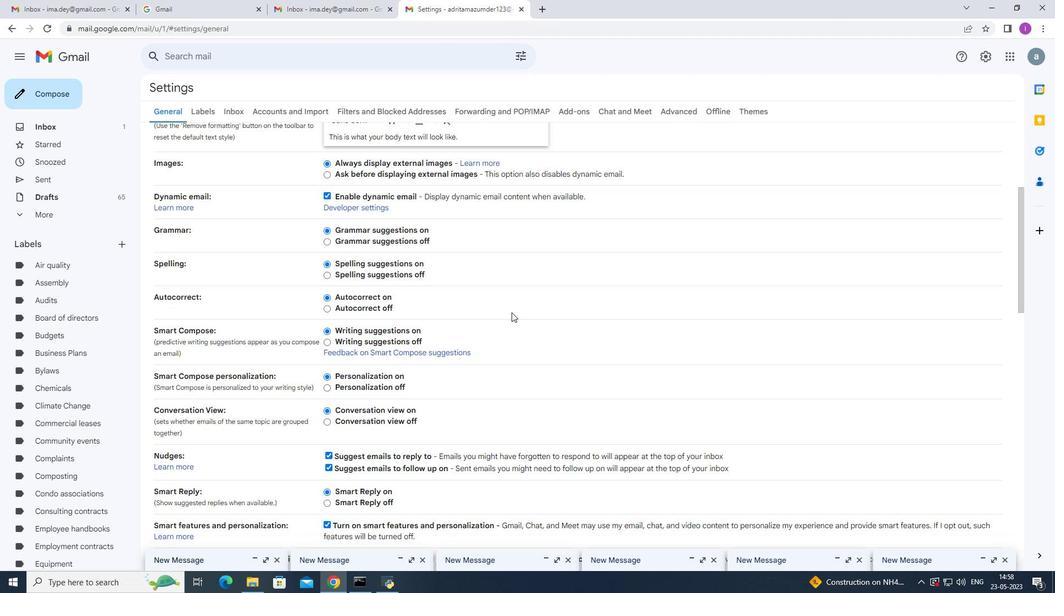 
Action: Mouse scrolled (512, 313) with delta (0, 0)
Screenshot: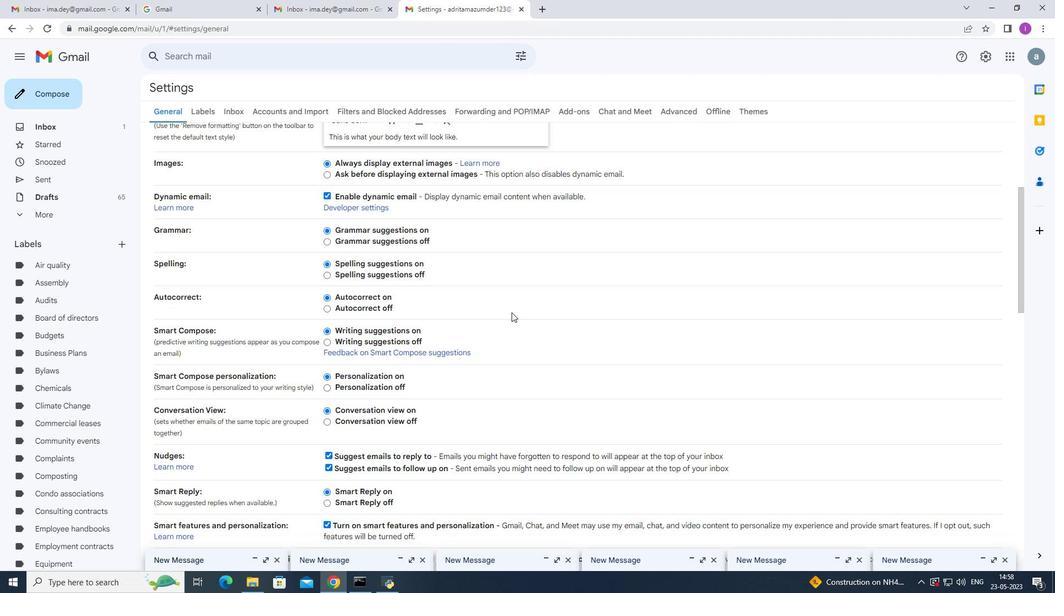 
Action: Mouse scrolled (512, 314) with delta (0, 0)
Screenshot: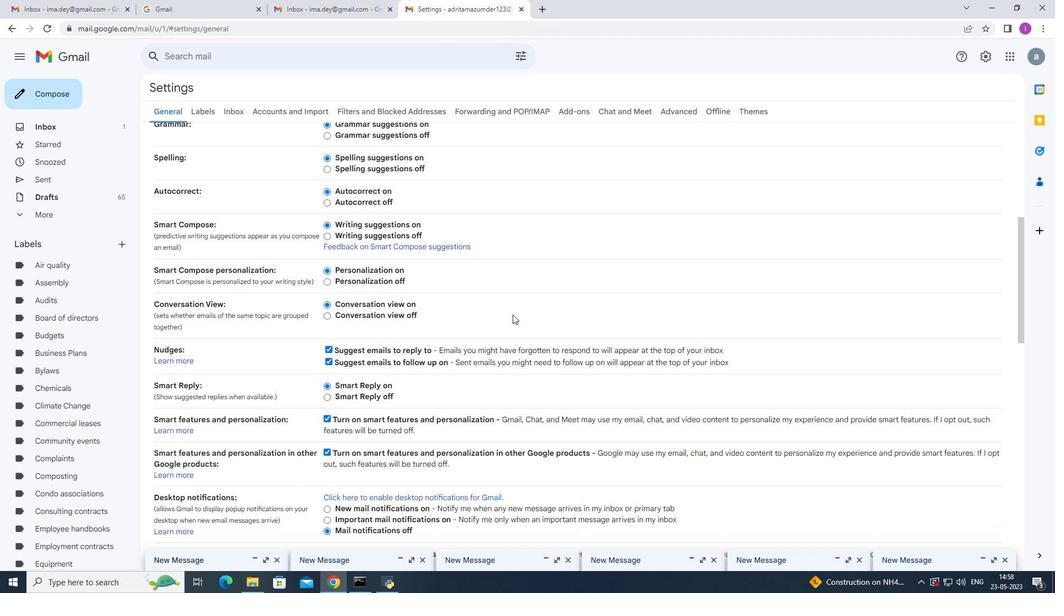
Action: Mouse scrolled (512, 314) with delta (0, 0)
Screenshot: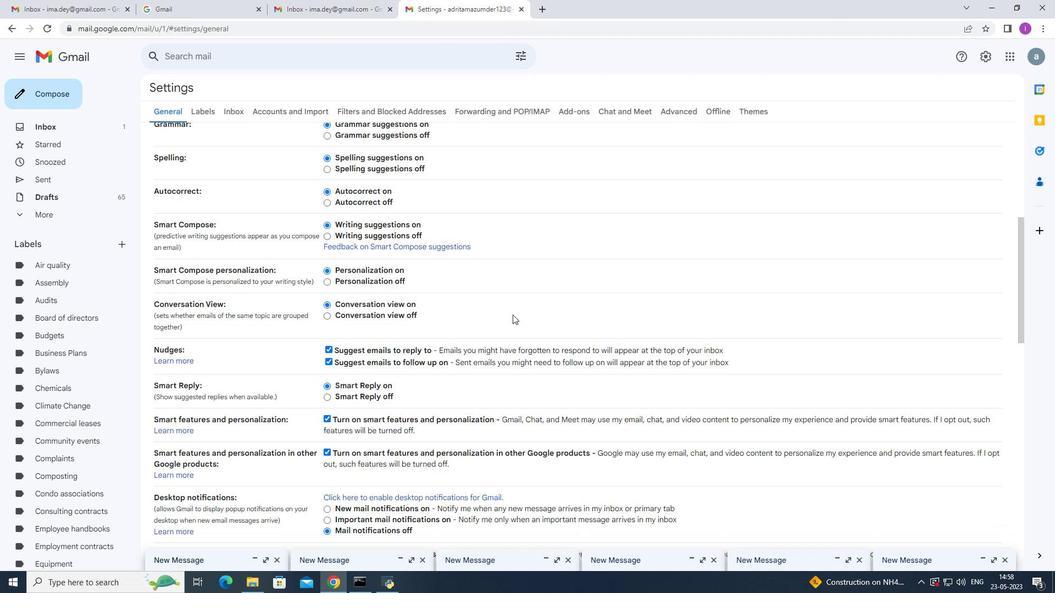
Action: Mouse scrolled (512, 315) with delta (0, 0)
Screenshot: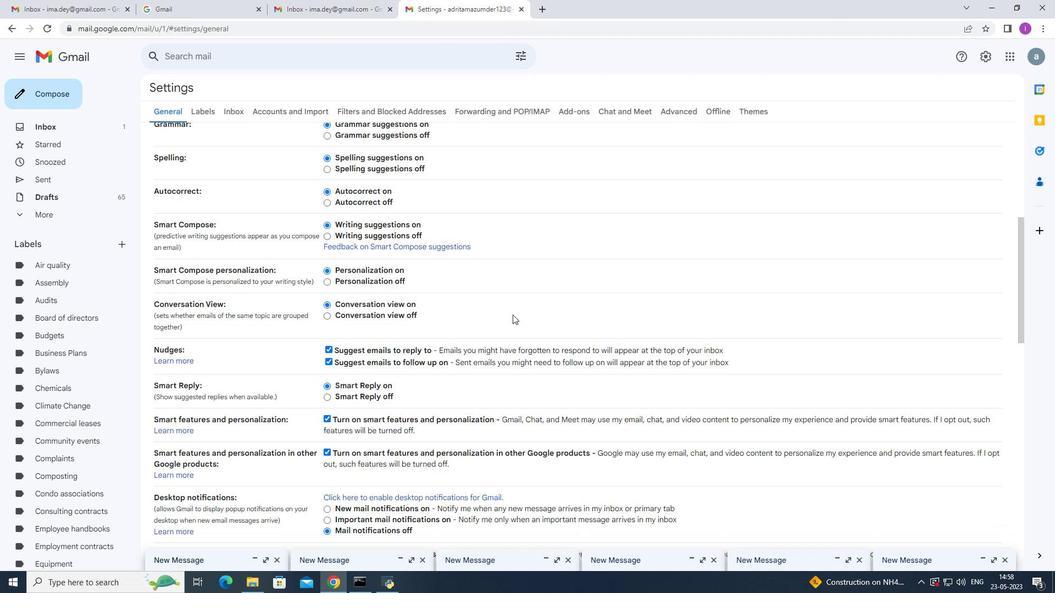 
Action: Mouse moved to (512, 317)
Screenshot: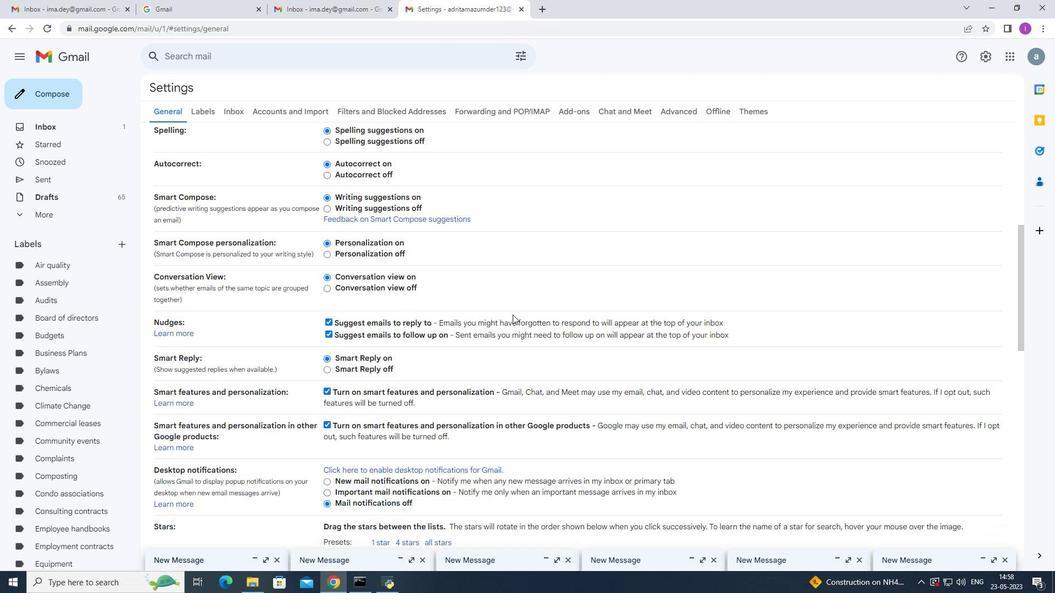
Action: Mouse scrolled (512, 316) with delta (0, 0)
Screenshot: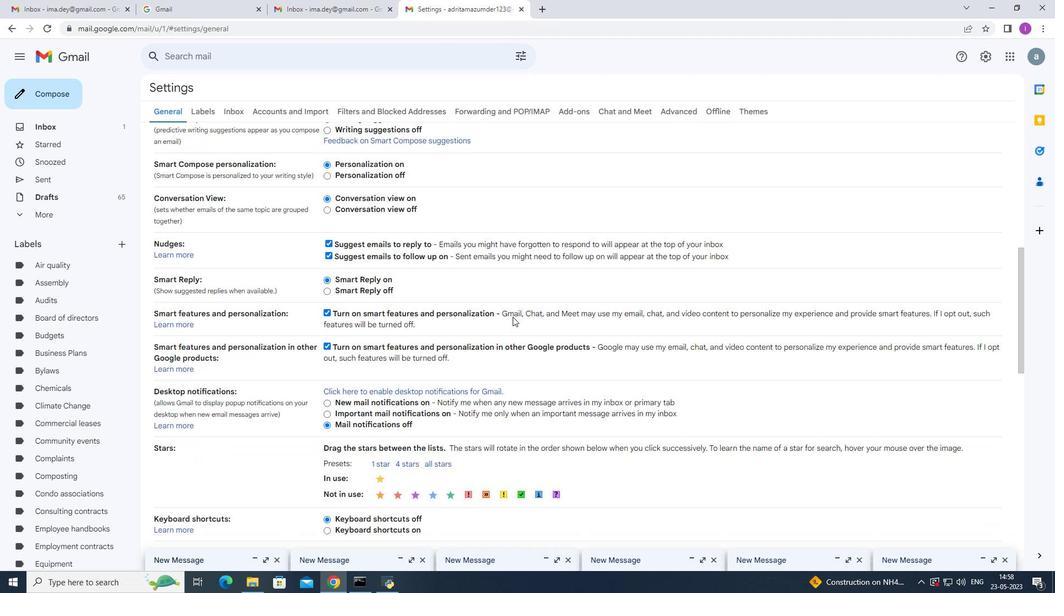 
Action: Mouse scrolled (512, 316) with delta (0, 0)
Screenshot: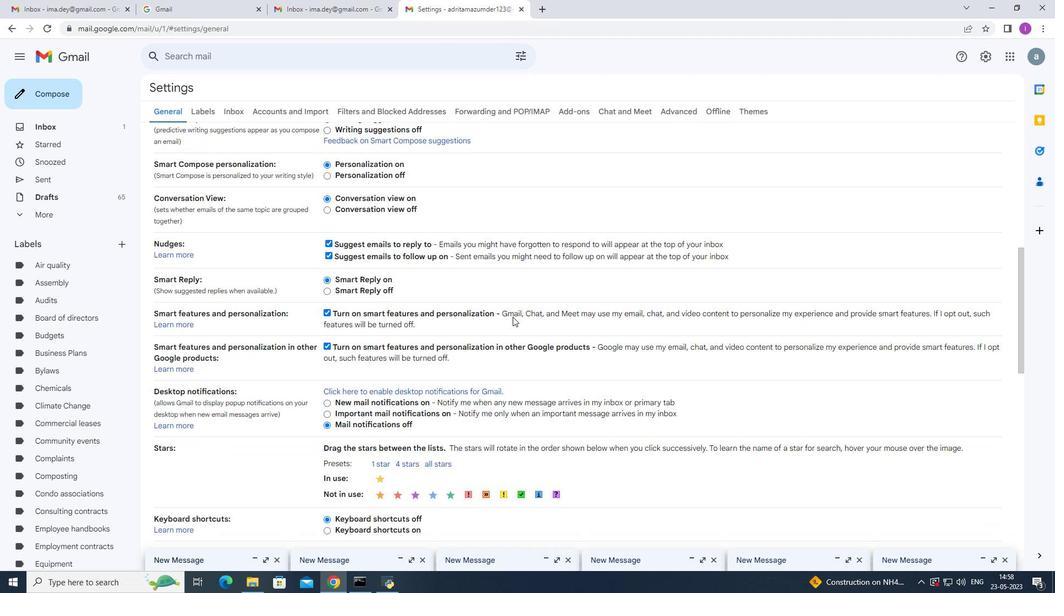 
Action: Mouse scrolled (512, 316) with delta (0, 0)
Screenshot: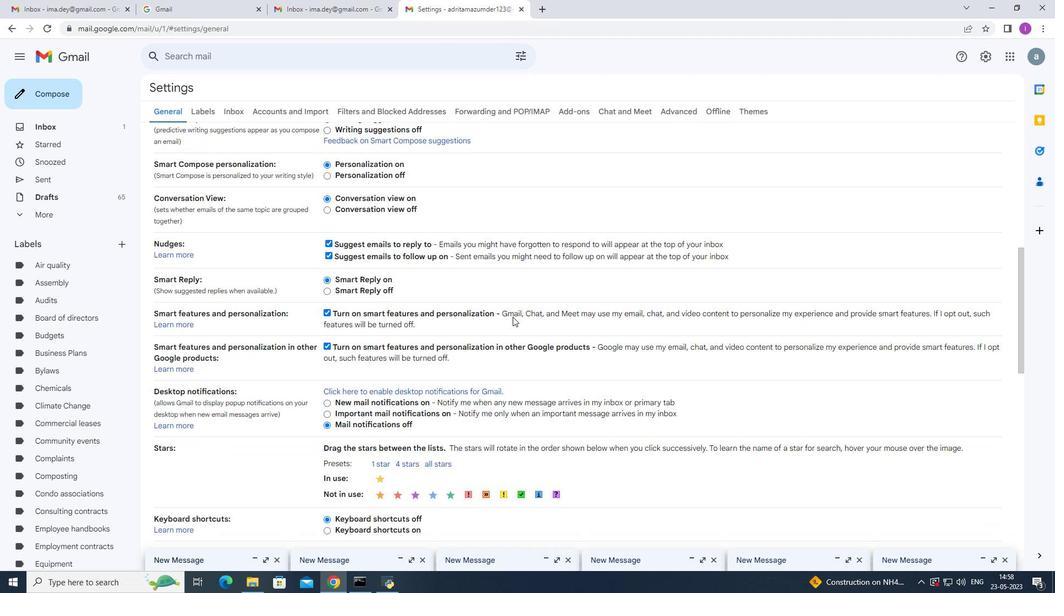 
Action: Mouse scrolled (512, 316) with delta (0, 0)
Screenshot: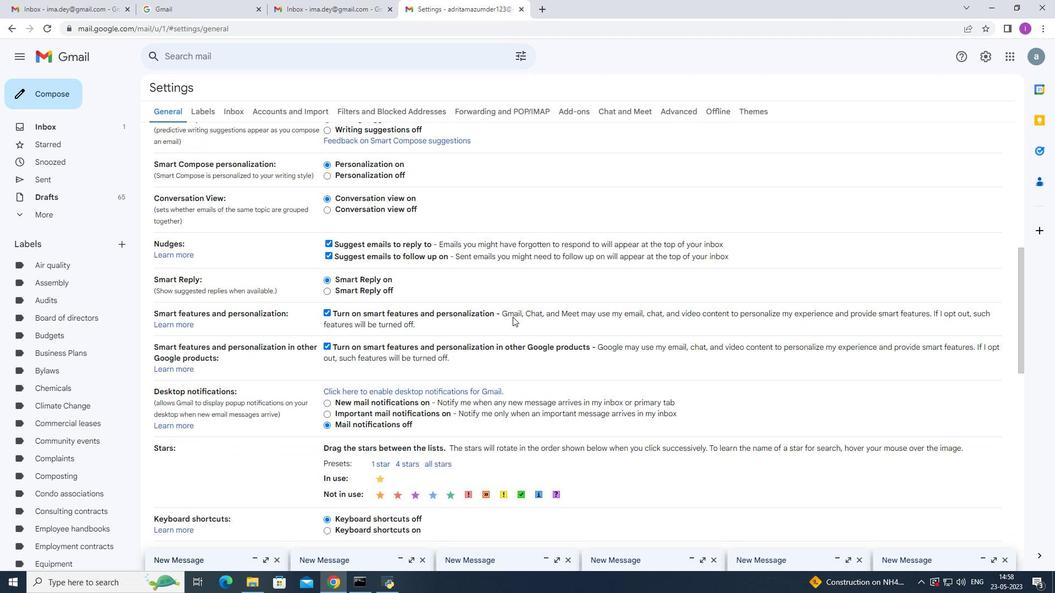 
Action: Mouse scrolled (512, 316) with delta (0, 0)
Screenshot: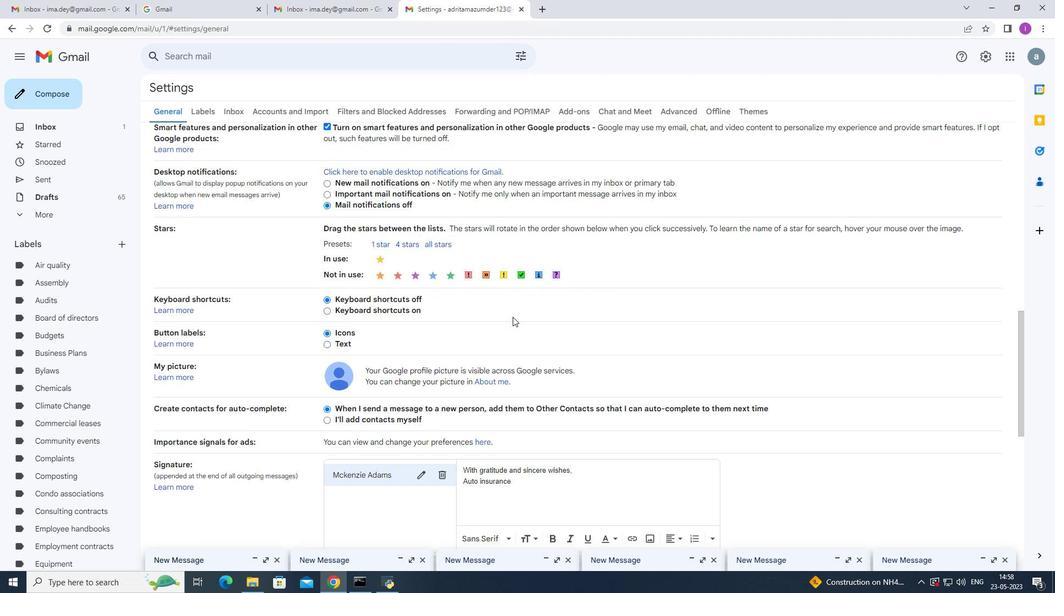 
Action: Mouse scrolled (512, 316) with delta (0, 0)
Screenshot: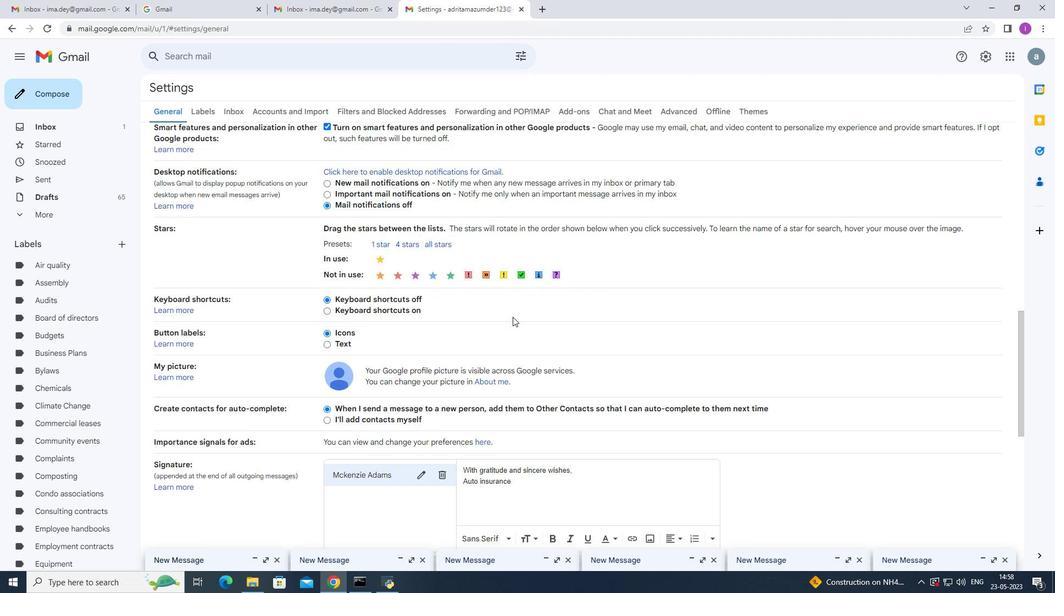 
Action: Mouse scrolled (512, 316) with delta (0, 0)
Screenshot: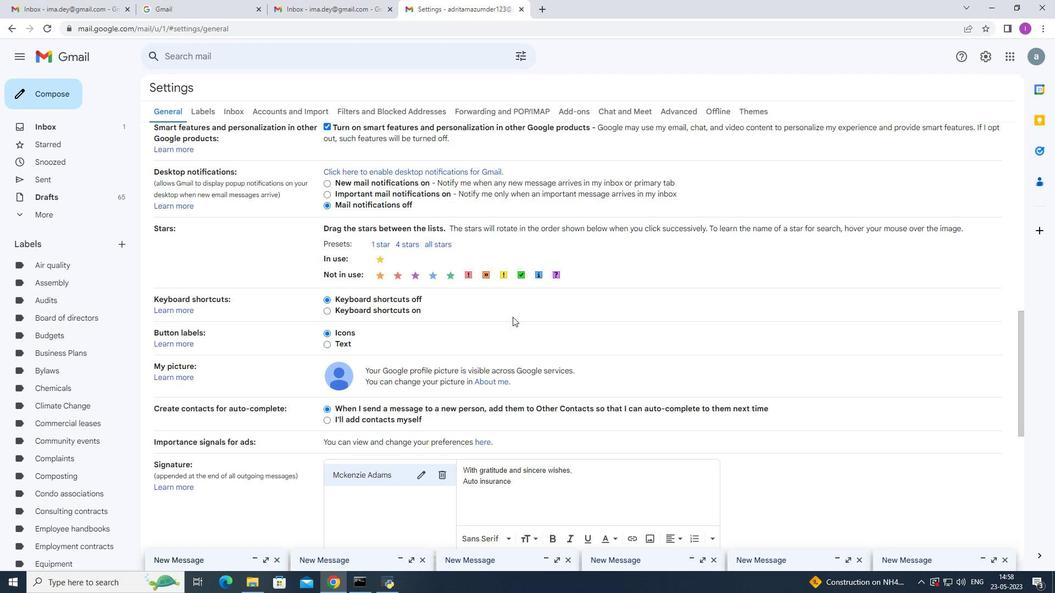 
Action: Mouse scrolled (512, 316) with delta (0, 0)
Screenshot: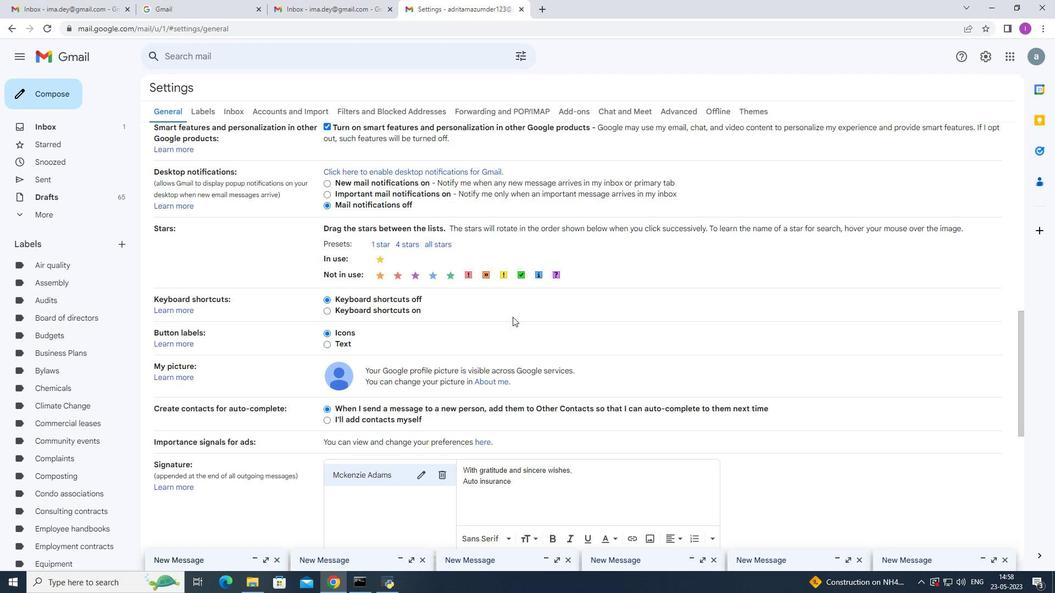 
Action: Mouse moved to (438, 252)
Screenshot: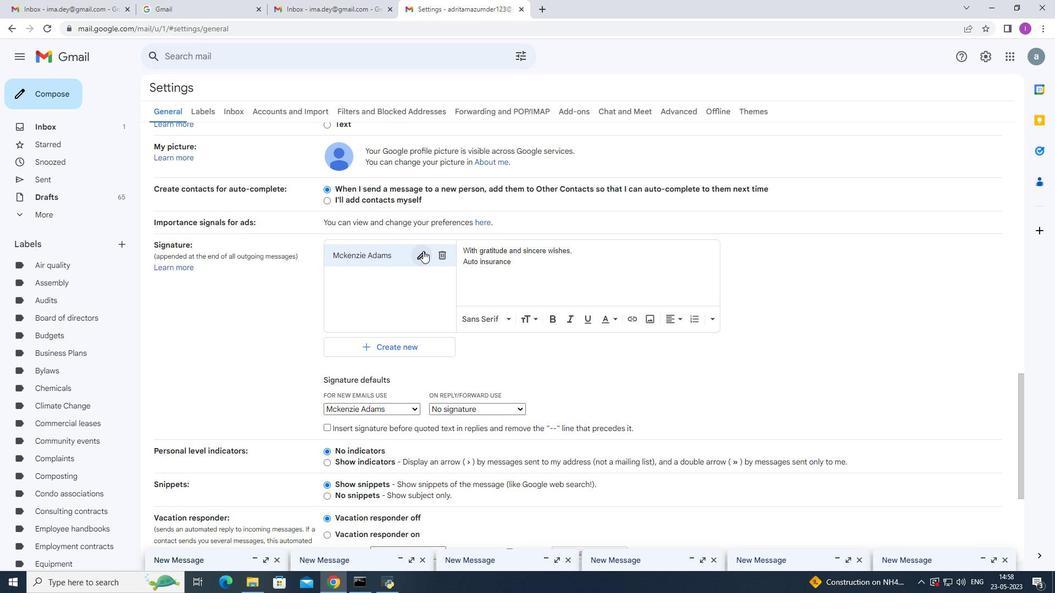 
Action: Mouse pressed left at (438, 252)
Screenshot: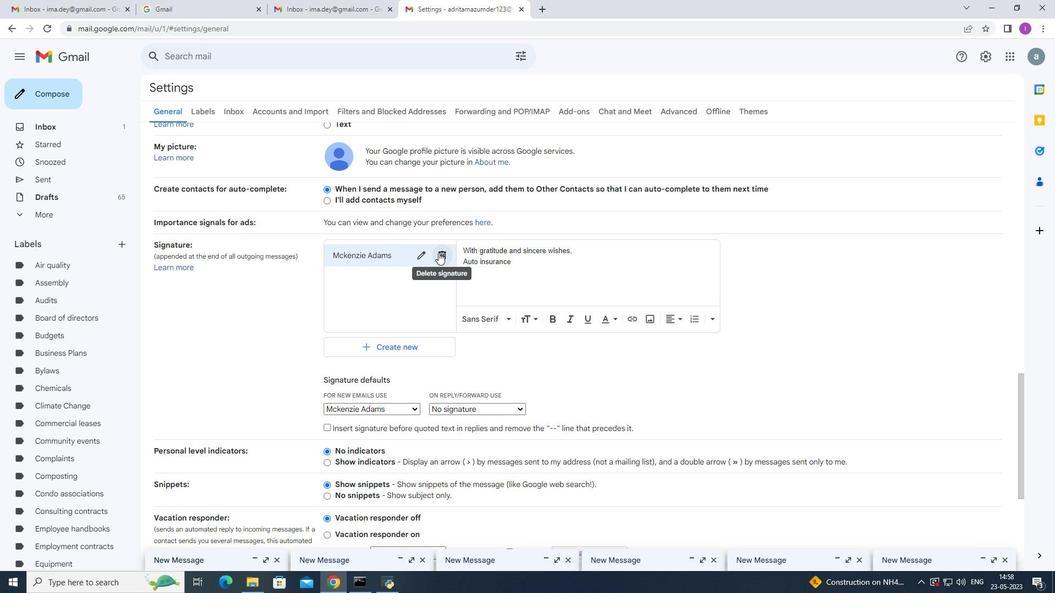 
Action: Mouse moved to (641, 326)
Screenshot: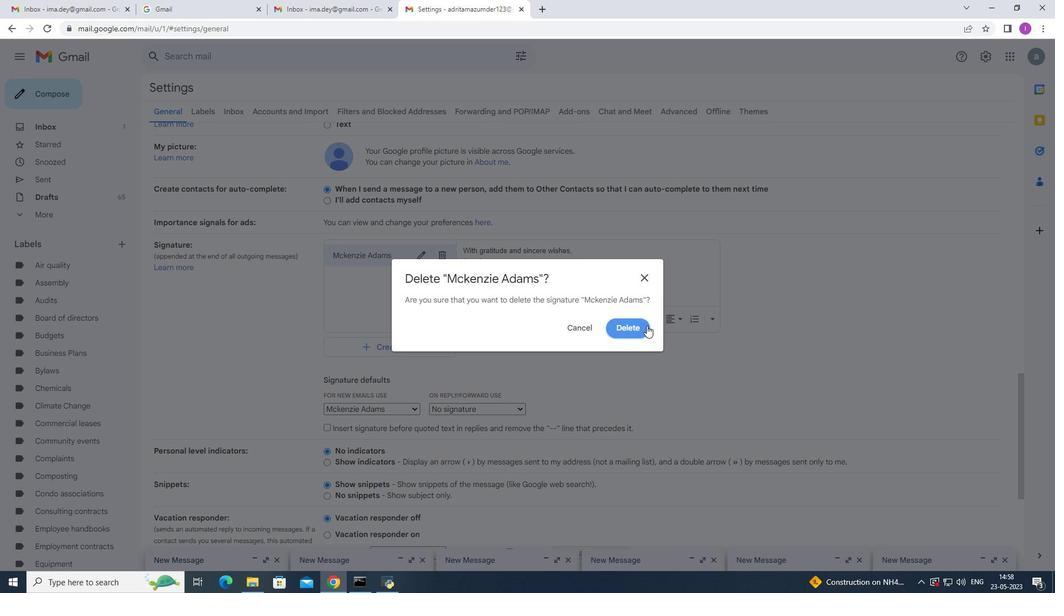 
Action: Mouse pressed left at (641, 326)
Screenshot: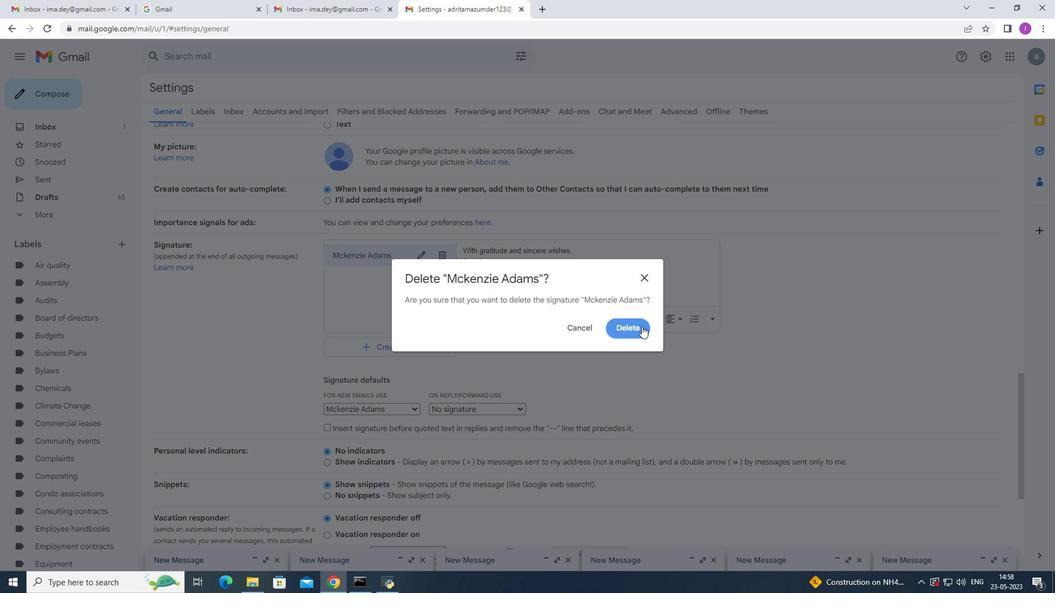 
Action: Mouse moved to (370, 266)
Screenshot: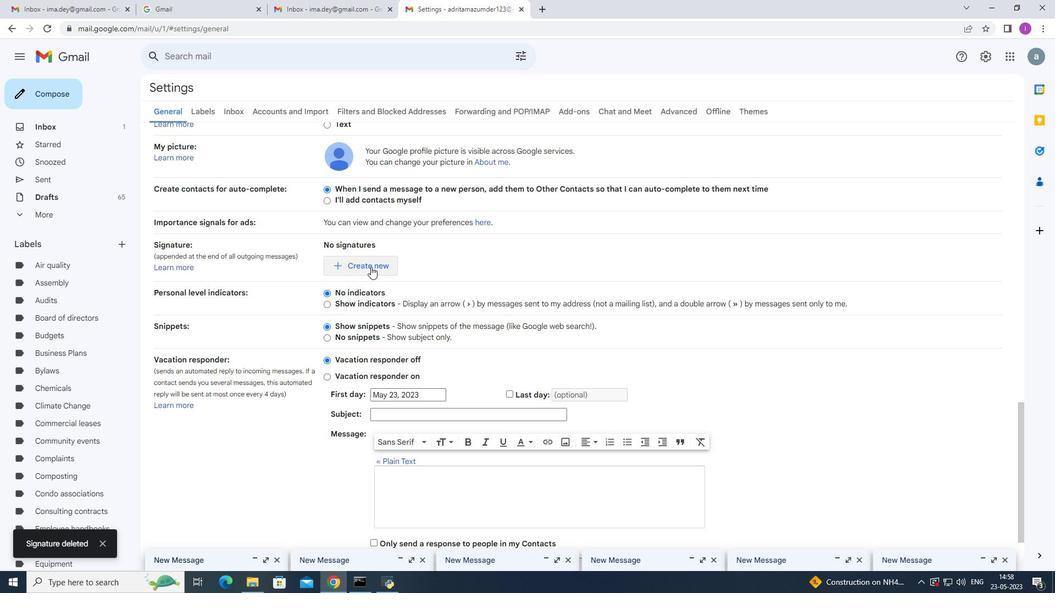 
Action: Mouse pressed left at (370, 266)
Screenshot: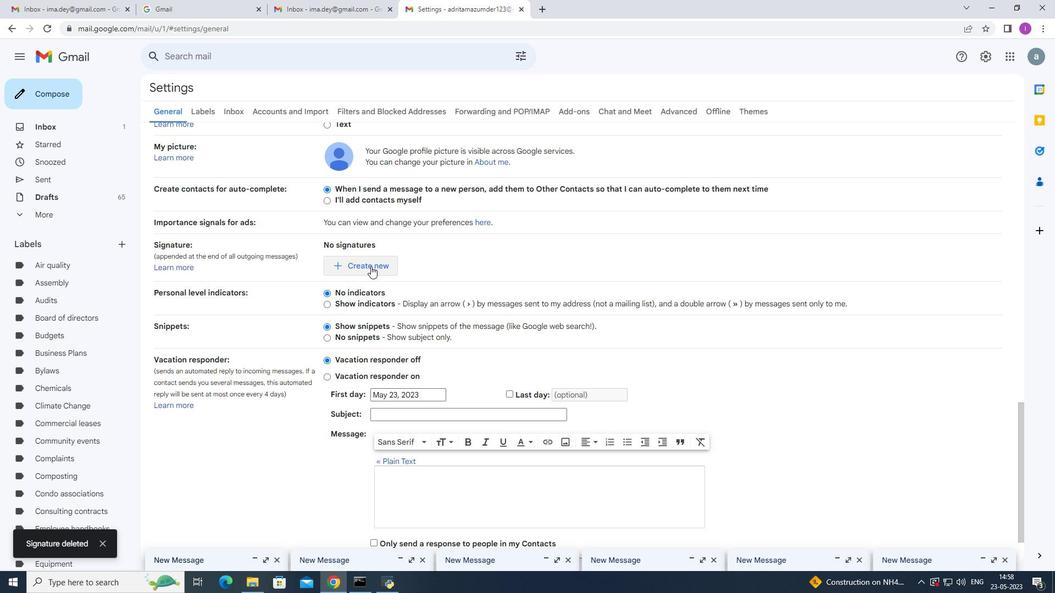 
Action: Mouse moved to (432, 289)
Screenshot: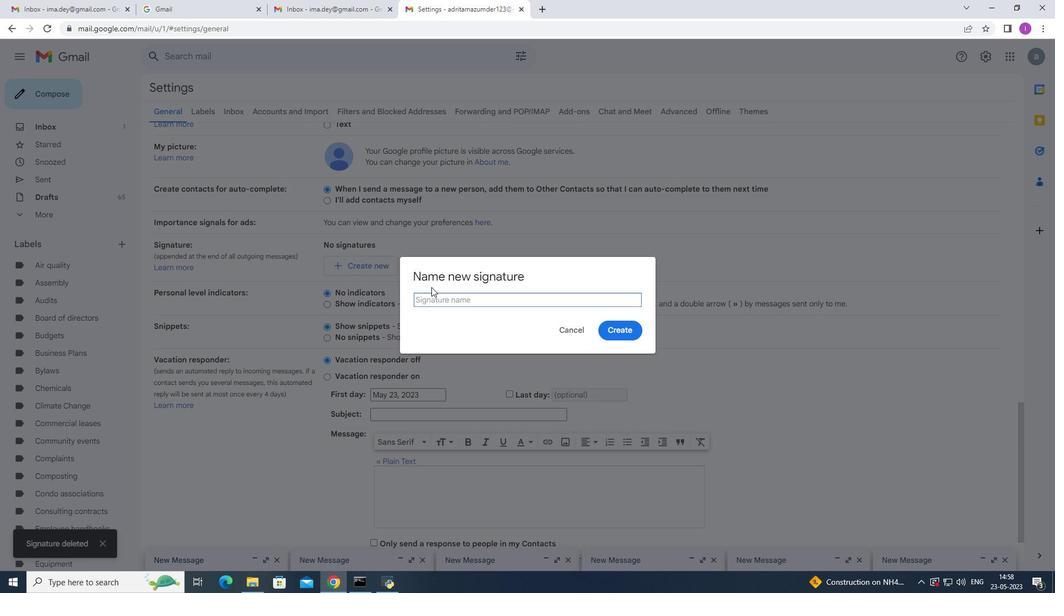 
Action: Key pressed <Key.shift>Ma<Key.backspace>c<Key.shift>Kenzie<Key.space><Key.shift>Adams
Screenshot: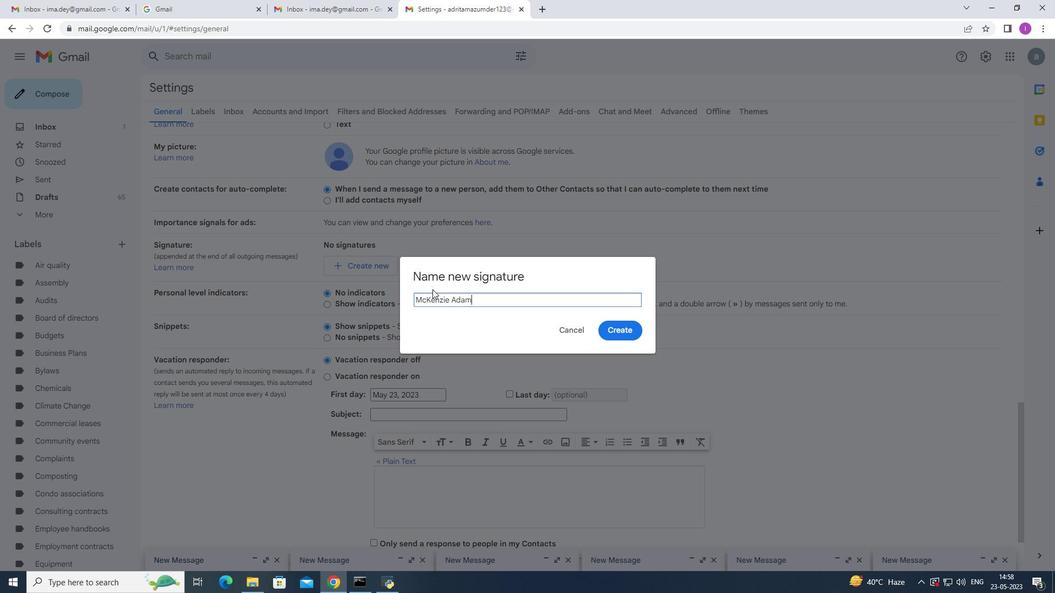 
Action: Mouse moved to (629, 330)
Screenshot: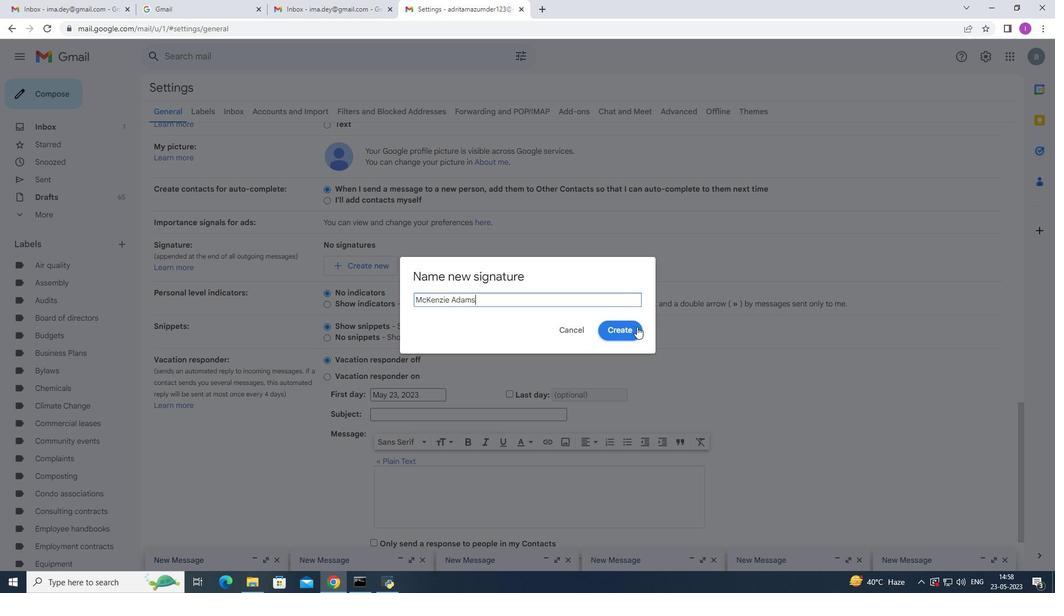 
Action: Mouse pressed left at (629, 330)
Screenshot: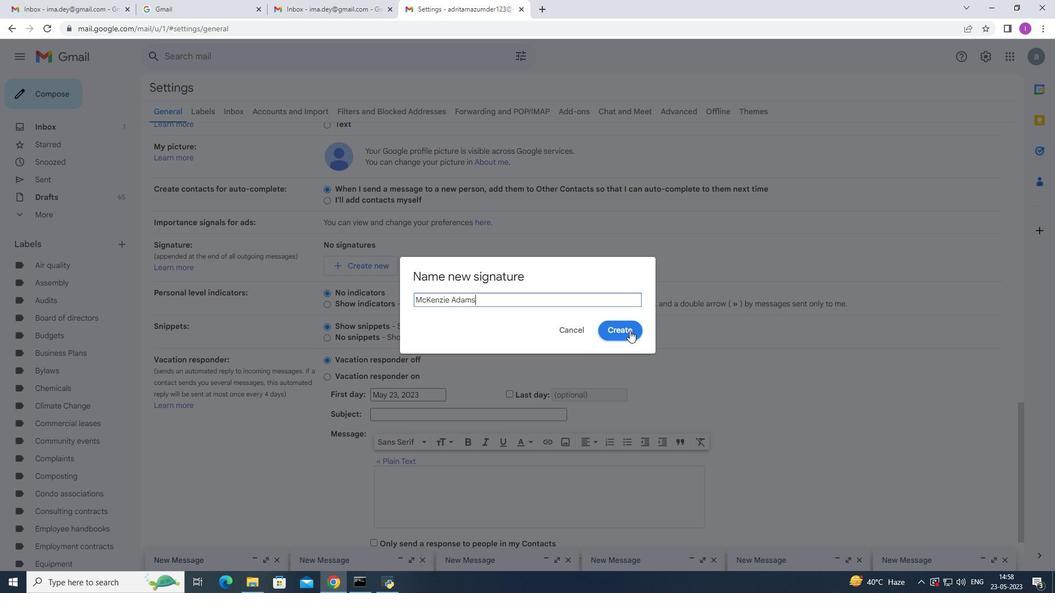 
Action: Mouse moved to (409, 407)
Screenshot: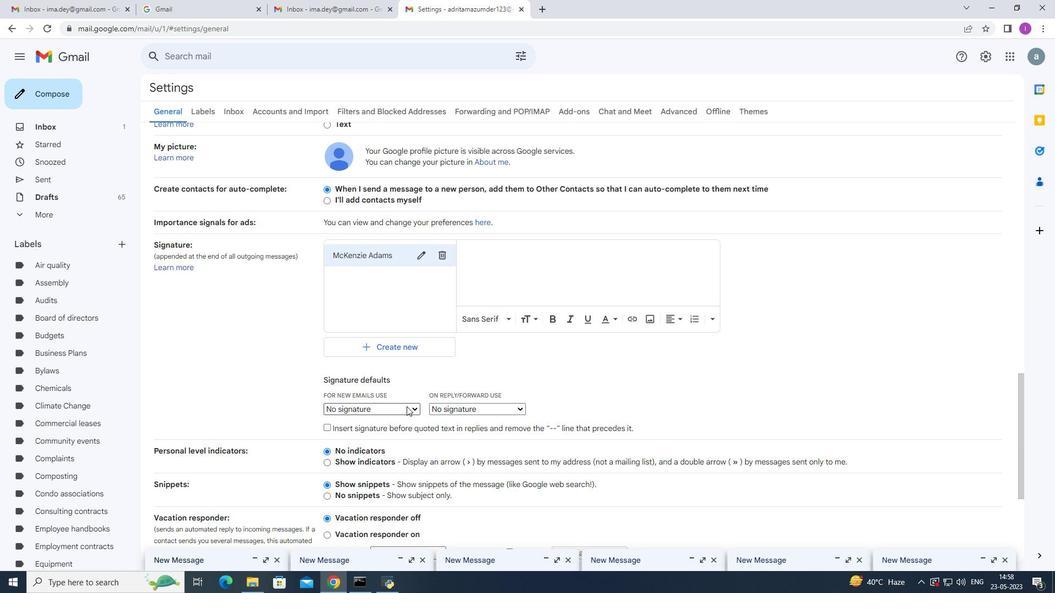 
Action: Mouse pressed left at (409, 407)
Screenshot: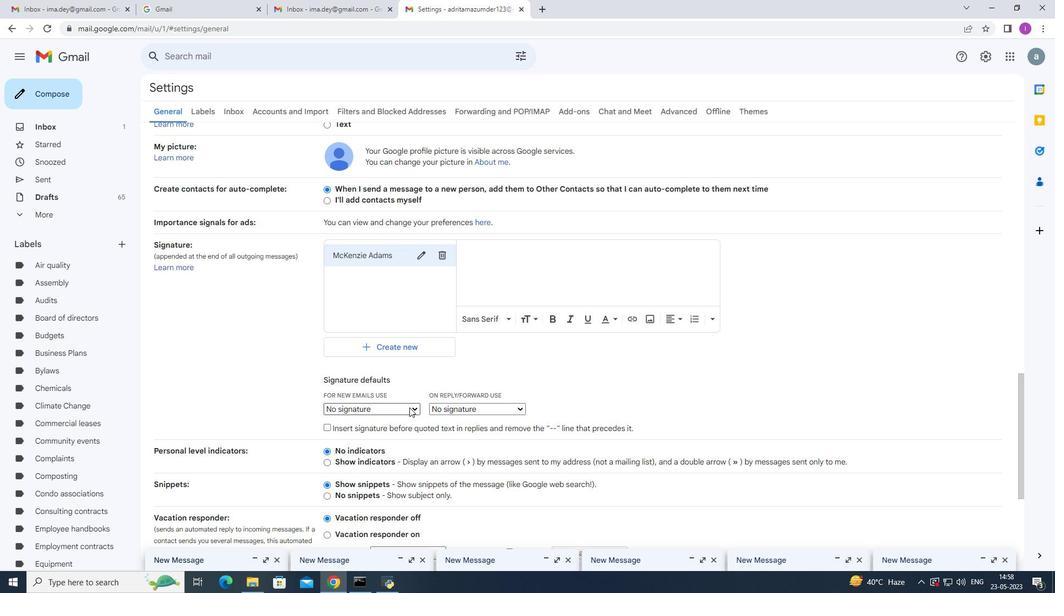 
Action: Mouse moved to (387, 436)
Screenshot: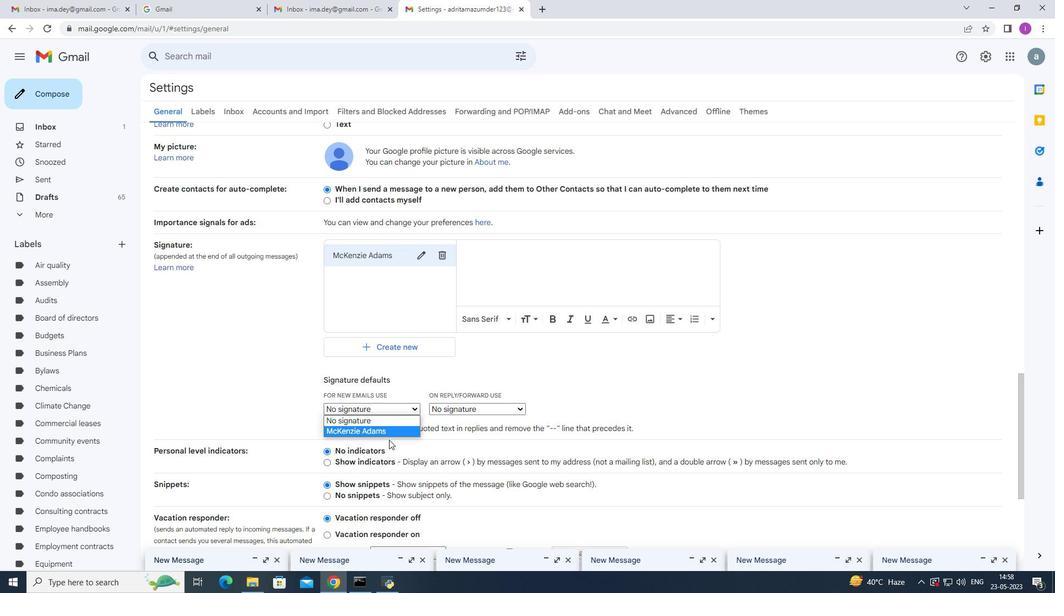 
Action: Mouse pressed left at (387, 436)
Screenshot: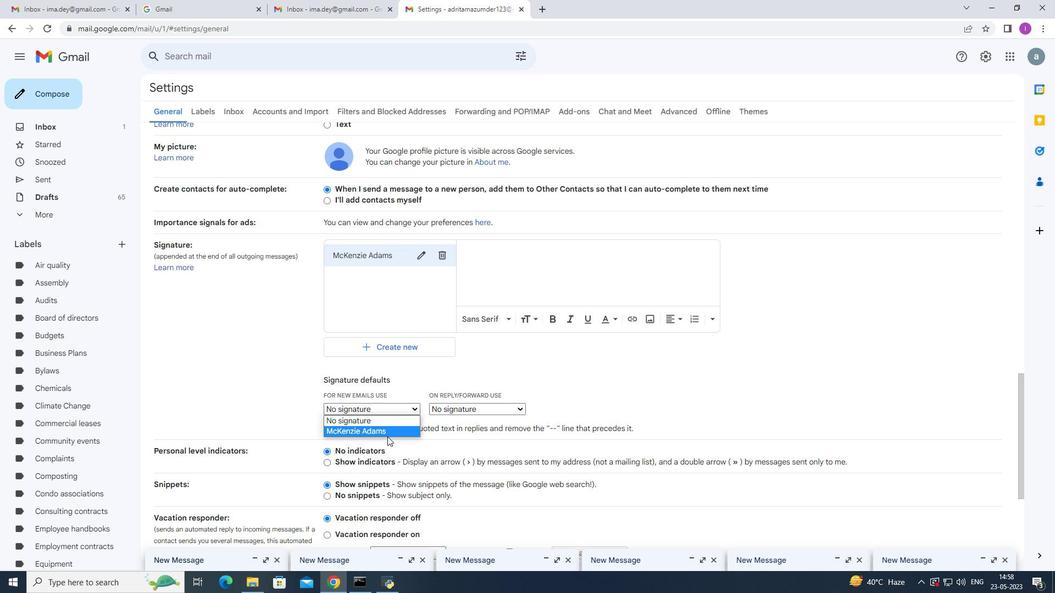 
Action: Mouse moved to (387, 433)
Screenshot: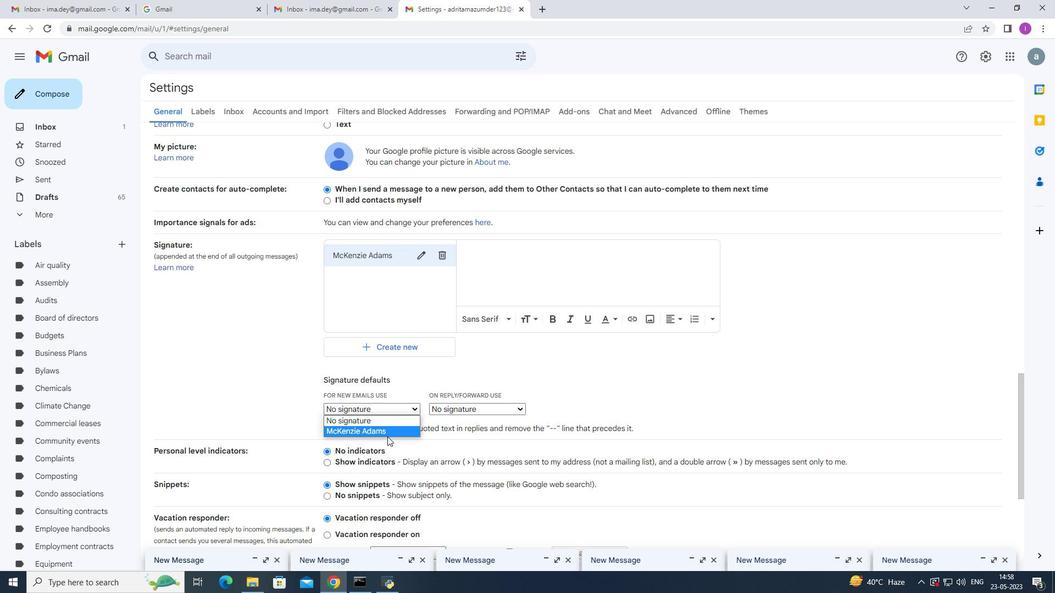 
Action: Mouse pressed left at (387, 433)
Screenshot: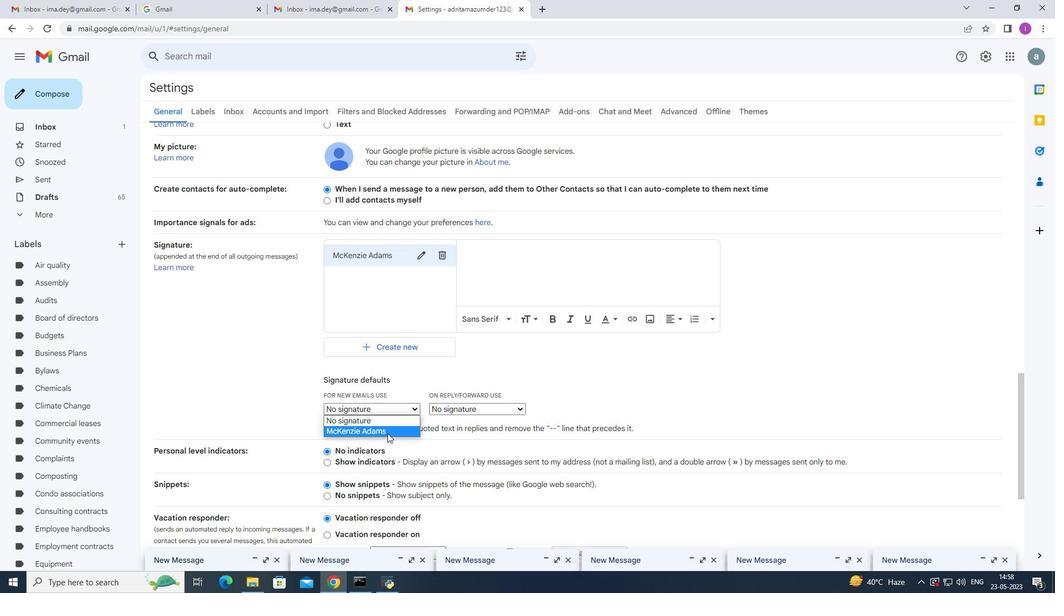 
Action: Mouse moved to (487, 258)
Screenshot: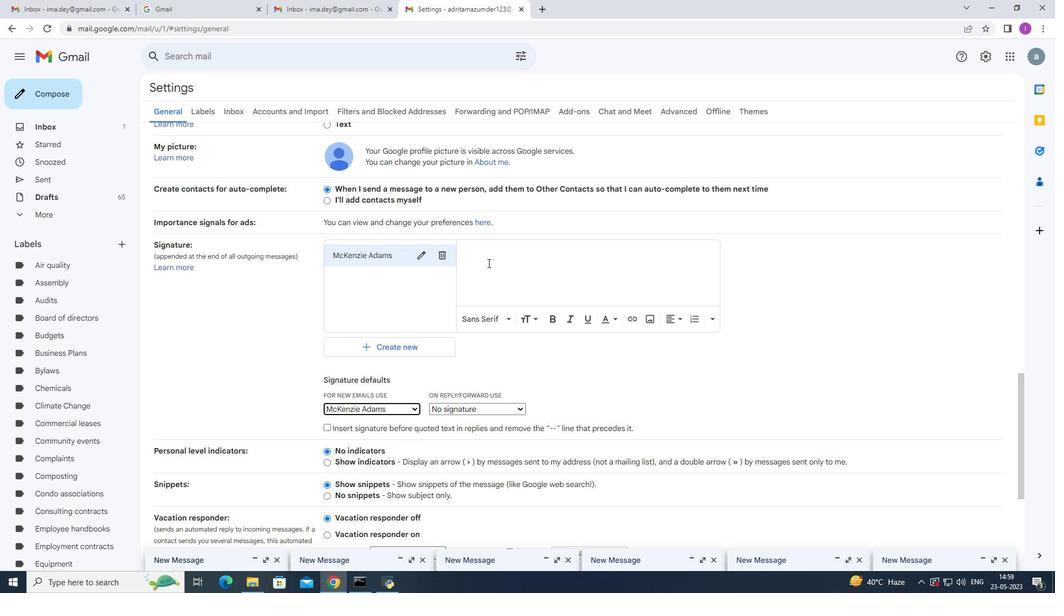 
Action: Mouse pressed left at (487, 258)
Screenshot: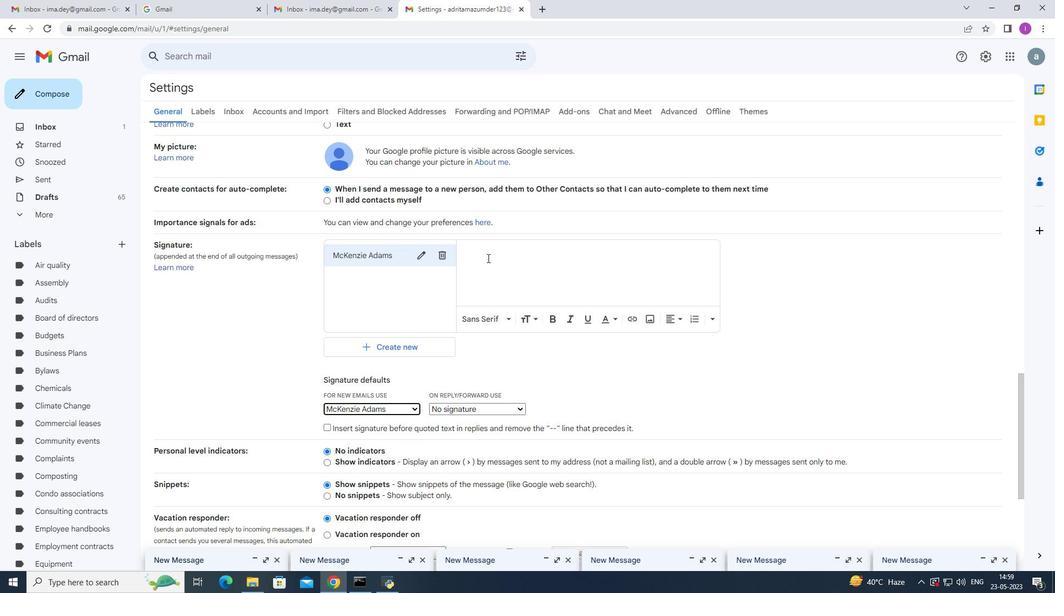 
Action: Mouse moved to (773, 348)
Screenshot: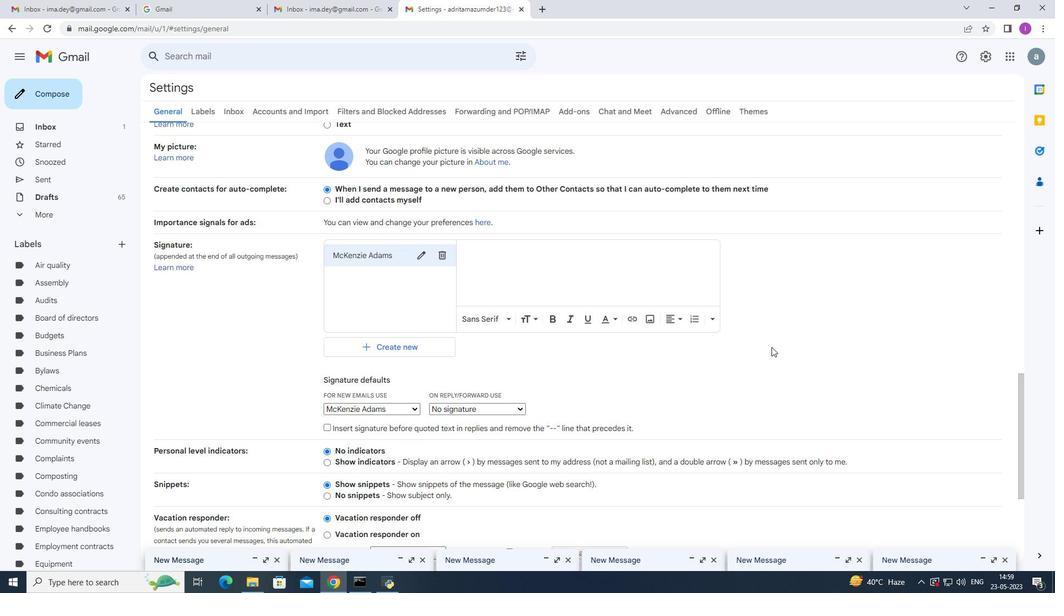 
Action: Key pressed <Key.shift>With<Key.space>gratitude<Key.space>ans<Key.backspace>d<Key.space>sincw<Key.backspace>ere<Key.space>wishes,<Key.enter><Key.shift>Mc<Key.shift>Kenzie<Key.space><Key.shift>Adams
Screenshot: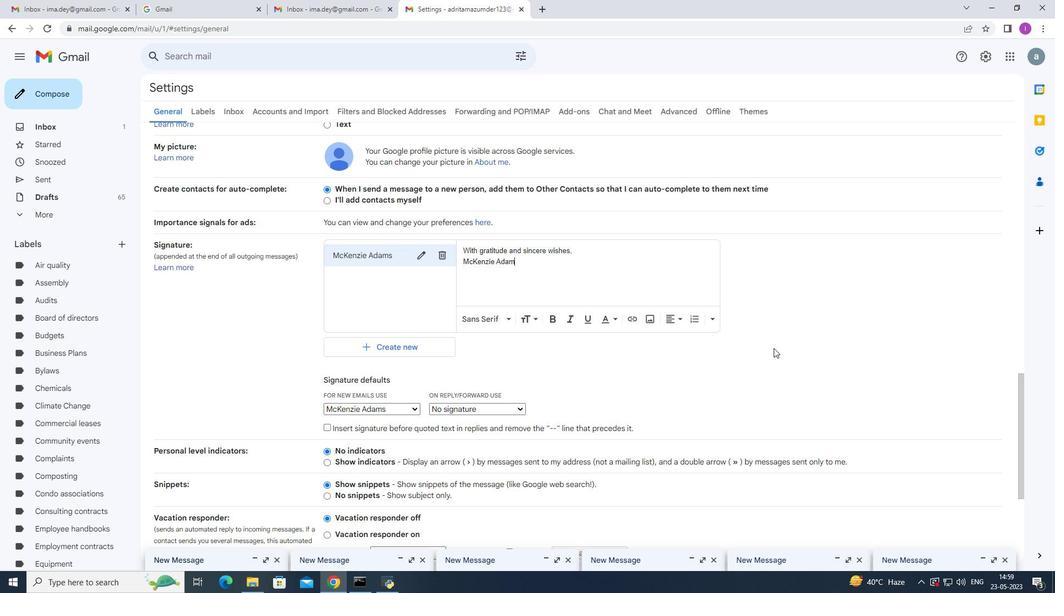 
Action: Mouse moved to (642, 372)
Screenshot: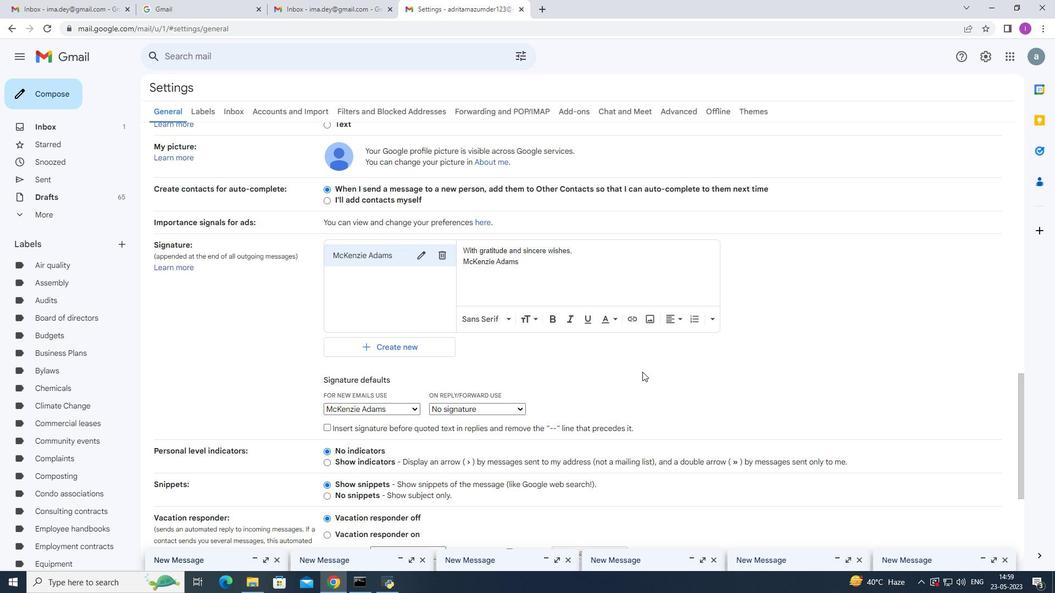 
Action: Mouse scrolled (642, 371) with delta (0, 0)
Screenshot: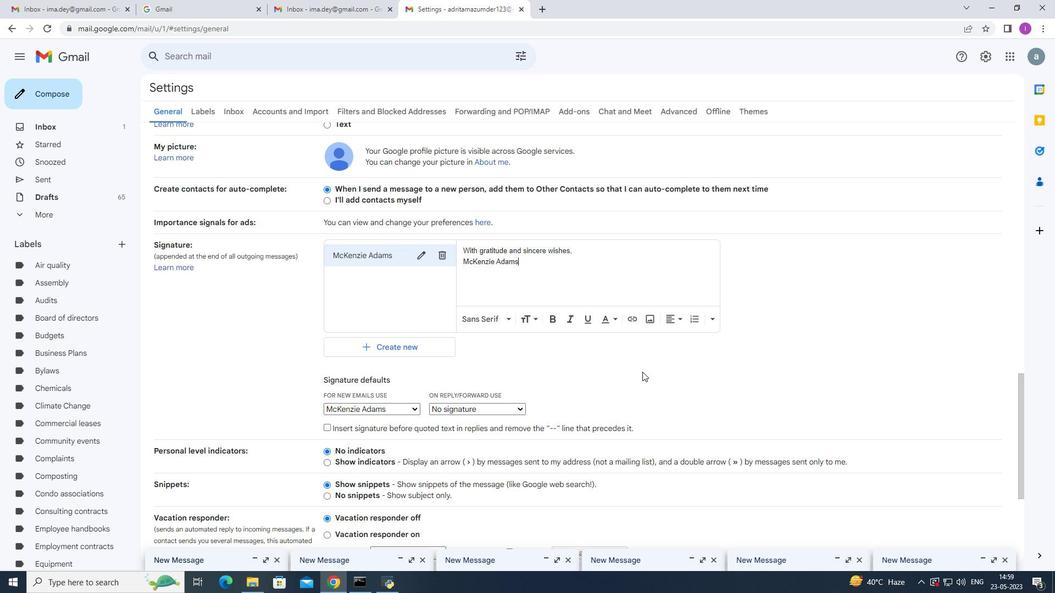 
Action: Mouse scrolled (642, 371) with delta (0, 0)
Screenshot: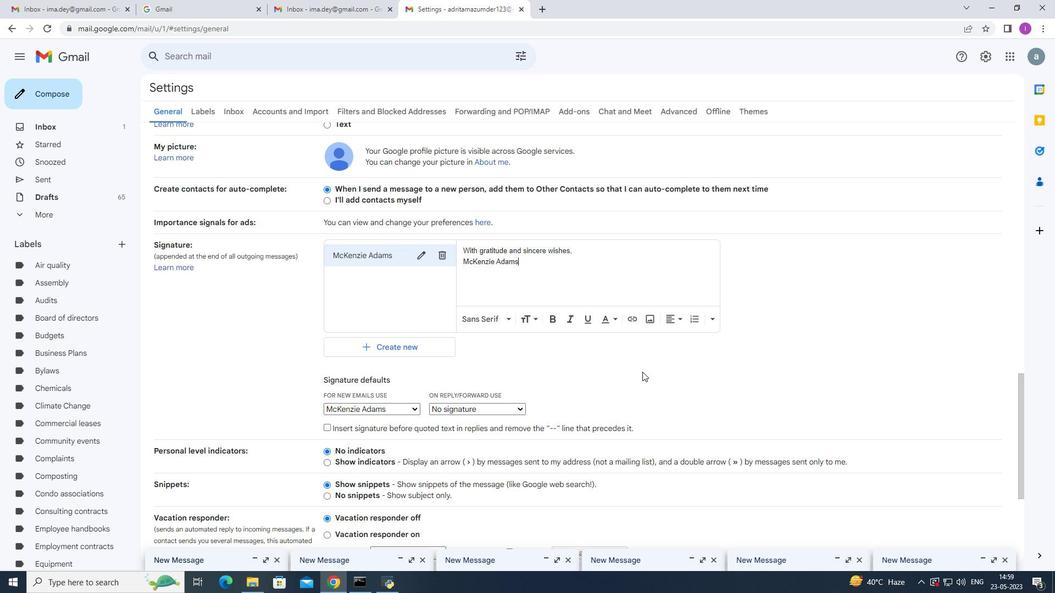
Action: Mouse scrolled (642, 371) with delta (0, 0)
Screenshot: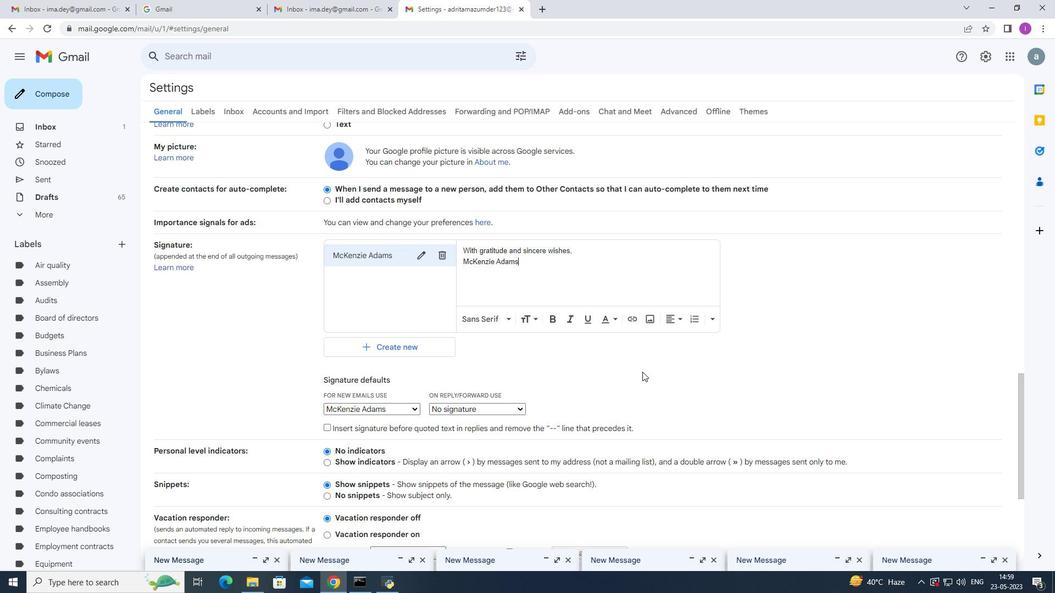 
Action: Mouse scrolled (642, 371) with delta (0, 0)
Screenshot: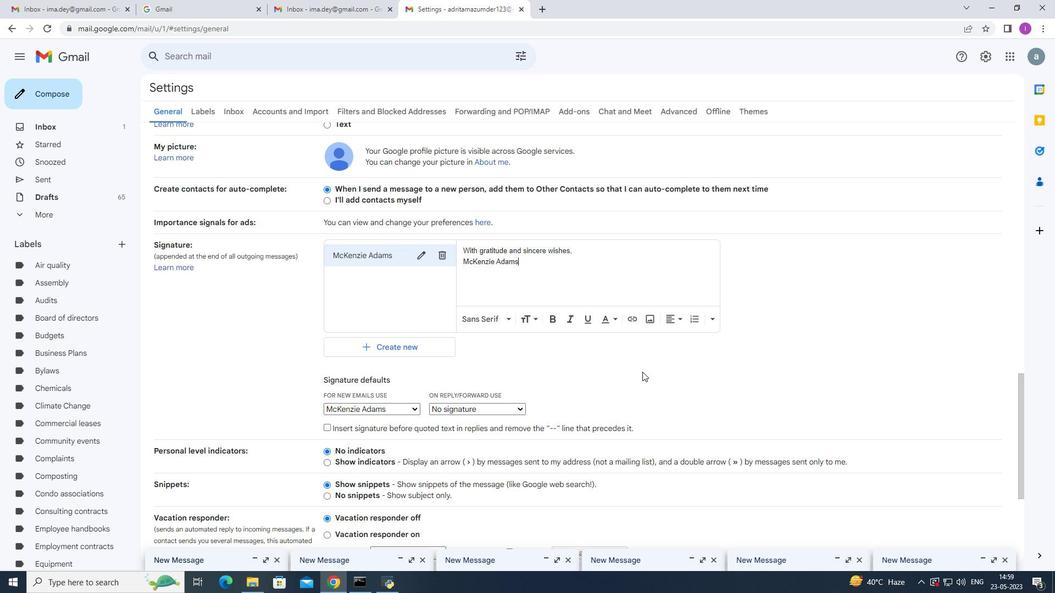 
Action: Mouse moved to (448, 307)
Screenshot: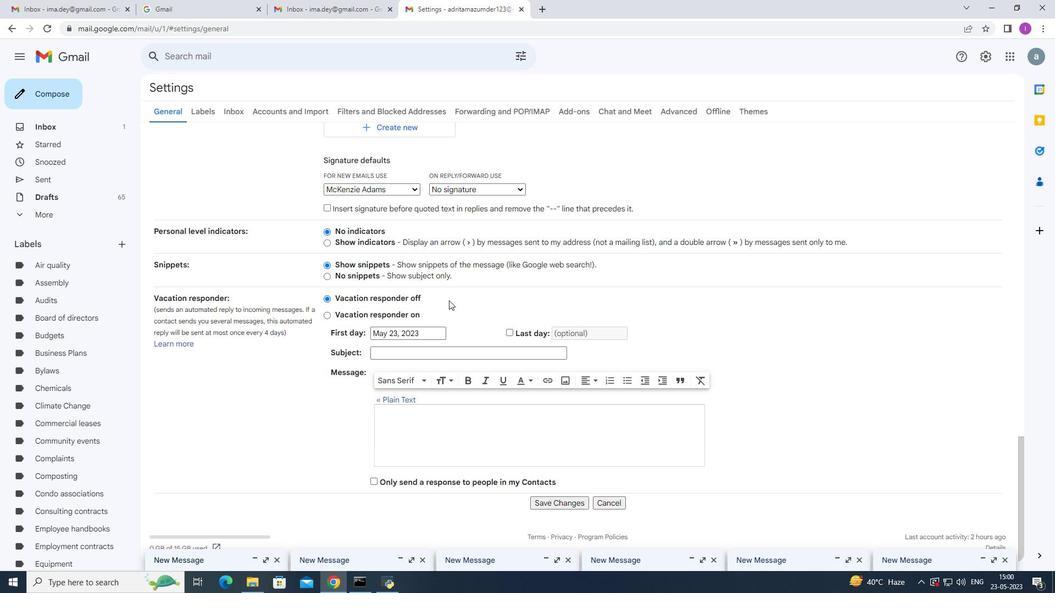 
Action: Mouse scrolled (448, 306) with delta (0, 0)
Screenshot: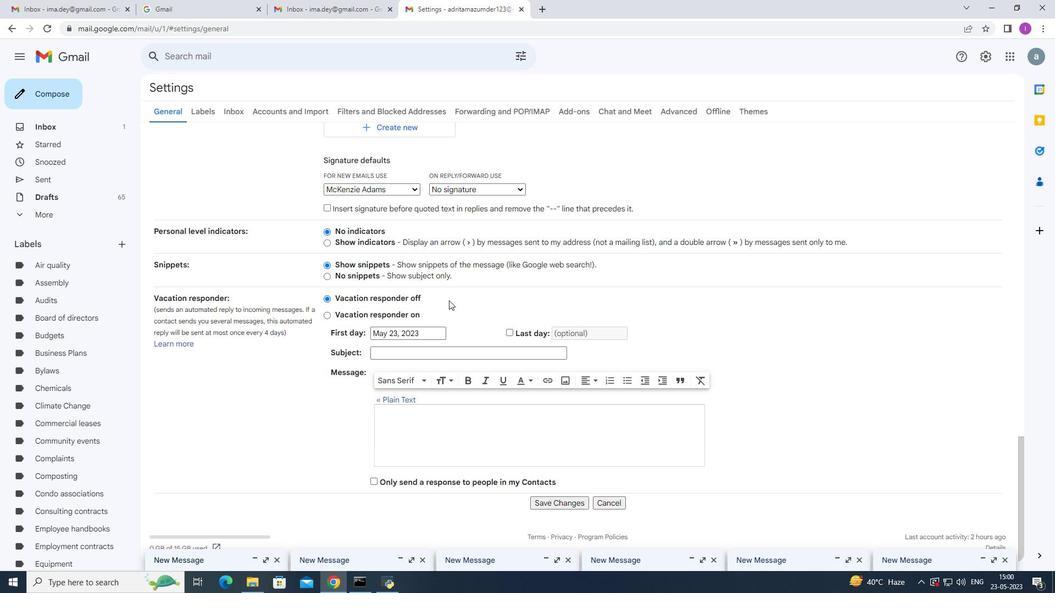 
Action: Mouse moved to (448, 308)
Screenshot: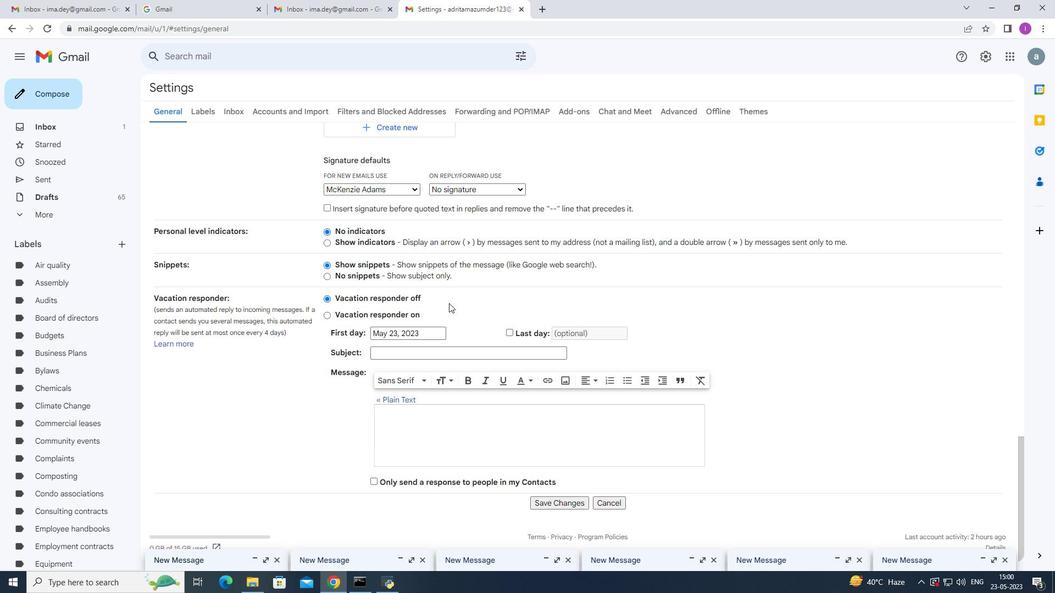 
Action: Mouse scrolled (448, 308) with delta (0, 0)
Screenshot: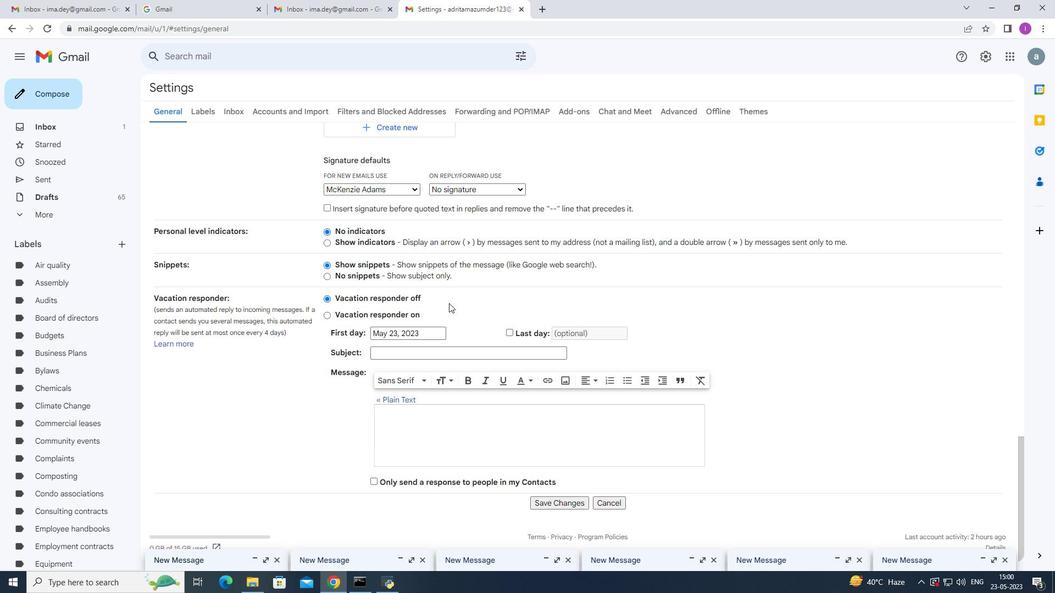 
Action: Mouse scrolled (448, 308) with delta (0, 0)
Screenshot: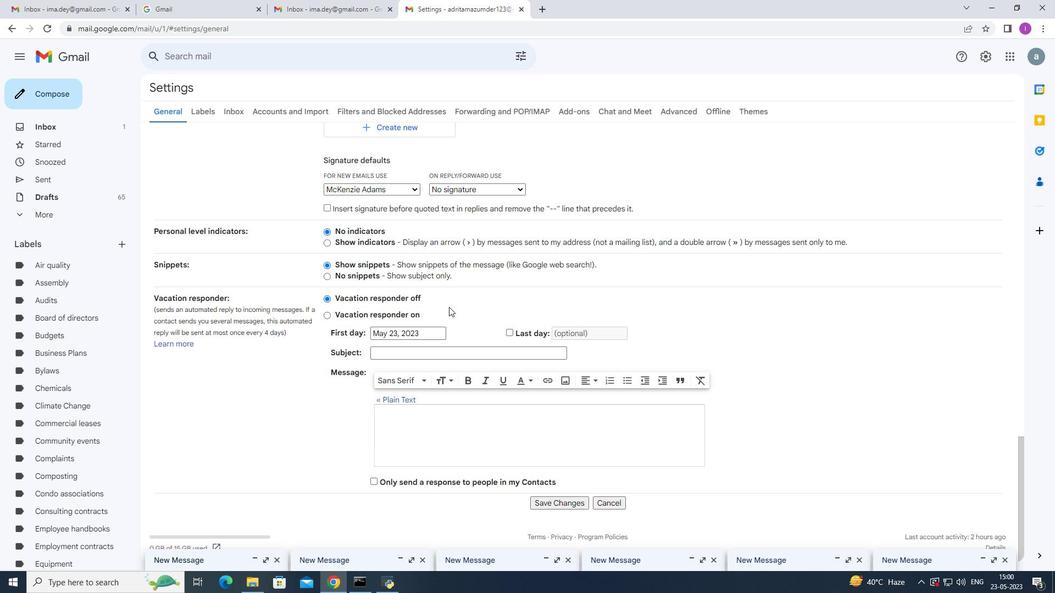 
Action: Mouse moved to (452, 318)
Screenshot: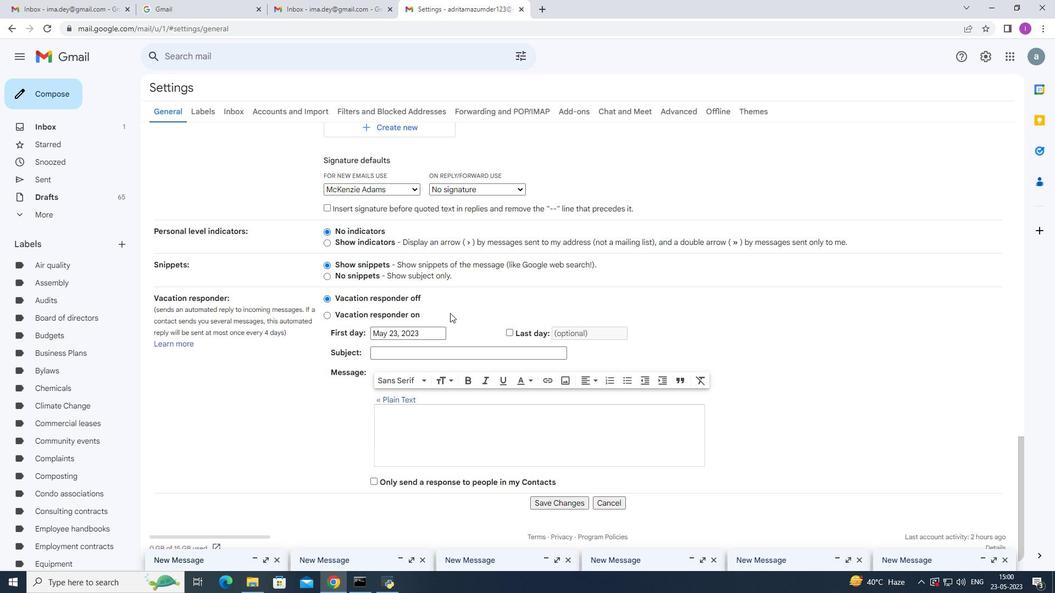 
Action: Mouse scrolled (452, 318) with delta (0, 0)
Screenshot: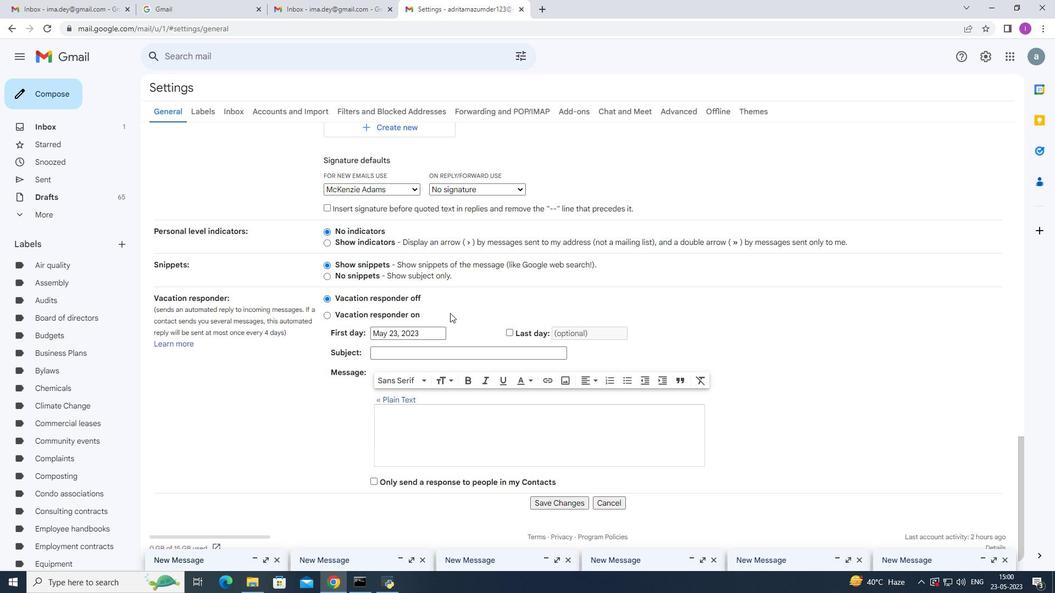 
Action: Mouse moved to (452, 320)
Screenshot: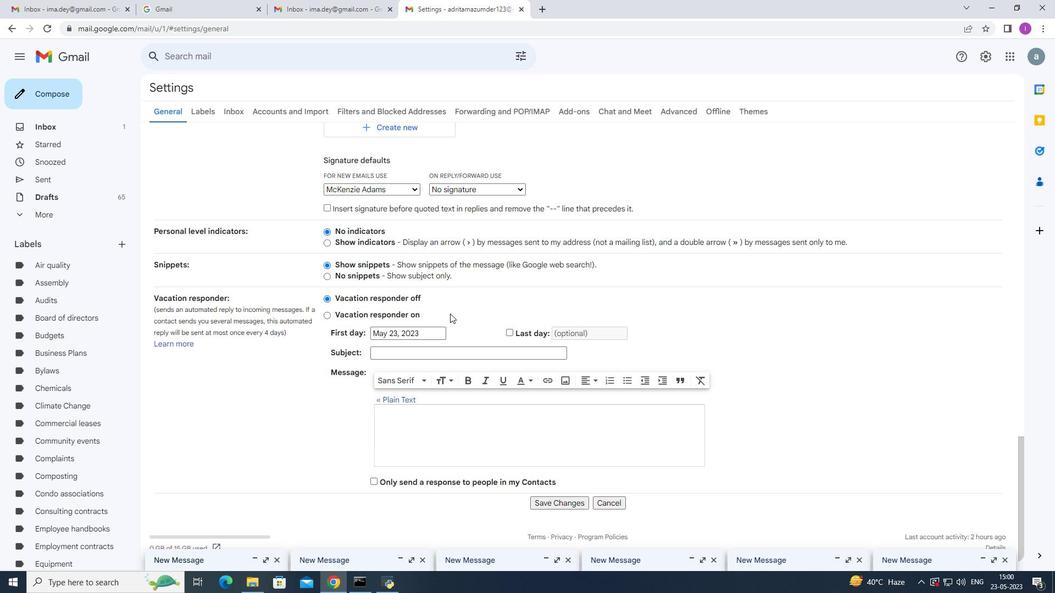 
Action: Mouse scrolled (452, 319) with delta (0, 0)
Screenshot: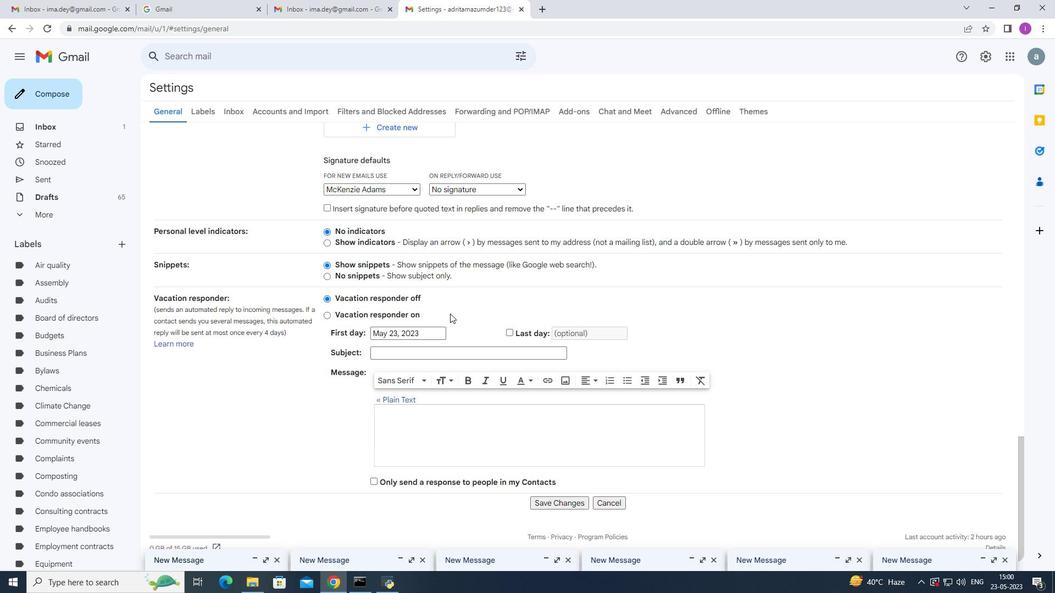 
Action: Mouse moved to (454, 322)
Screenshot: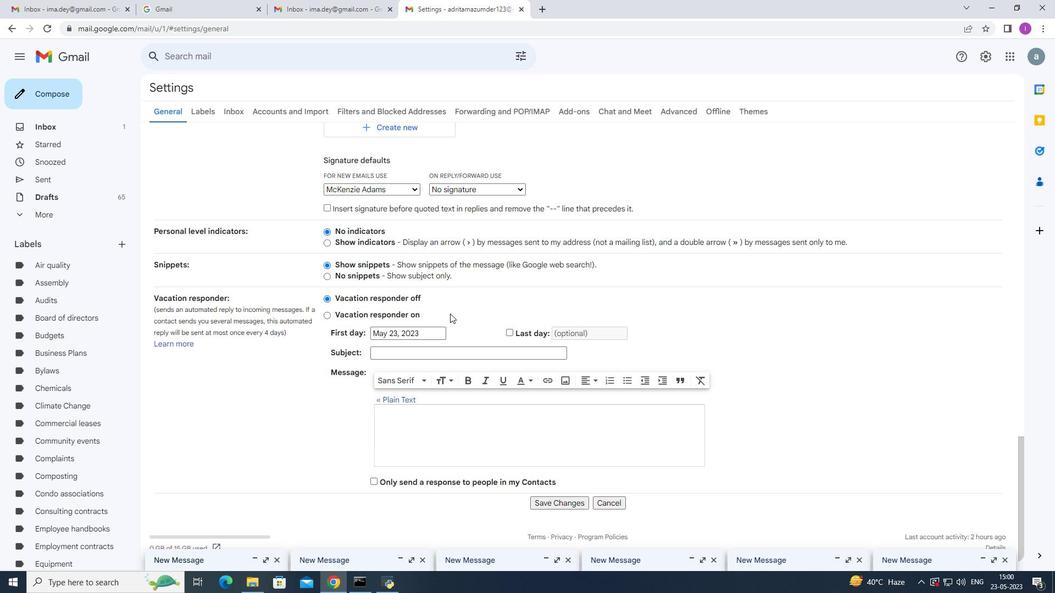 
Action: Mouse scrolled (454, 322) with delta (0, 0)
Screenshot: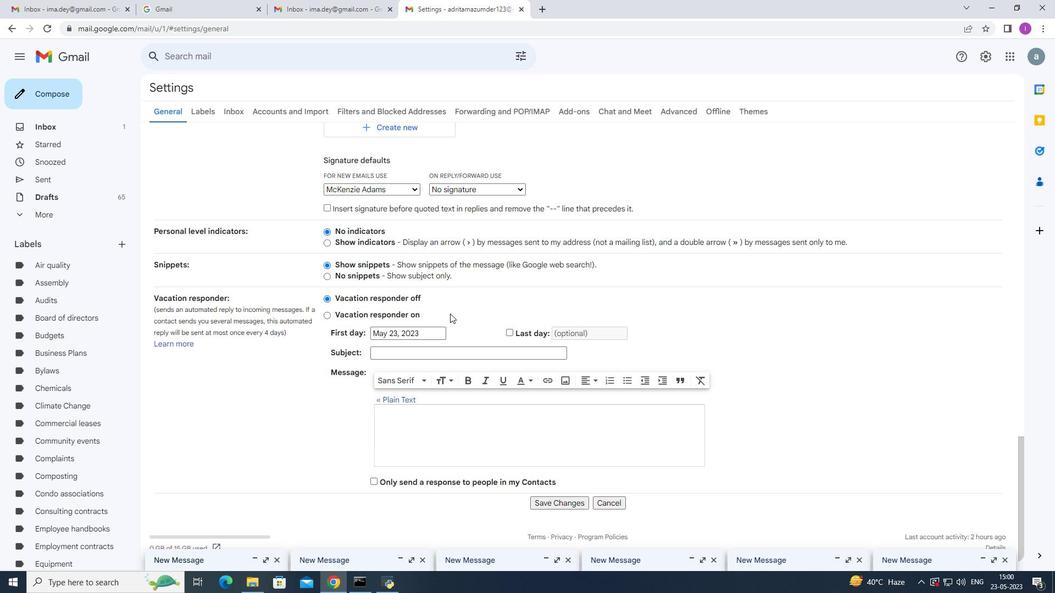 
Action: Mouse moved to (458, 327)
Screenshot: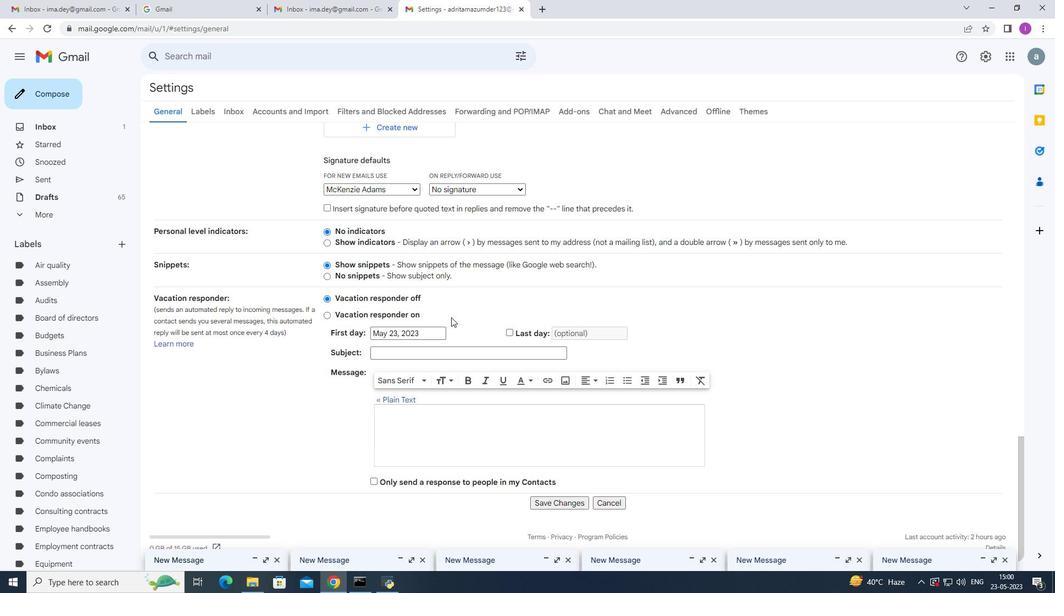 
Action: Mouse scrolled (458, 326) with delta (0, 0)
Screenshot: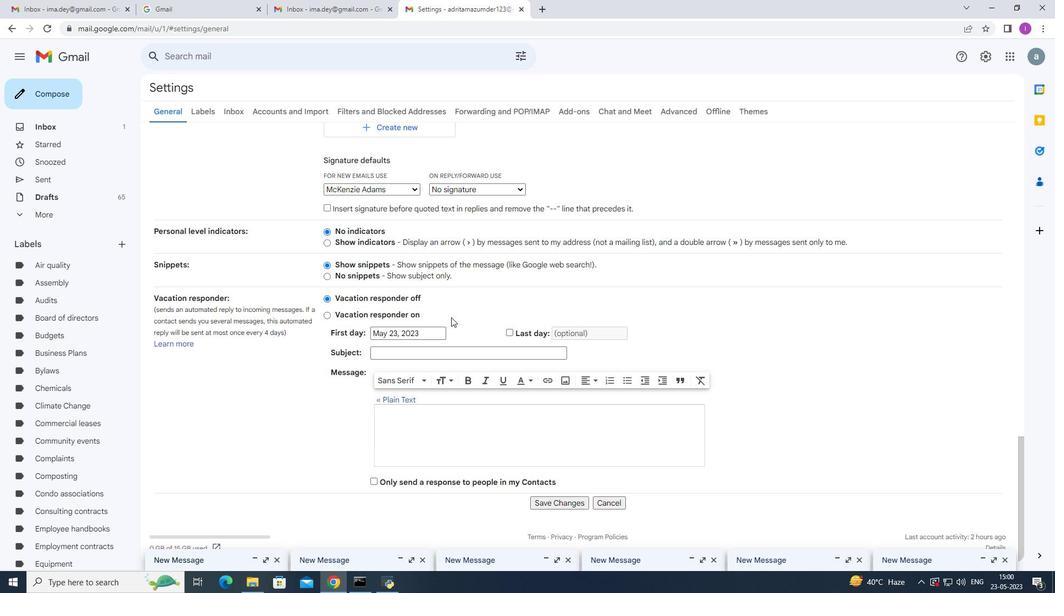 
Action: Mouse moved to (562, 499)
Screenshot: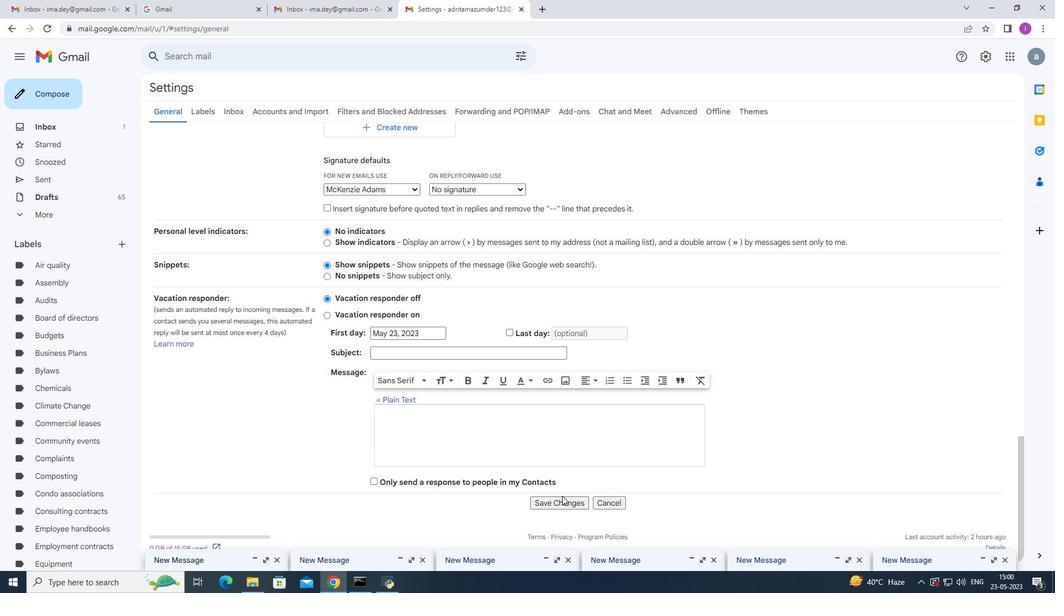 
Action: Mouse pressed left at (562, 499)
Screenshot: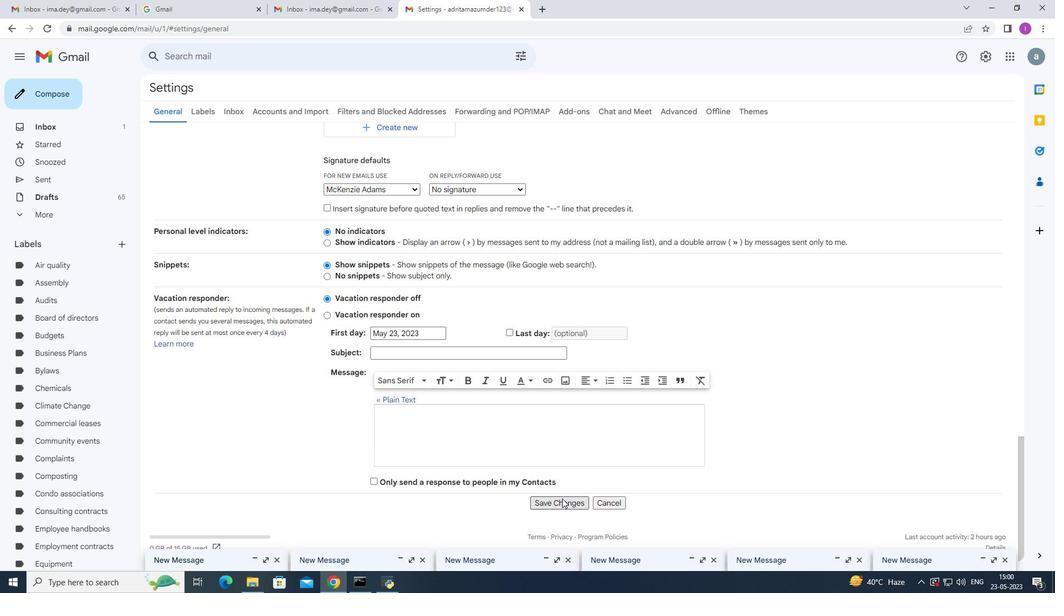 
Action: Mouse moved to (59, 100)
Screenshot: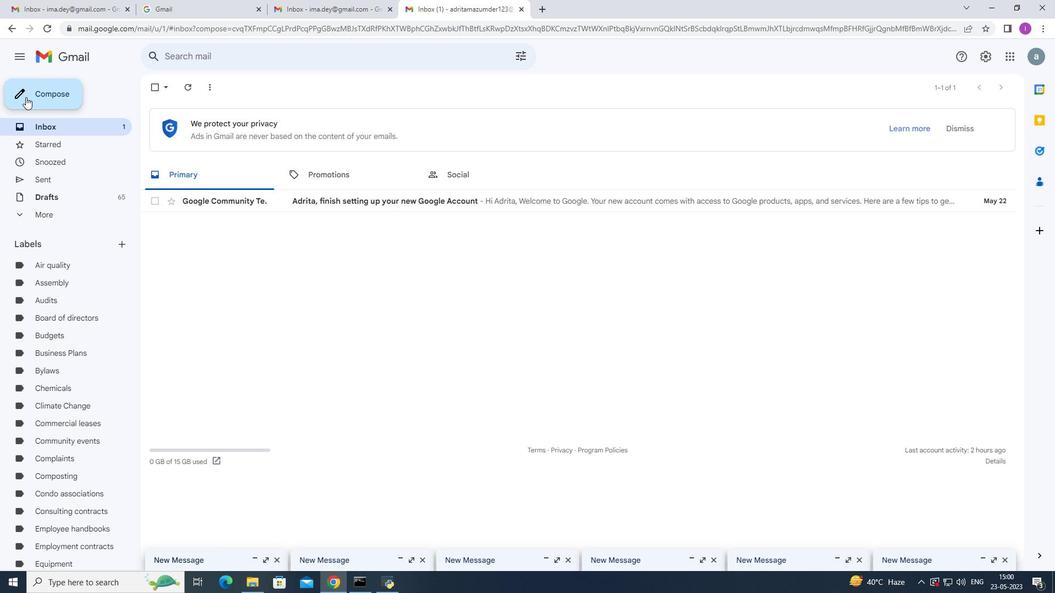 
Action: Mouse pressed left at (59, 100)
Screenshot: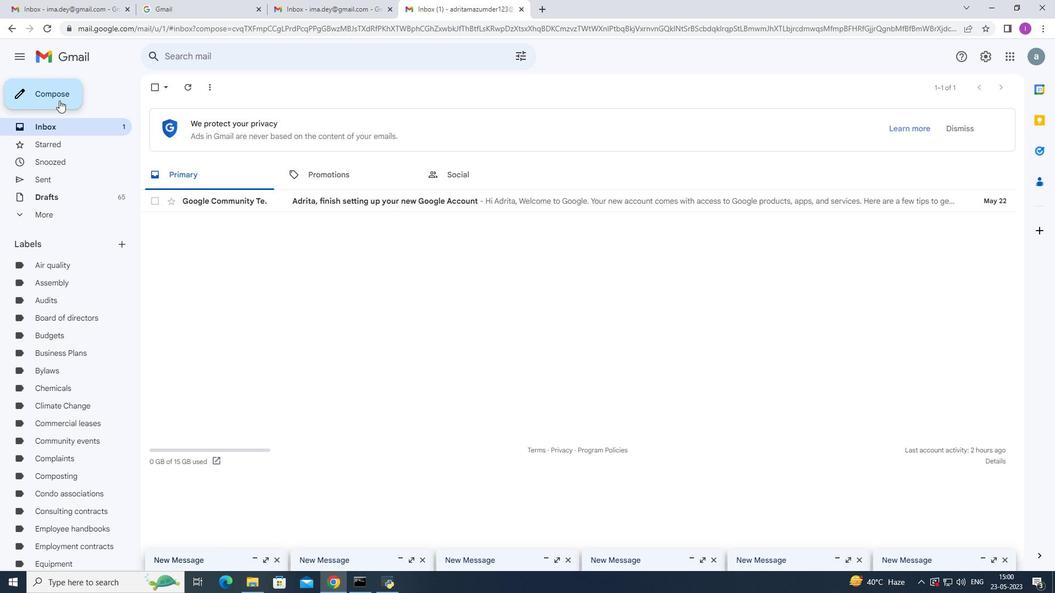 
Action: Mouse moved to (714, 282)
Screenshot: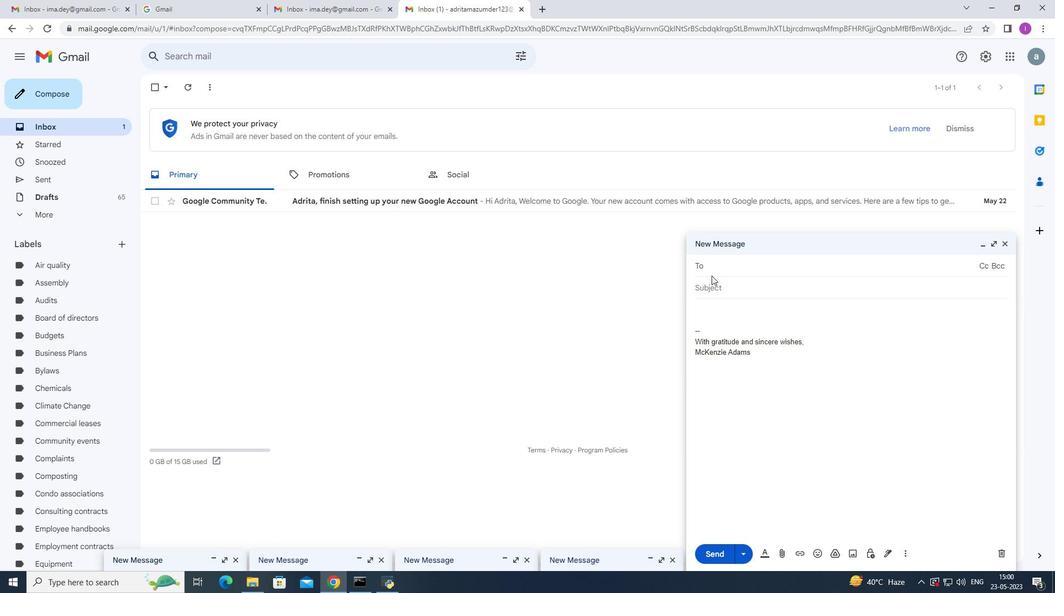 
Action: Key pressed s
Screenshot: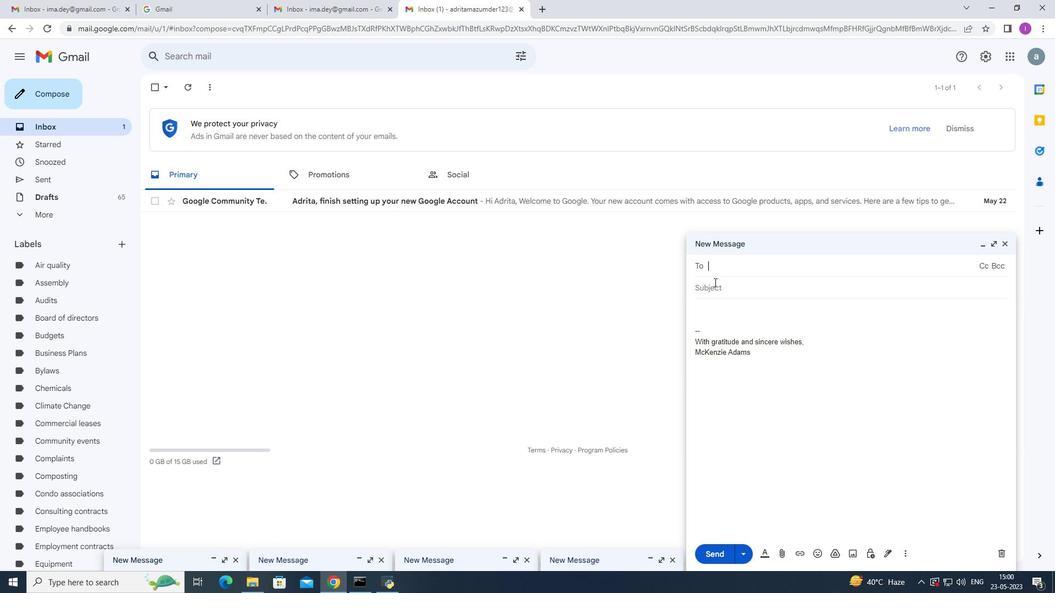 
Action: Mouse moved to (754, 290)
Screenshot: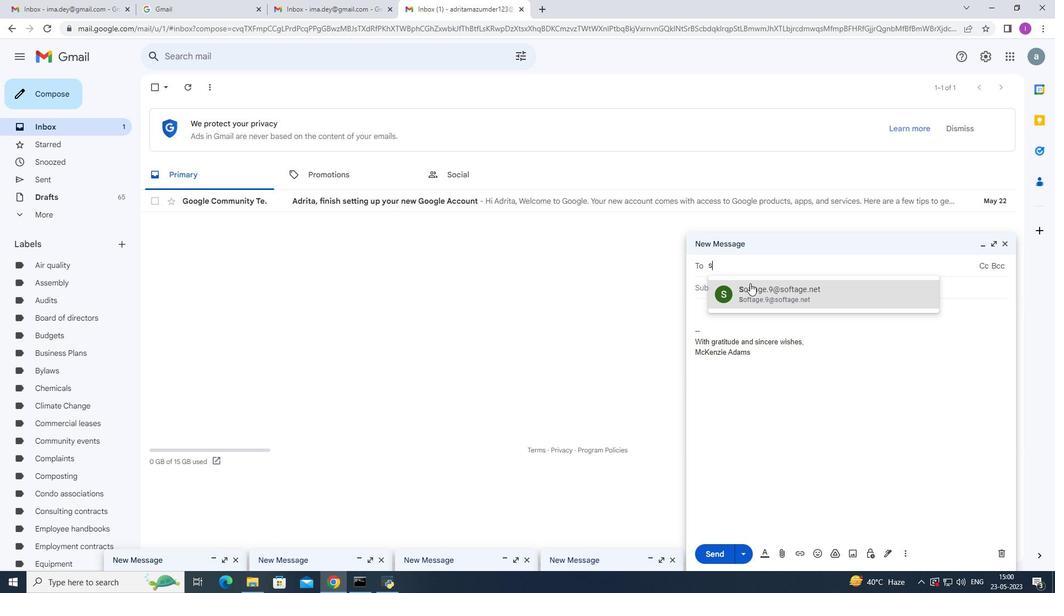 
Action: Mouse pressed left at (754, 290)
Screenshot: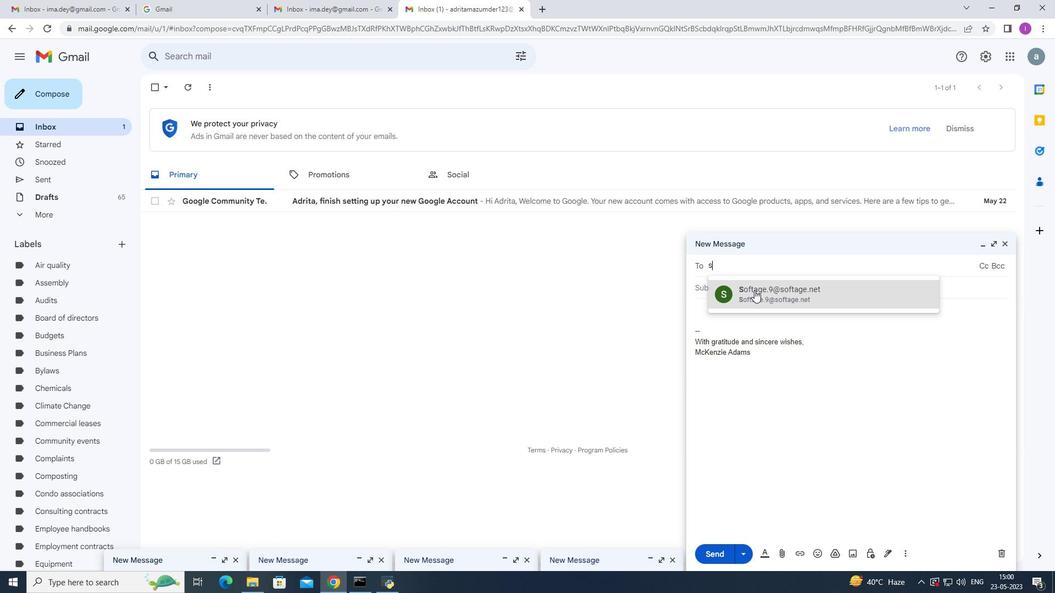 
Action: Mouse moved to (907, 554)
Screenshot: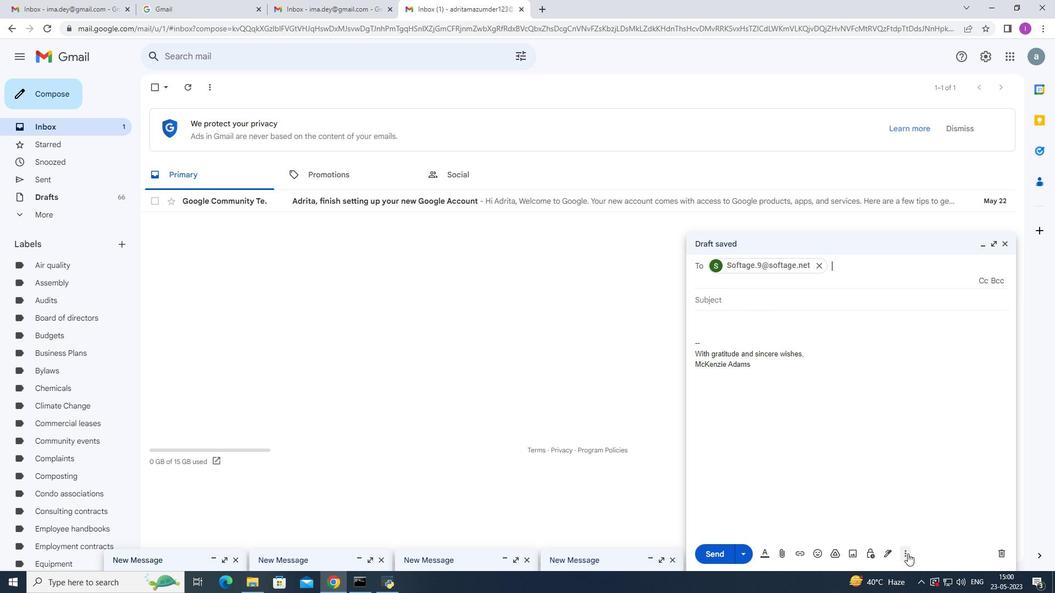 
Action: Mouse pressed left at (907, 554)
Screenshot: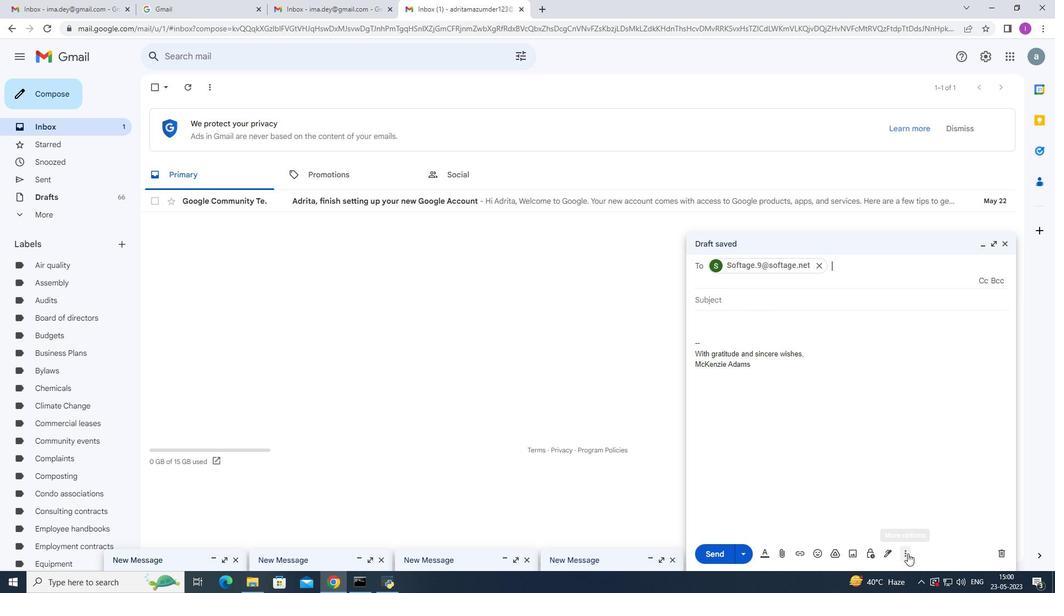 
Action: Mouse moved to (942, 451)
Screenshot: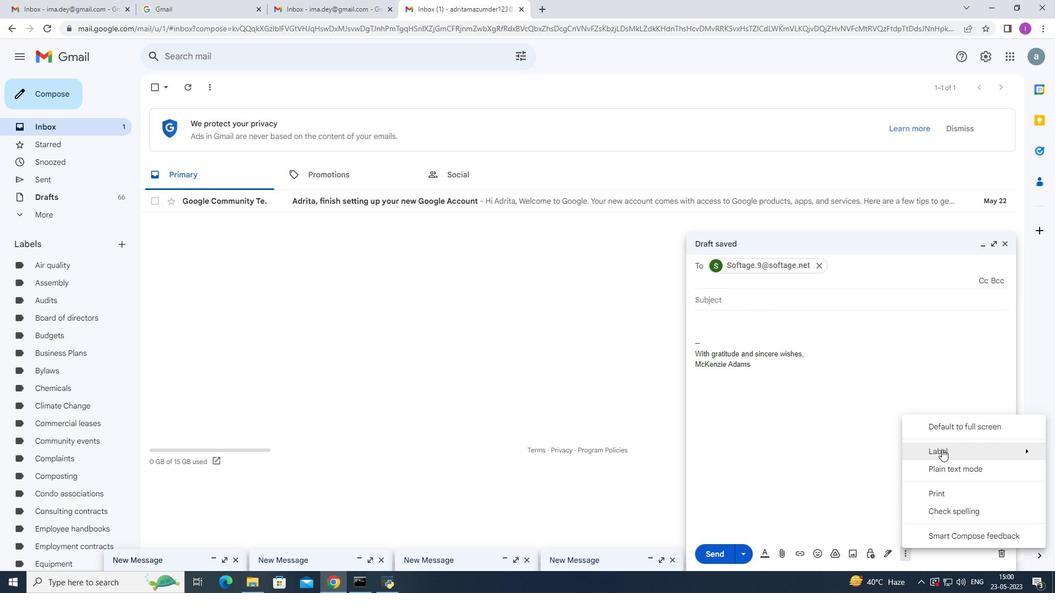 
Action: Mouse pressed left at (942, 451)
Screenshot: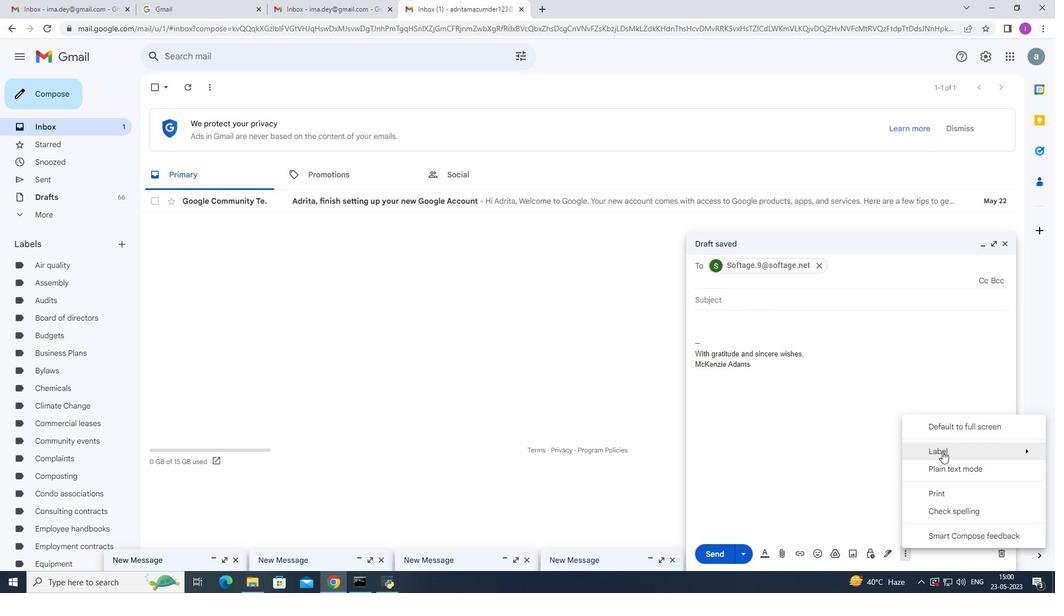 
Action: Mouse moved to (794, 236)
Screenshot: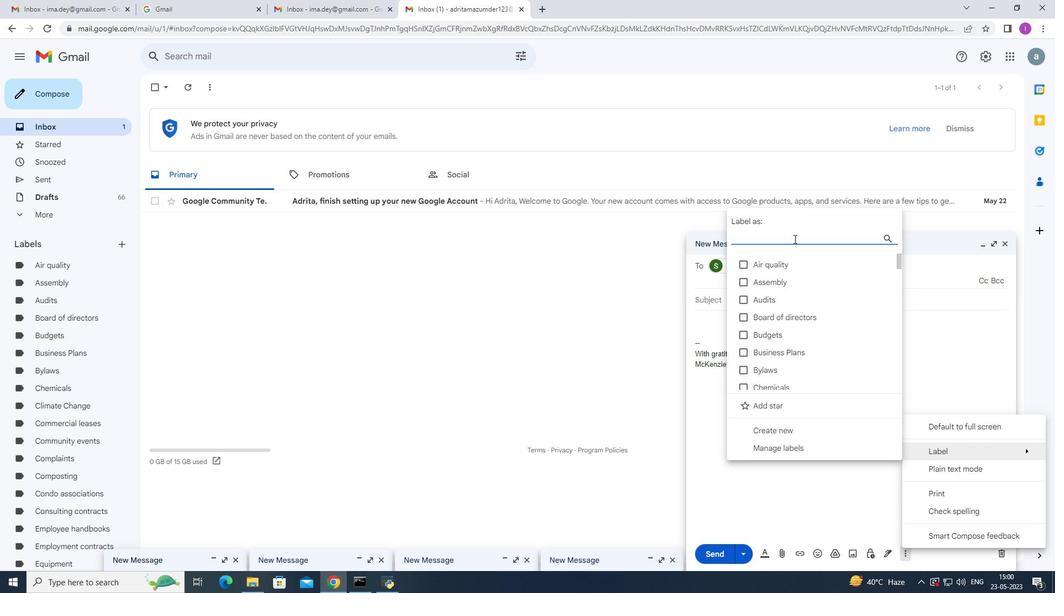 
Action: Mouse pressed left at (794, 236)
Screenshot: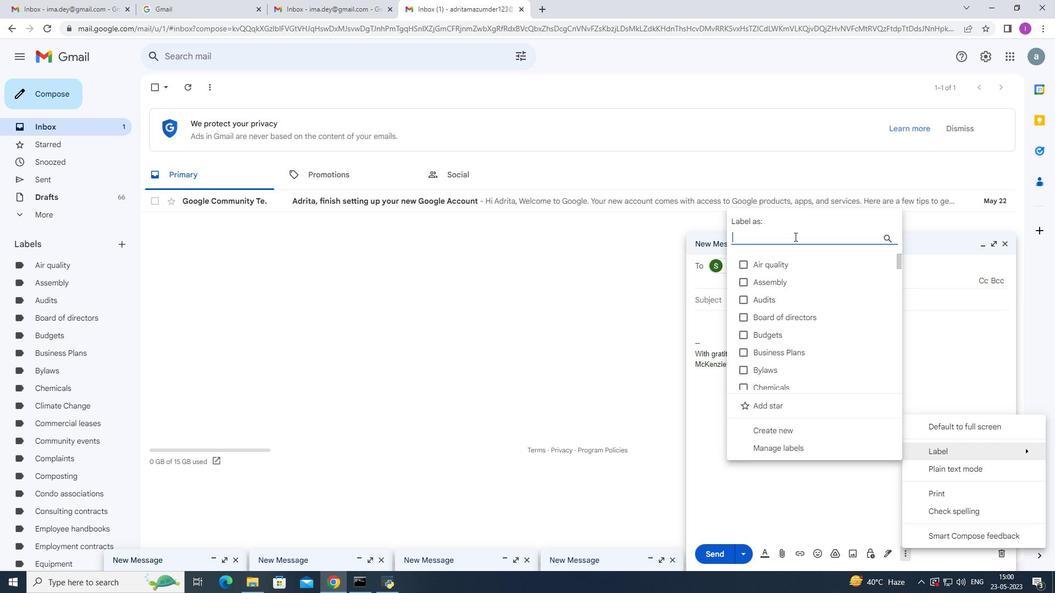 
Action: Mouse moved to (802, 268)
Screenshot: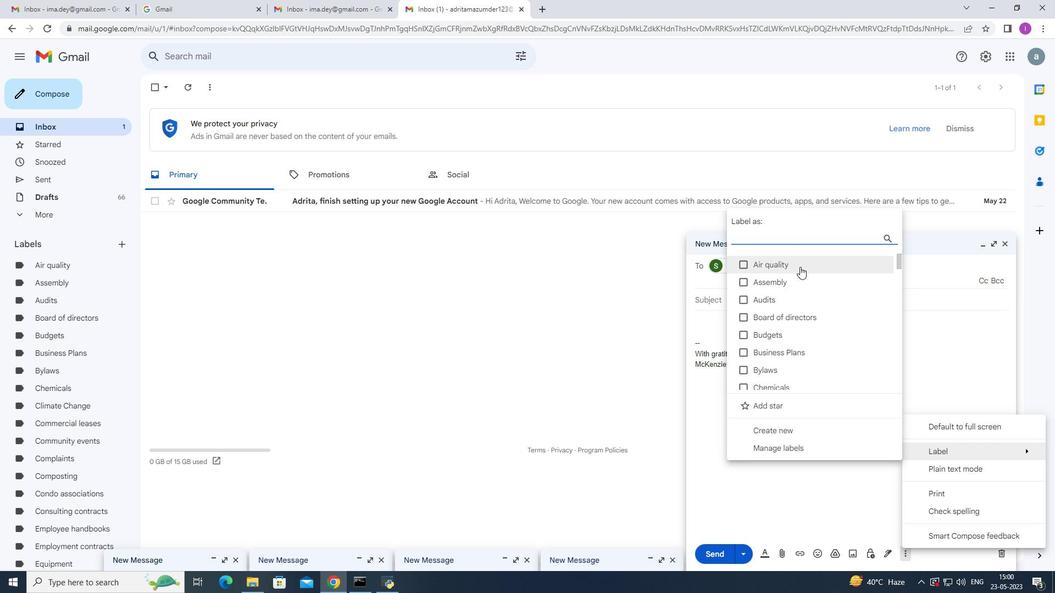
Action: Key pressed <Key.shift><Key.shift><Key.shift><Key.shift>Auto<Key.space><Key.shift>I
Screenshot: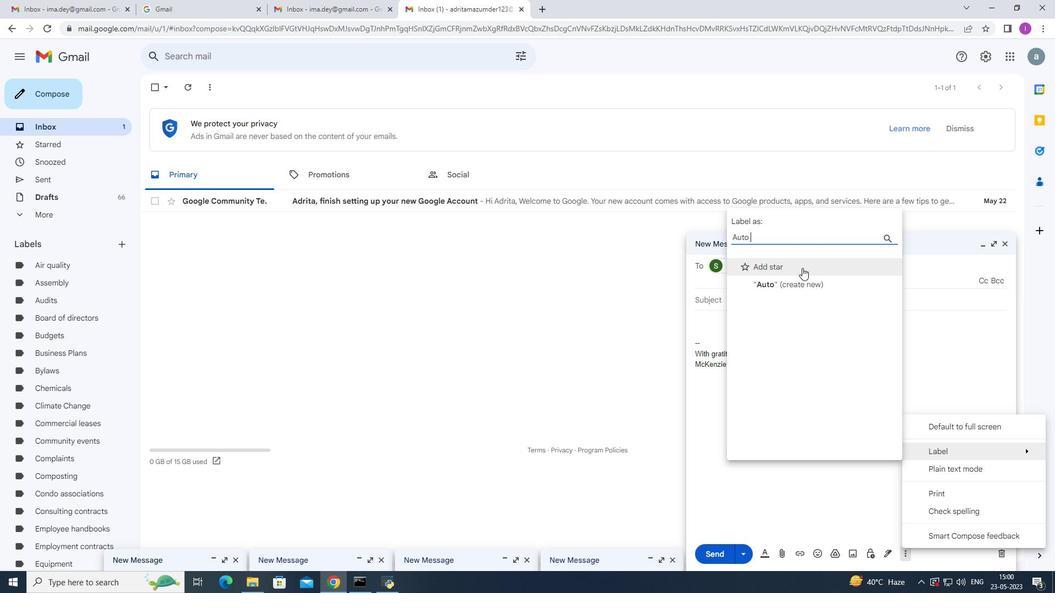 
Action: Mouse moved to (802, 268)
Screenshot: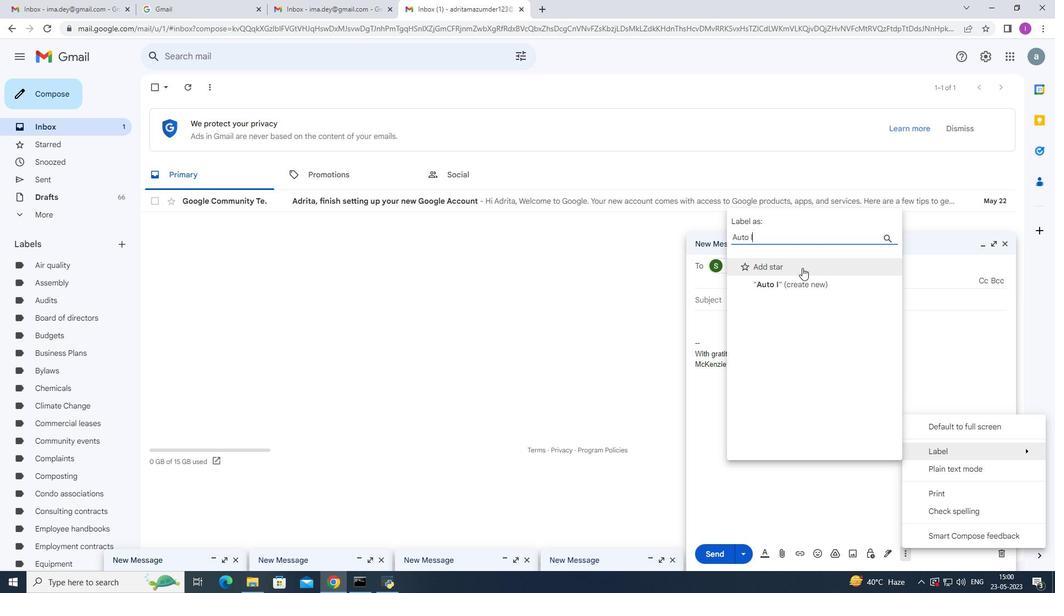 
Action: Key pressed nsurence
Screenshot: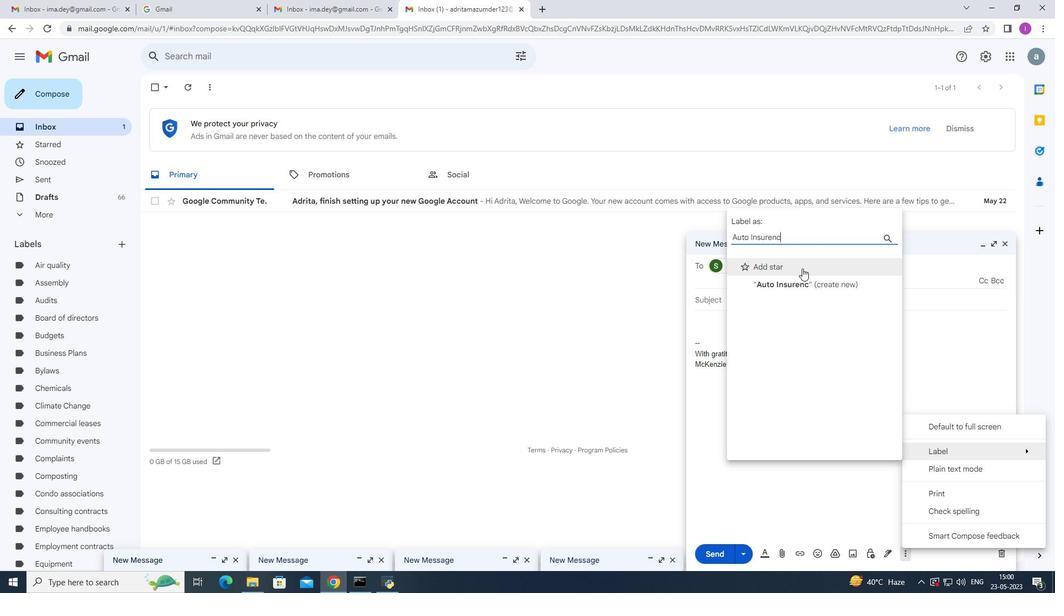 
Action: Mouse moved to (770, 238)
Screenshot: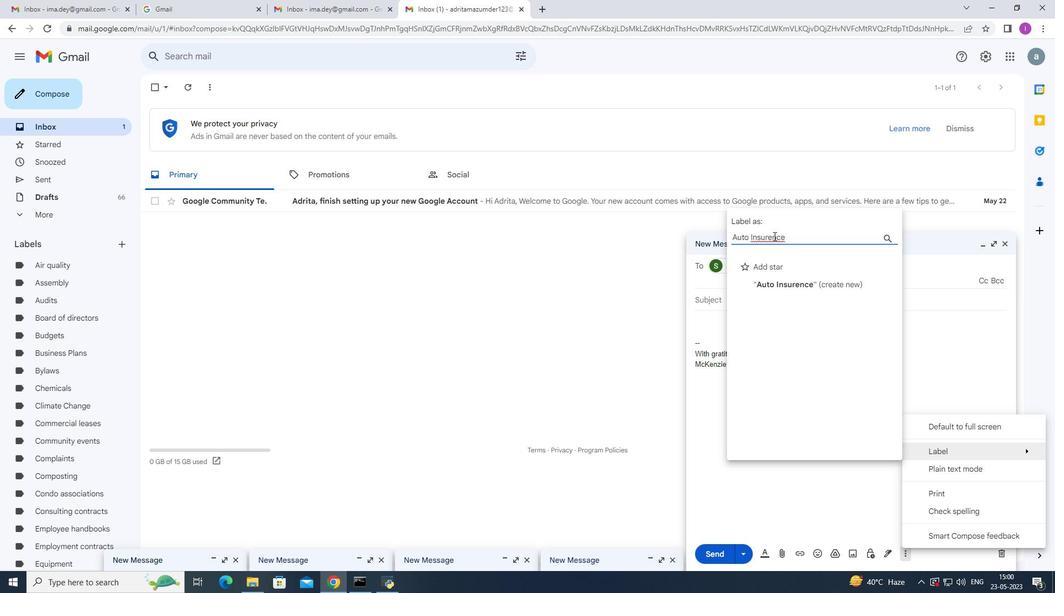 
Action: Mouse pressed left at (770, 238)
Screenshot: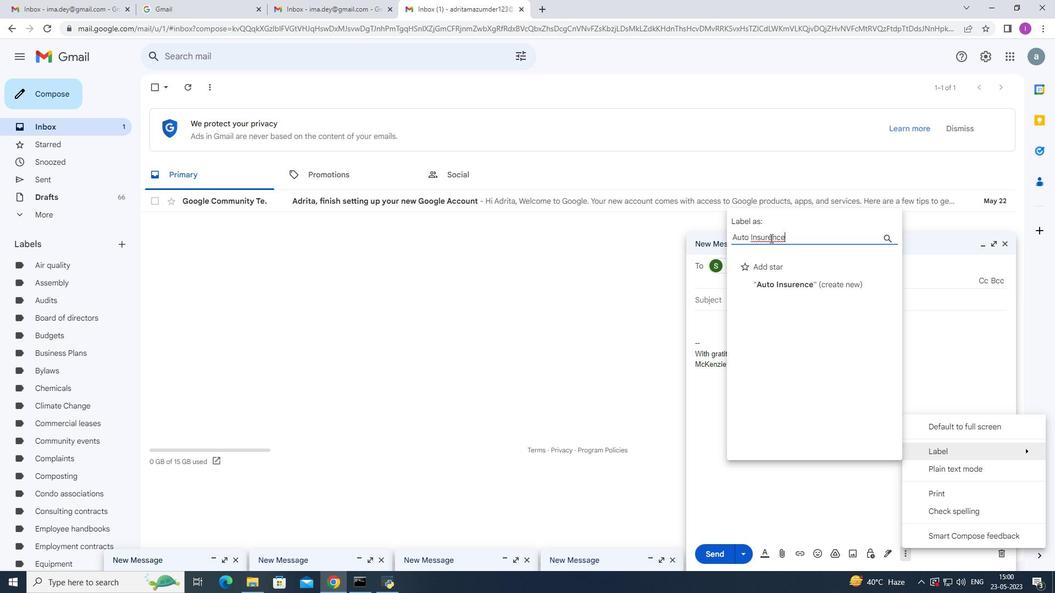 
Action: Key pressed <Key.backspace>a
Screenshot: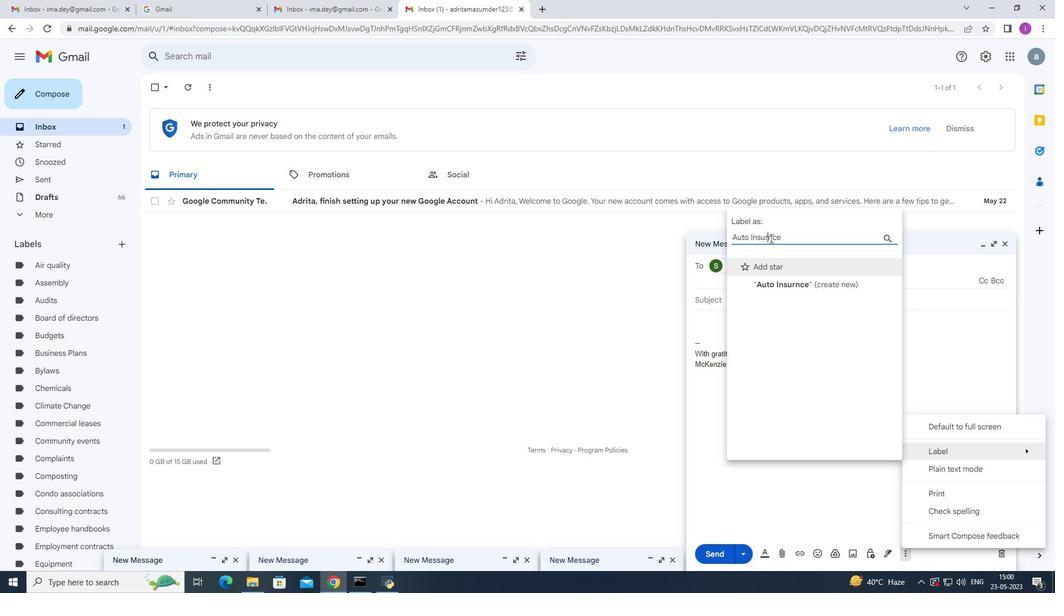 
Action: Mouse moved to (794, 228)
Screenshot: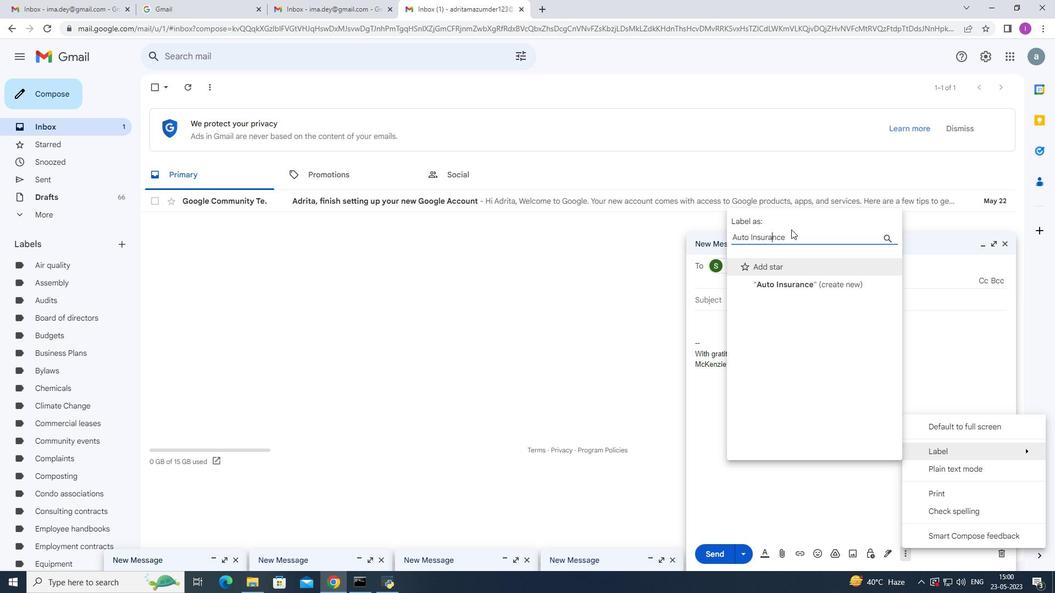 
Action: Mouse pressed left at (794, 228)
Screenshot: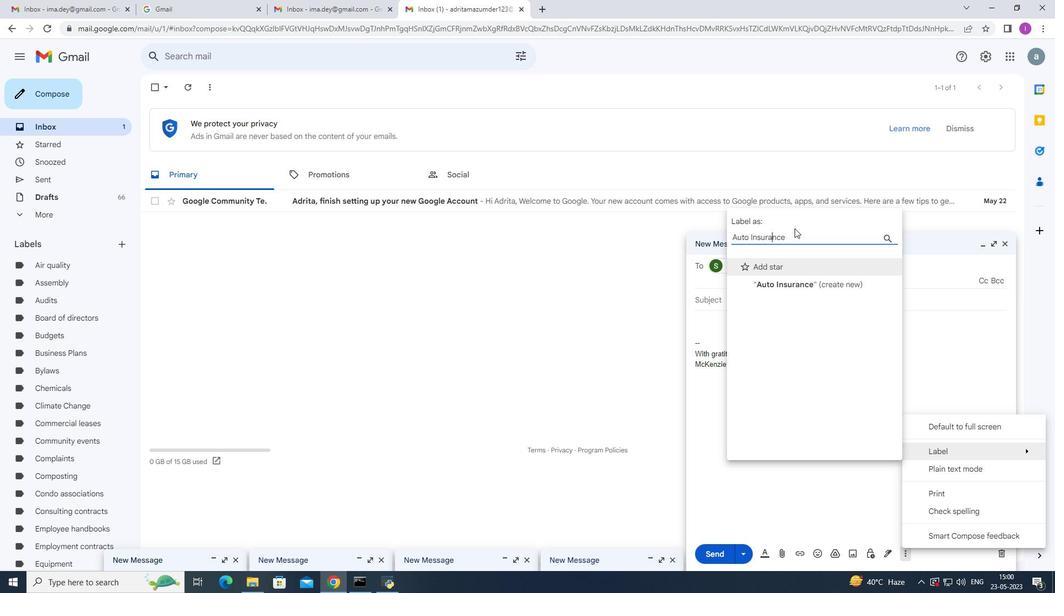 
Action: Mouse moved to (816, 285)
Screenshot: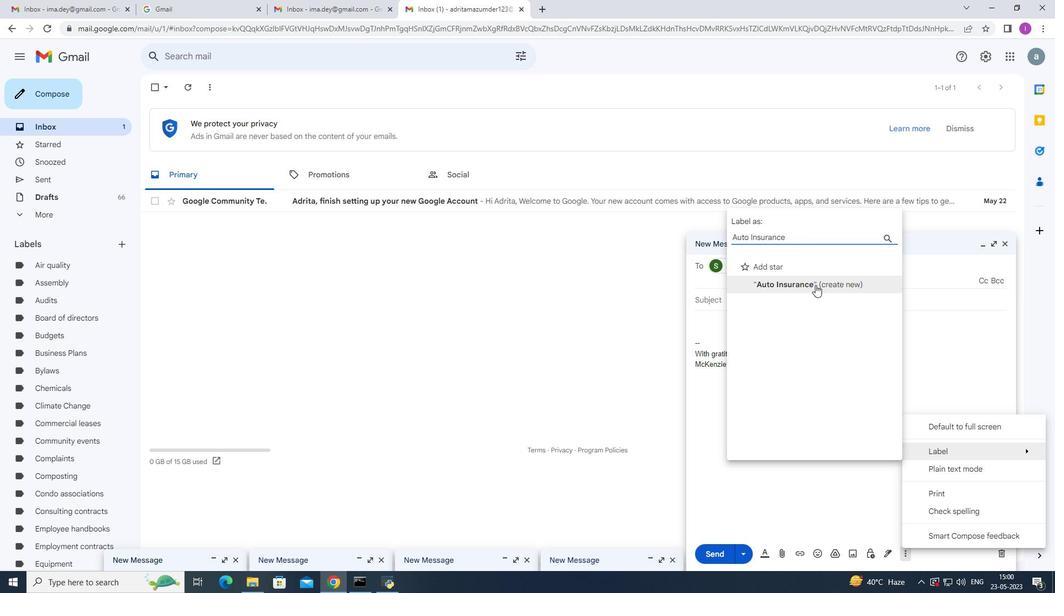 
Action: Mouse pressed left at (816, 285)
Screenshot: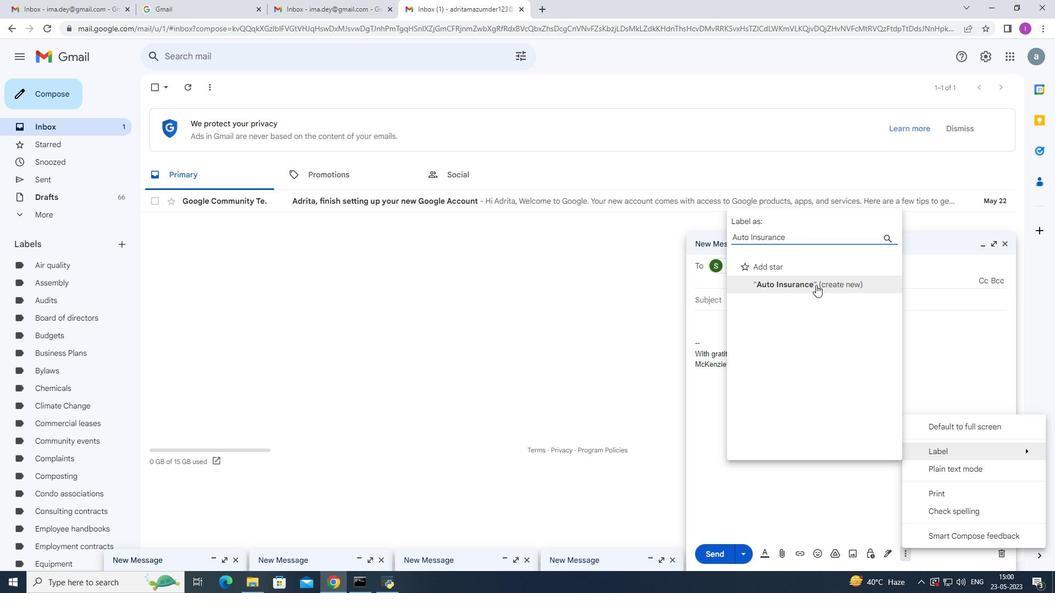
Action: Mouse moved to (632, 344)
Screenshot: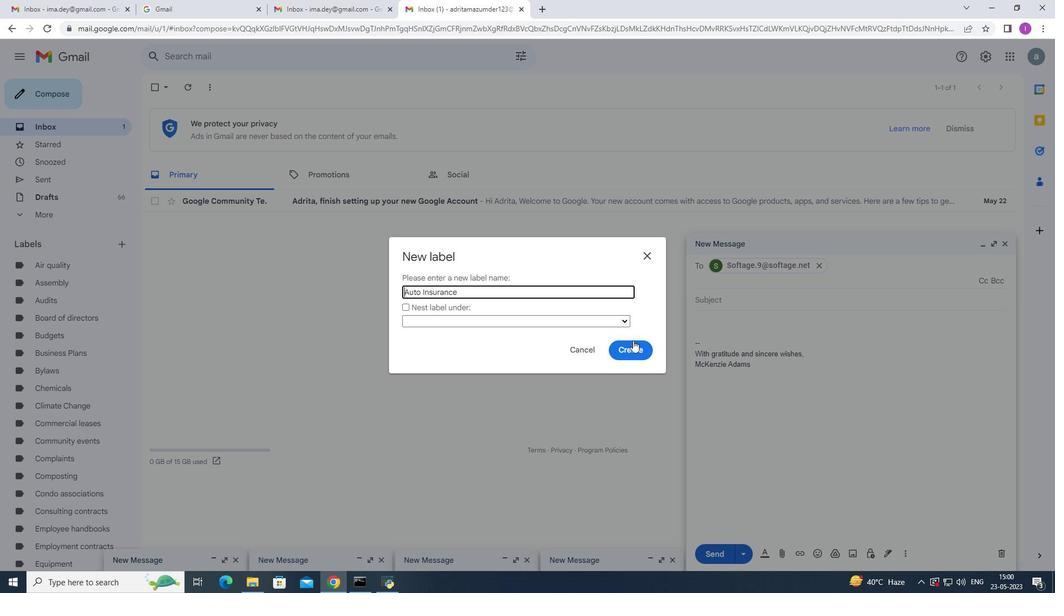 
Action: Mouse pressed left at (632, 344)
Screenshot: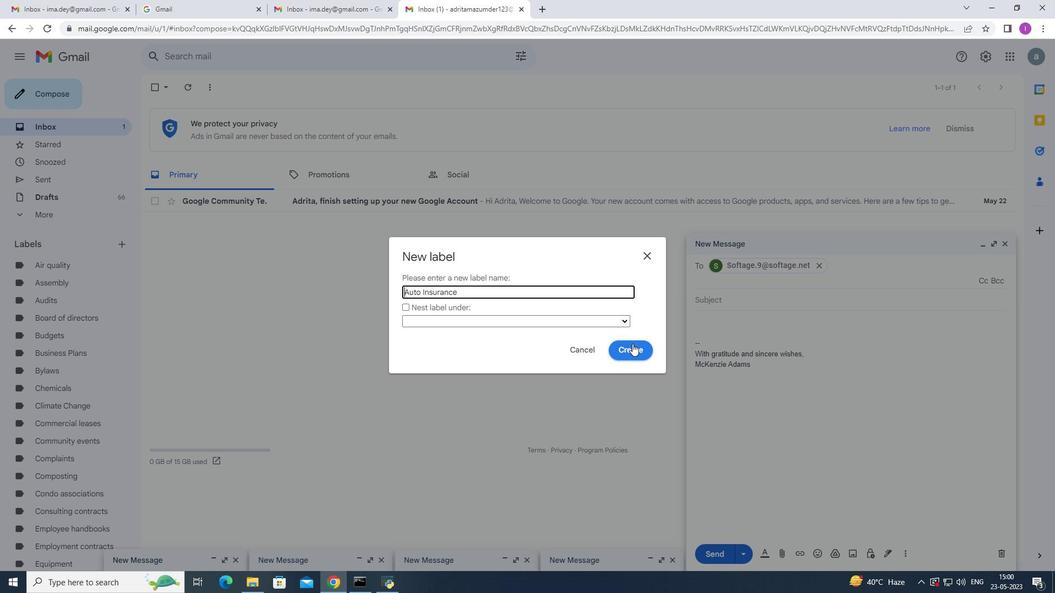
Action: Mouse moved to (902, 555)
Screenshot: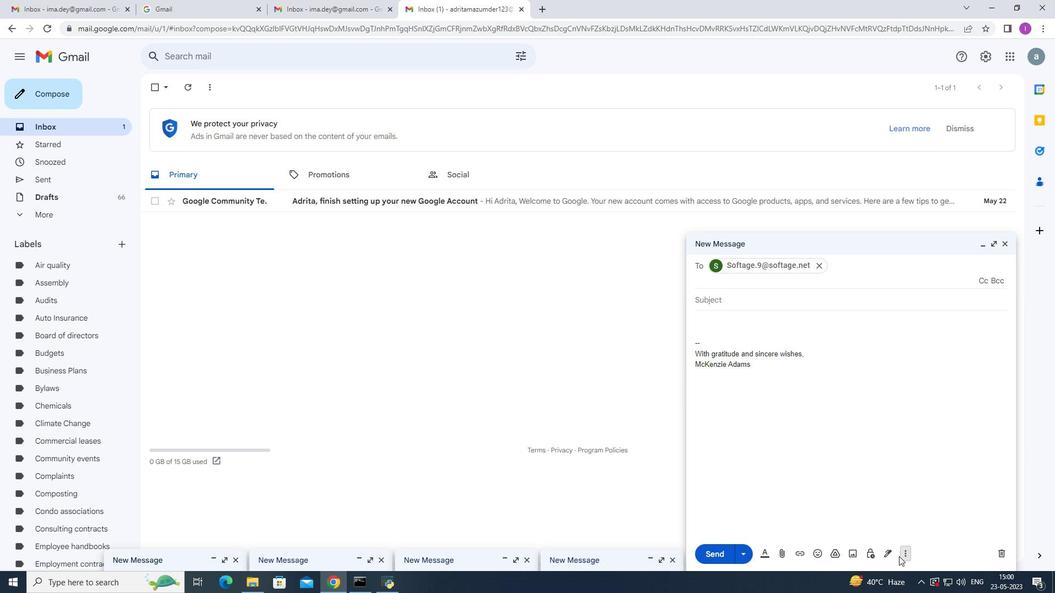 
Action: Mouse pressed left at (902, 555)
Screenshot: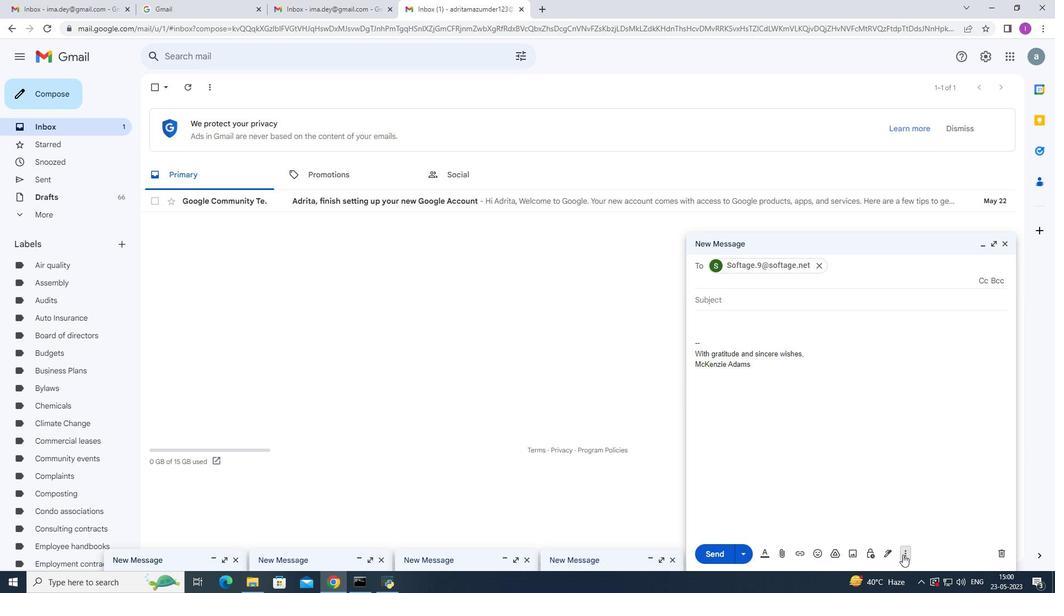 
Action: Mouse moved to (708, 420)
Screenshot: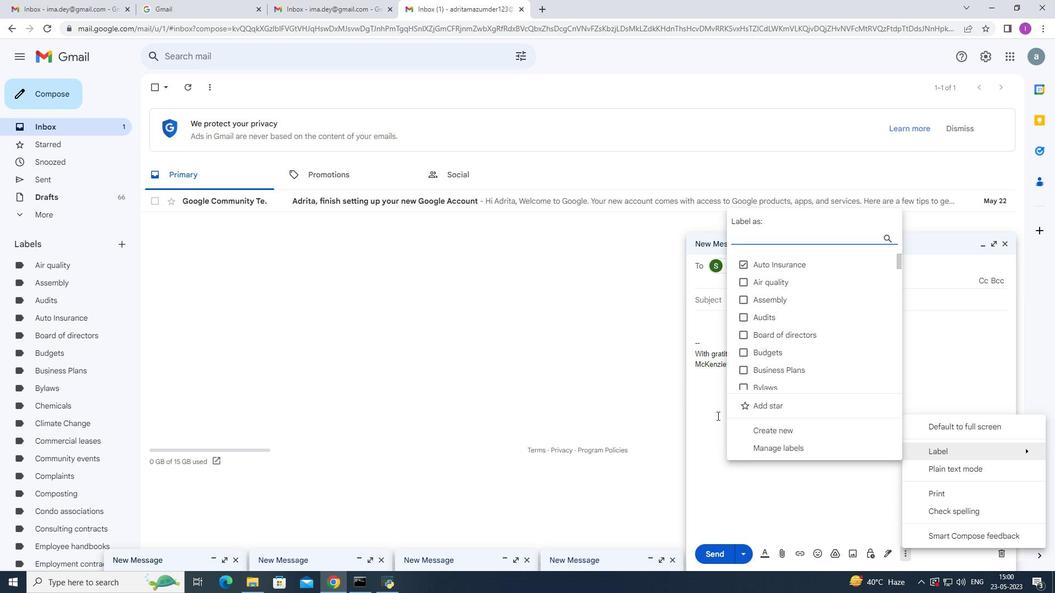 
Action: Mouse pressed left at (708, 420)
Screenshot: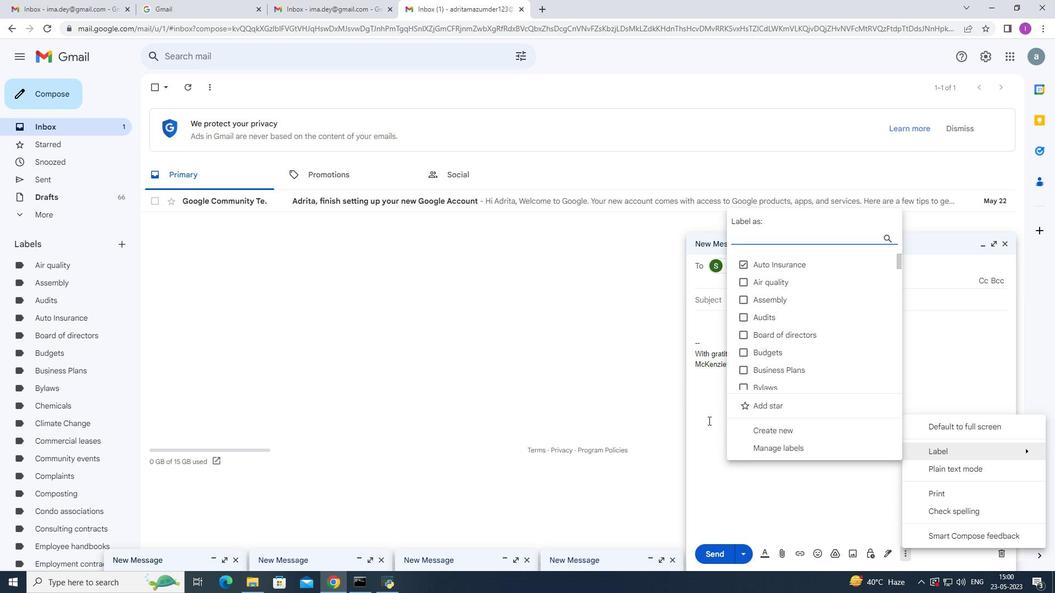 
